 Task: Find a place to stay in Taganrog, Russia, with a price range of ₹6000 to ₹12000, 2 bedrooms, 2 beds, 2 bathrooms, and self check-in option.
Action: Mouse moved to (564, 47)
Screenshot: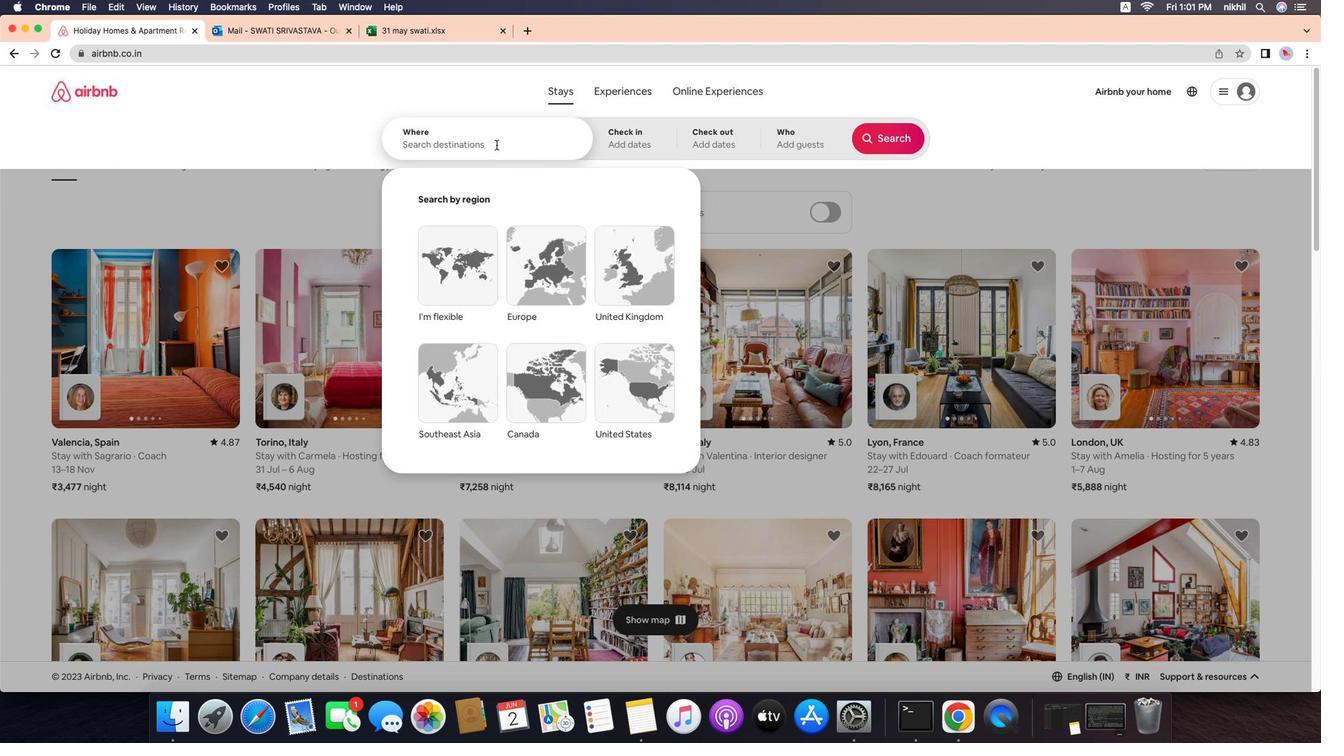 
Action: Mouse pressed left at (564, 47)
Screenshot: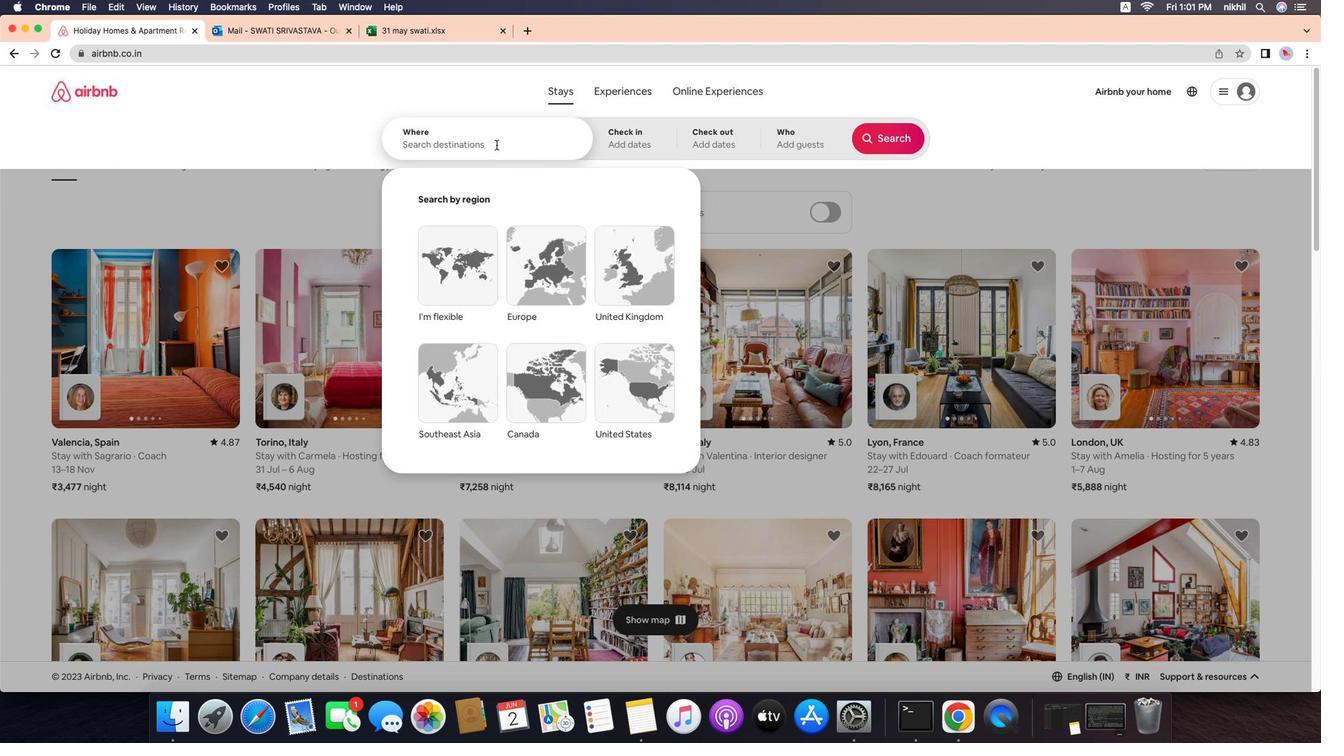 
Action: Mouse moved to (578, 58)
Screenshot: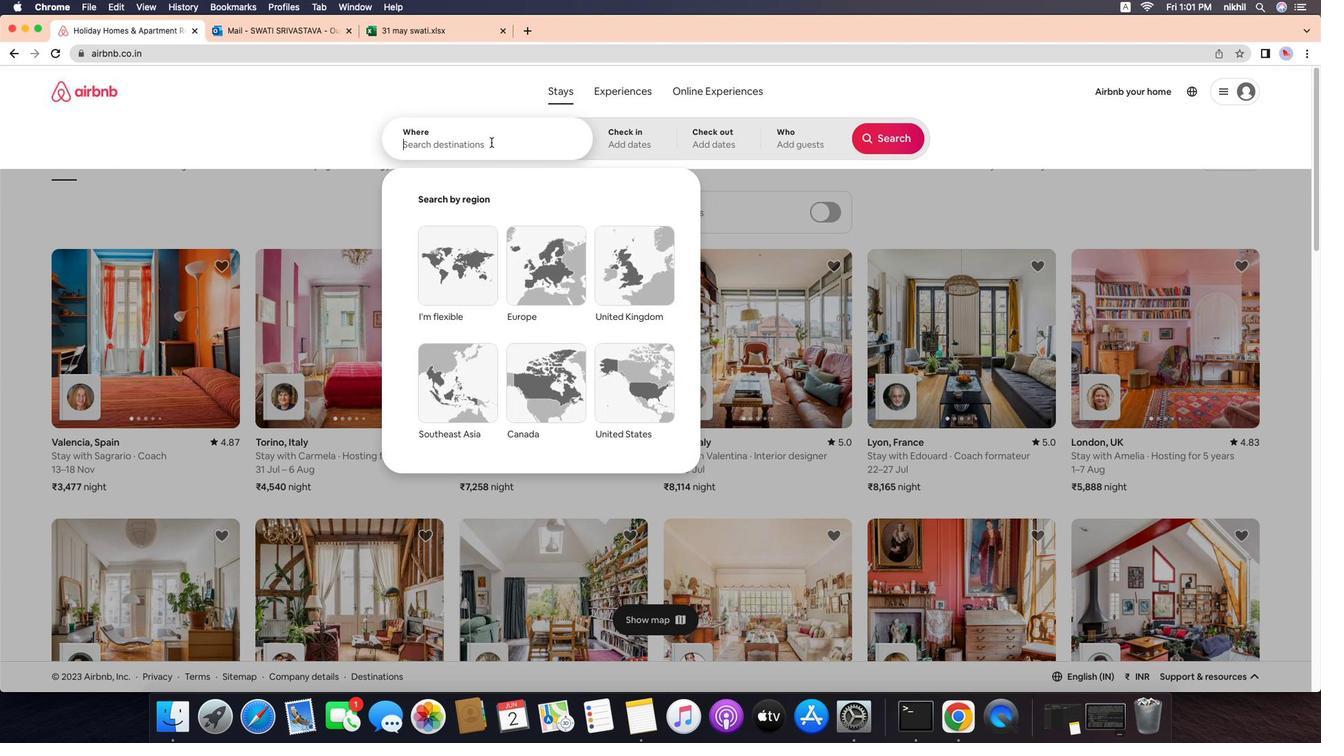 
Action: Mouse pressed left at (578, 58)
Screenshot: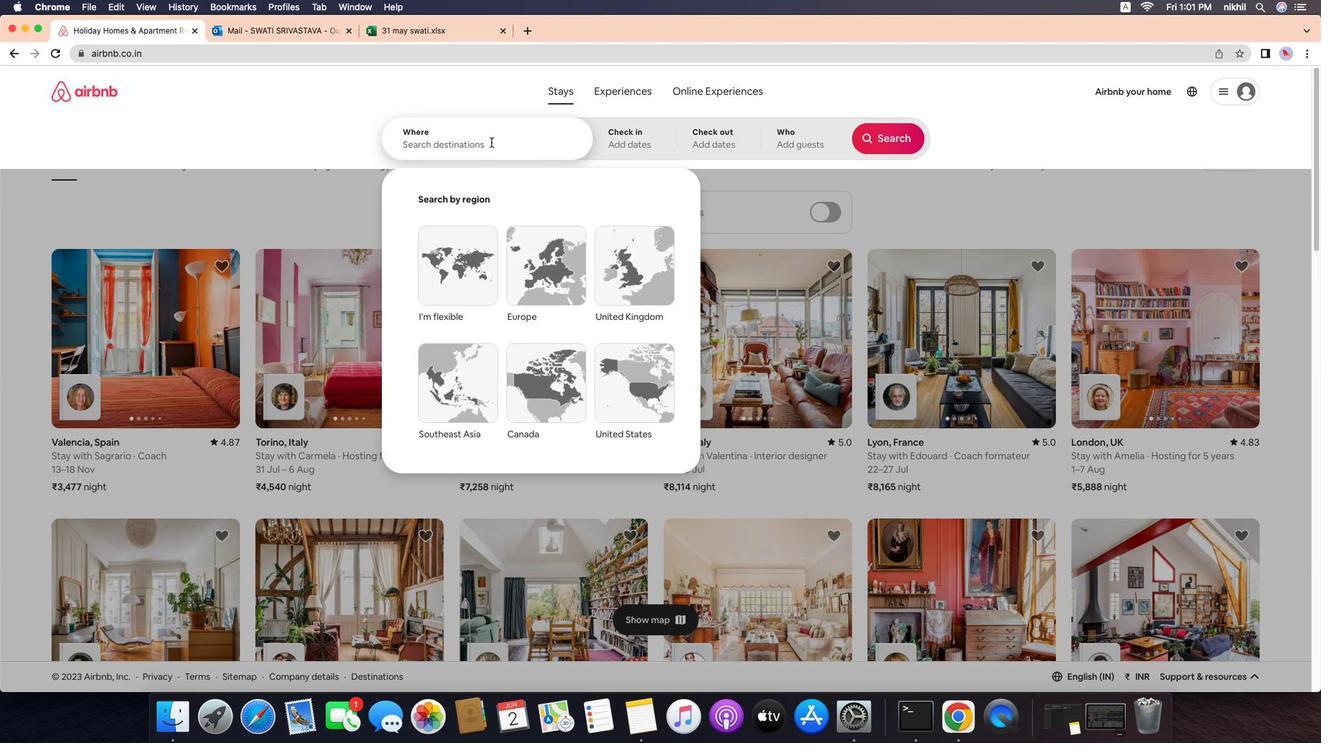 
Action: Mouse moved to (480, 105)
Screenshot: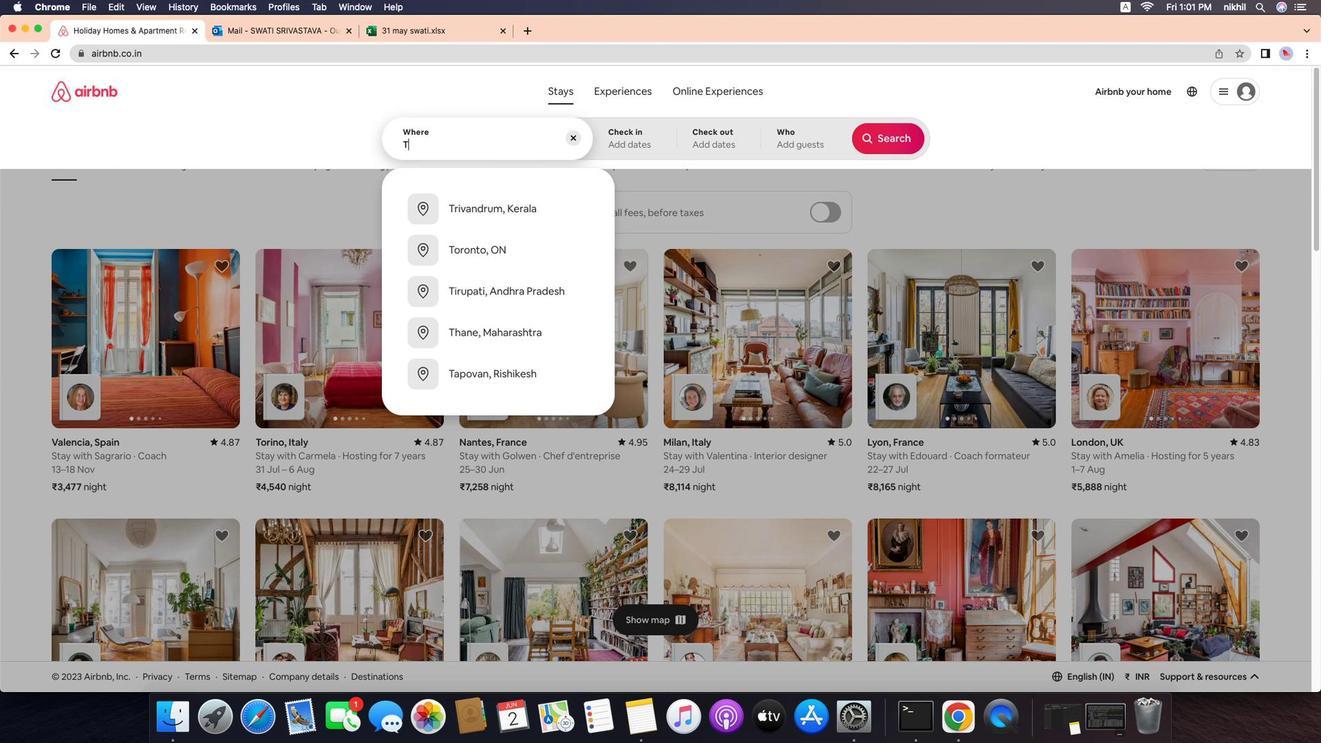 
Action: Mouse pressed left at (480, 105)
Screenshot: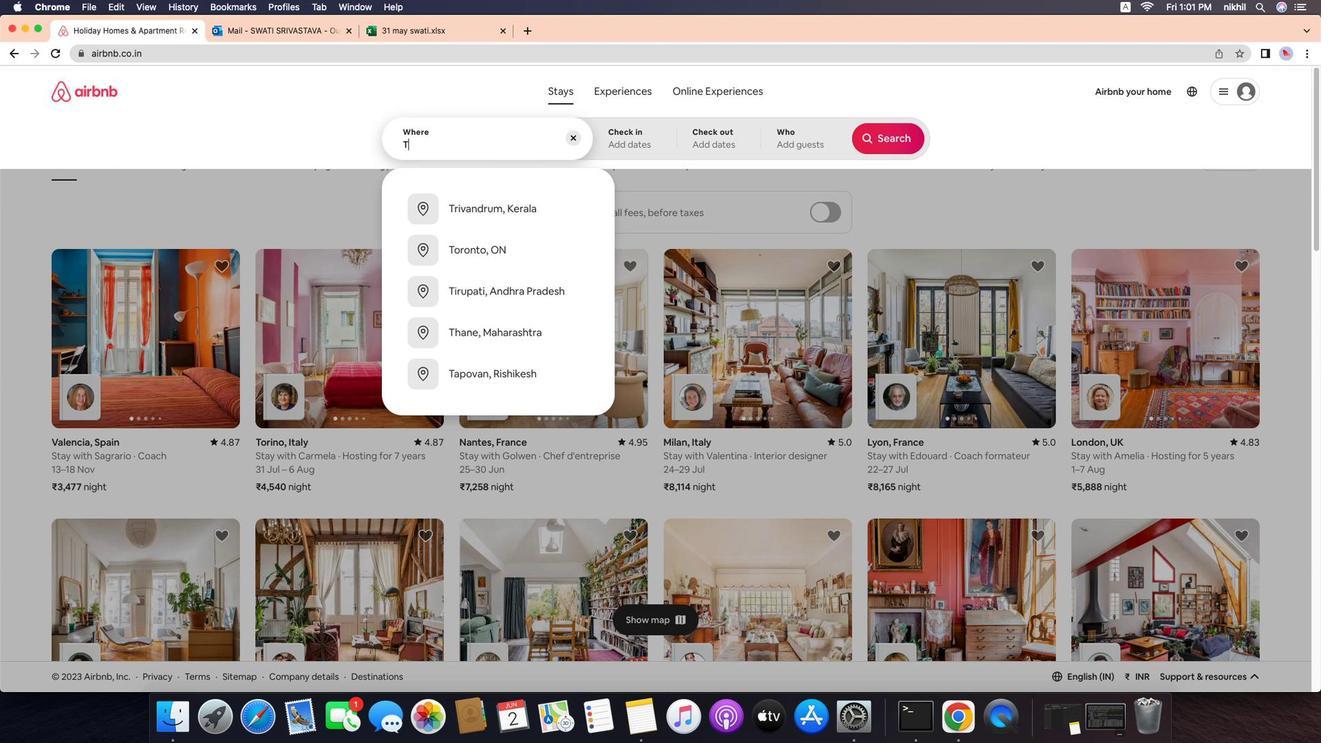 
Action: Mouse moved to (475, 103)
Screenshot: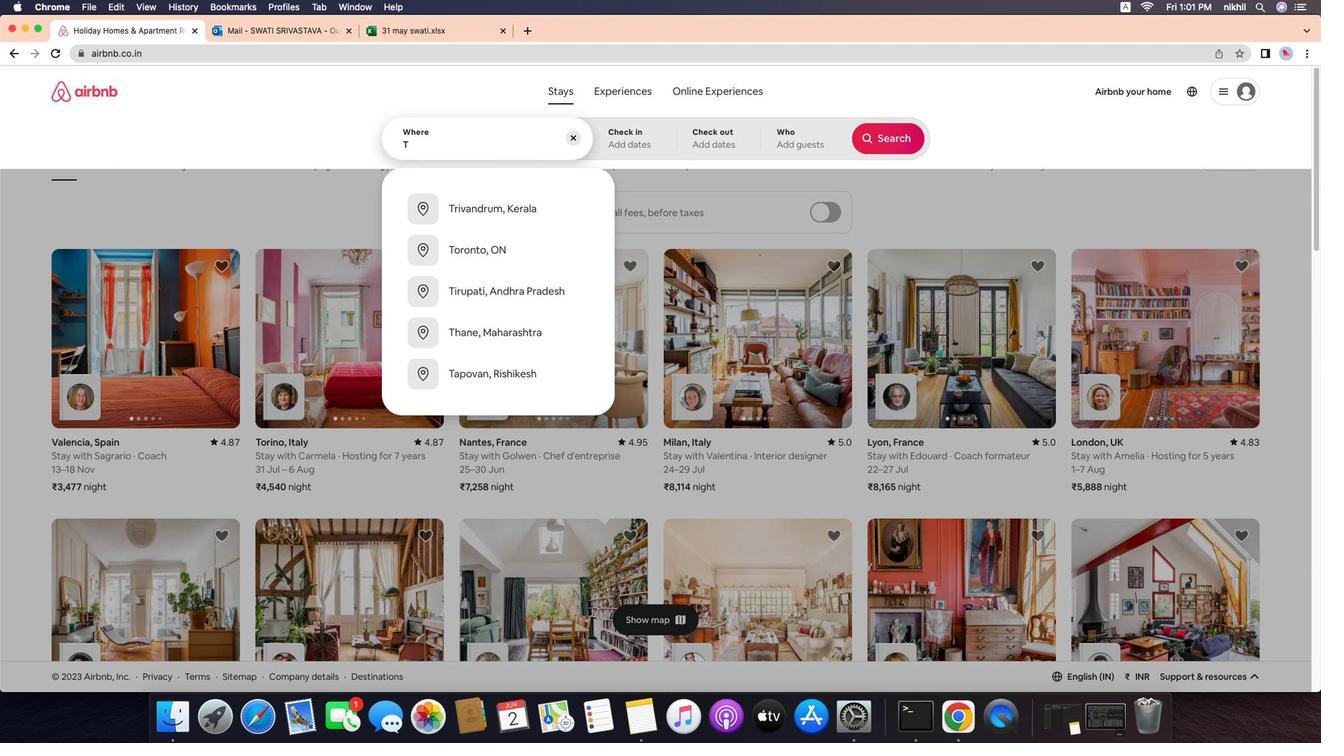 
Action: Key pressed Key.caps_lock'T'Key.caps_lock'a''g''a''n''r''o''g'','Key.spaceKey.caps_lock'R'Key.caps_lock'u''s''s''i''a'
Screenshot: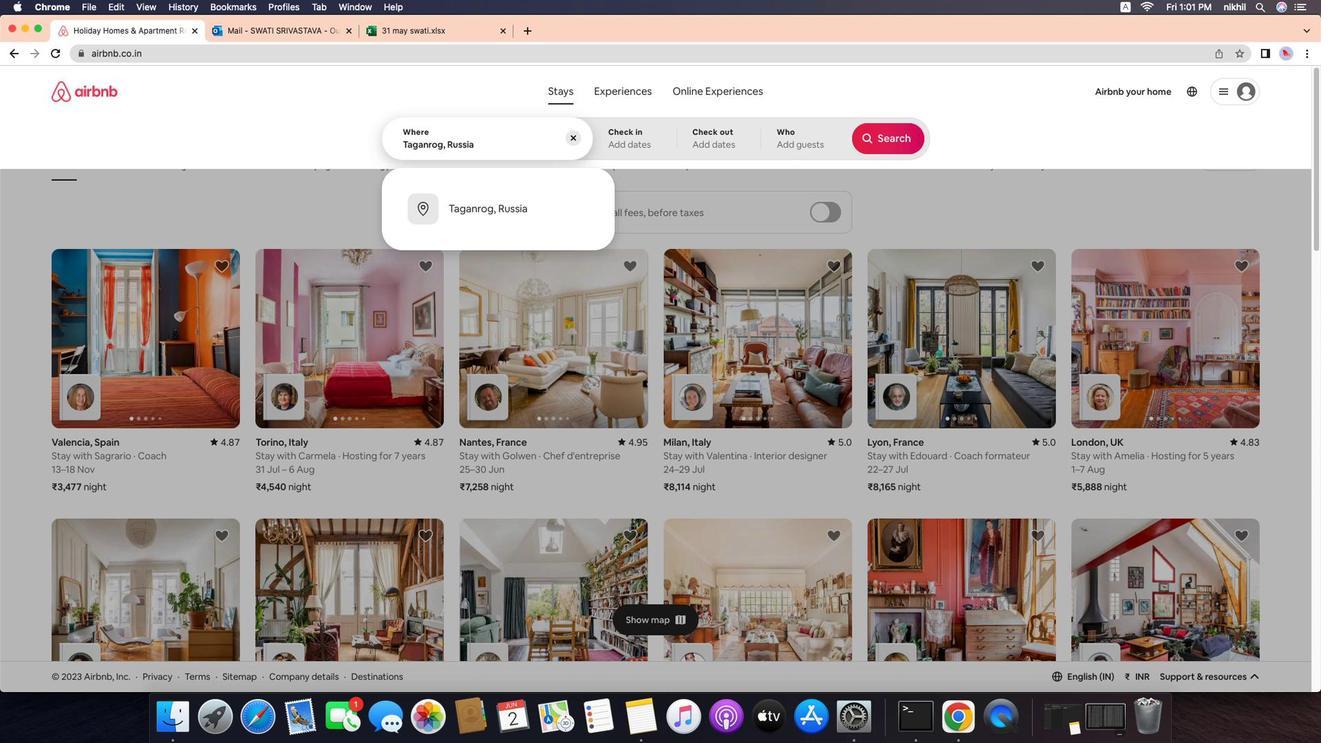 
Action: Mouse moved to (474, 175)
Screenshot: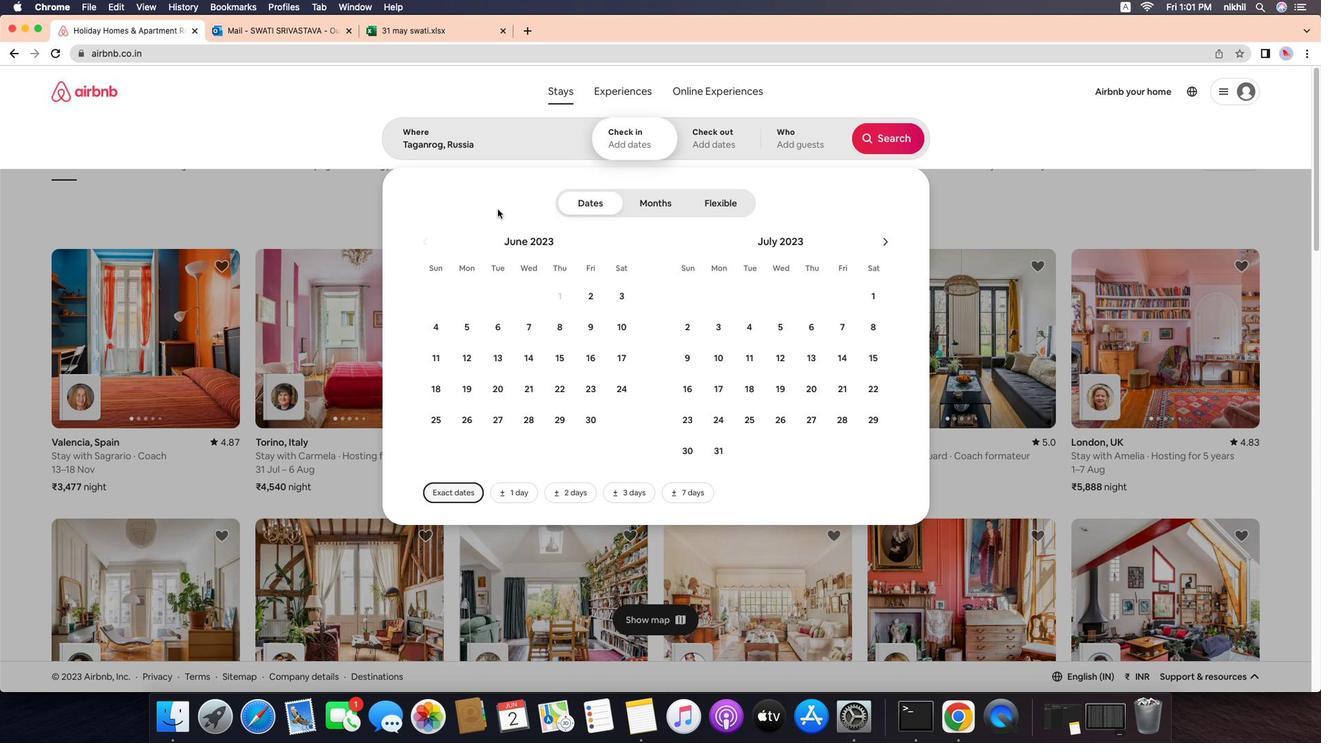 
Action: Mouse pressed left at (474, 175)
Screenshot: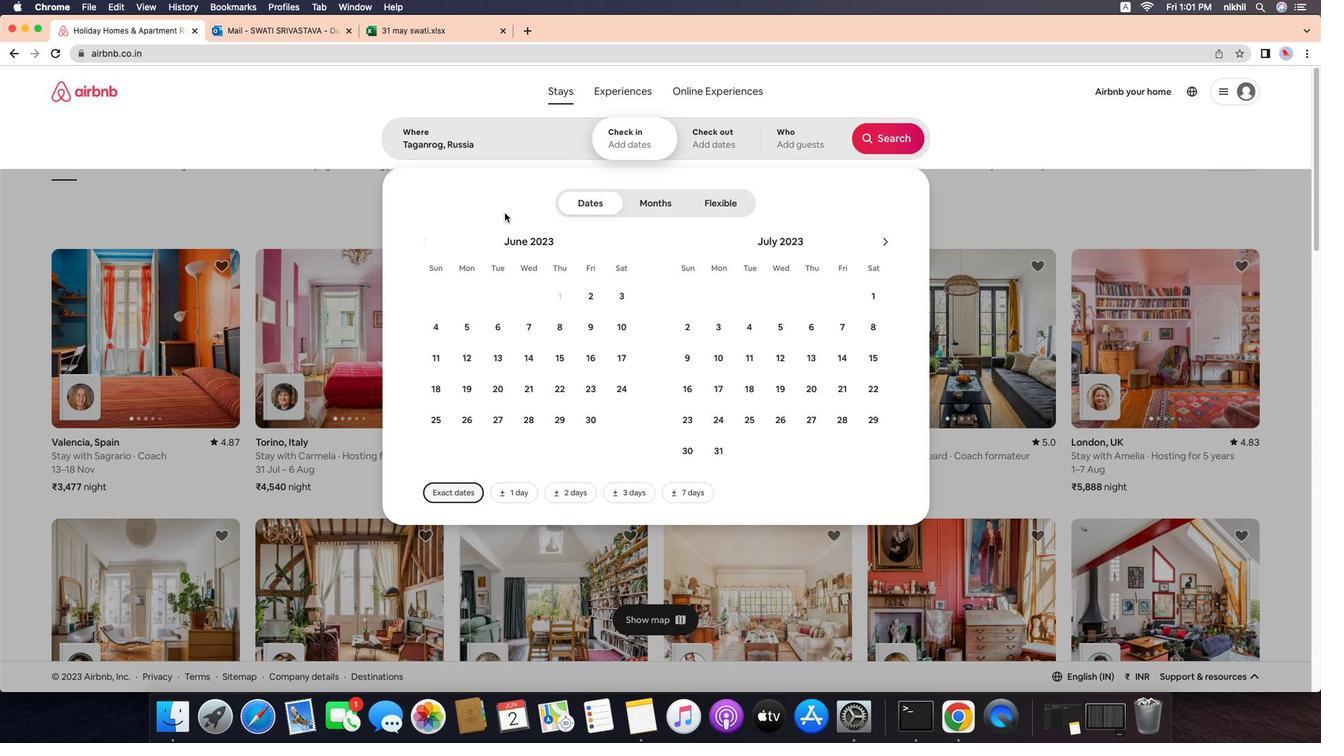 
Action: Mouse moved to (888, 206)
Screenshot: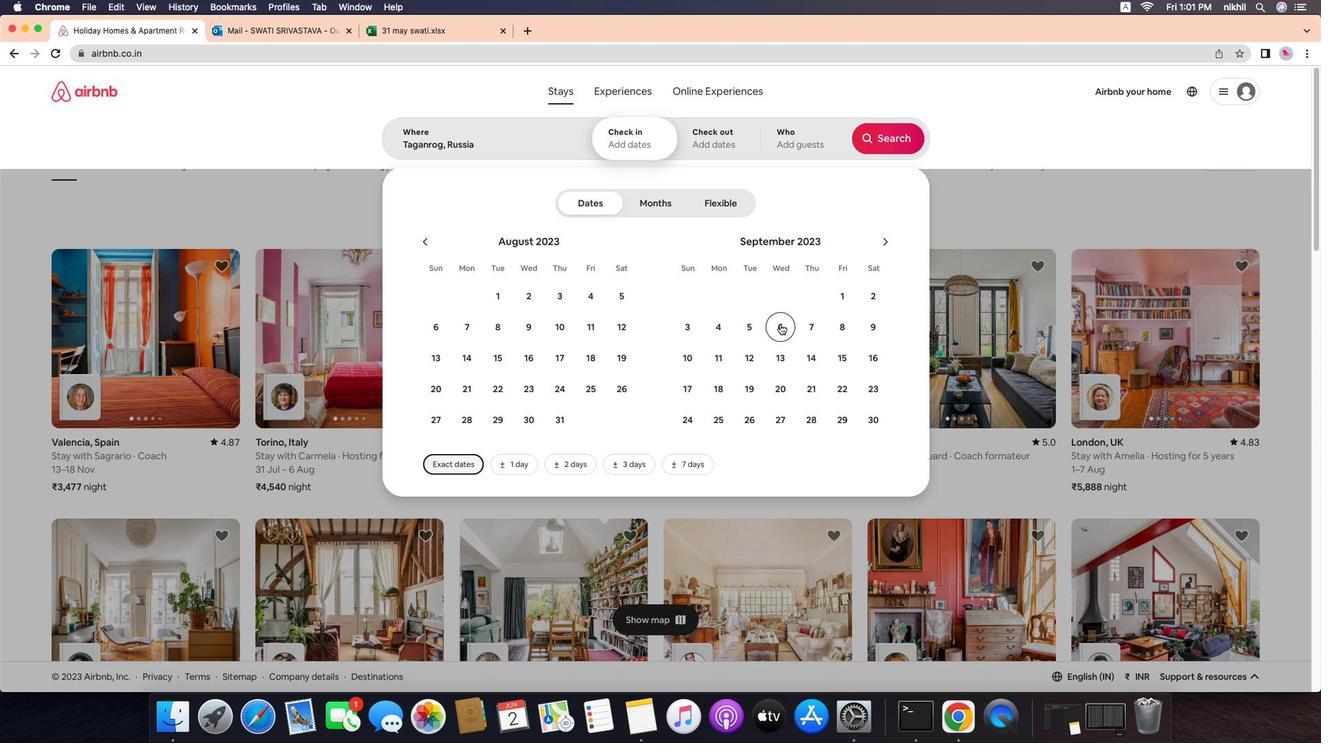 
Action: Mouse pressed left at (888, 206)
Screenshot: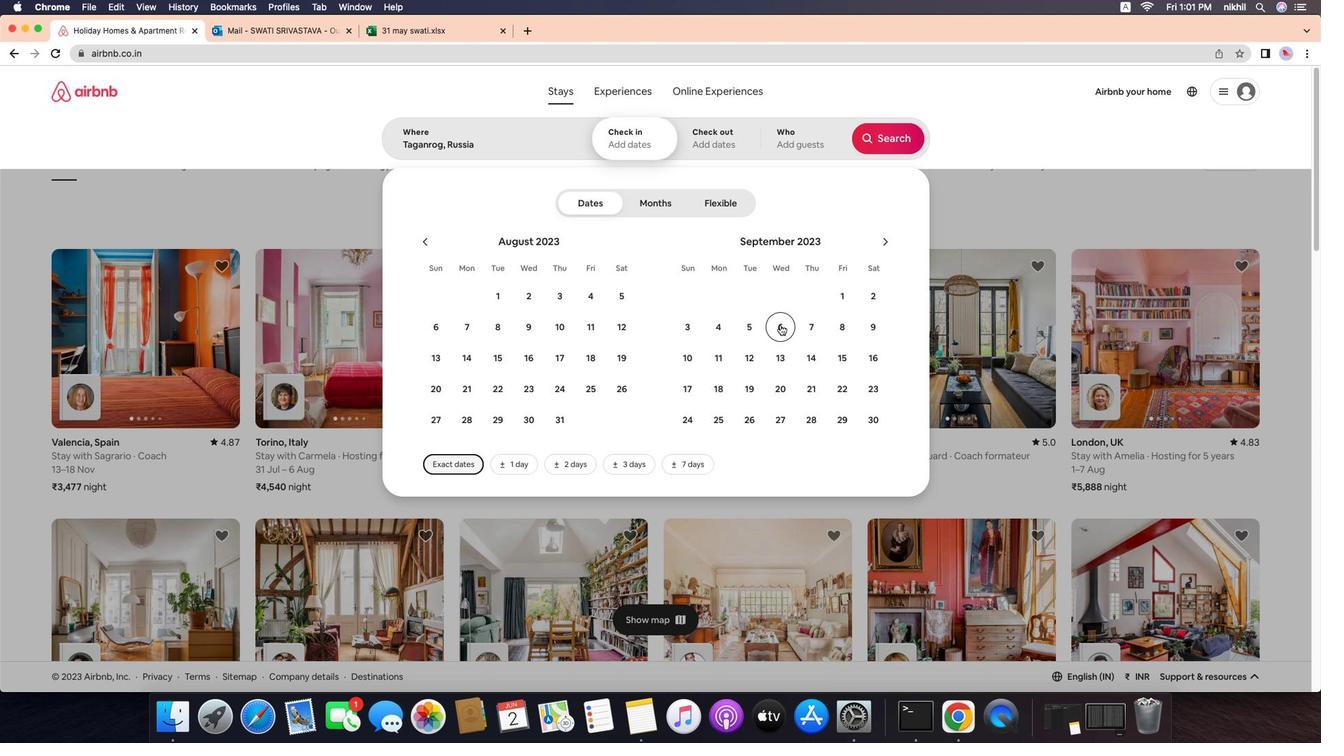 
Action: Mouse pressed left at (888, 206)
Screenshot: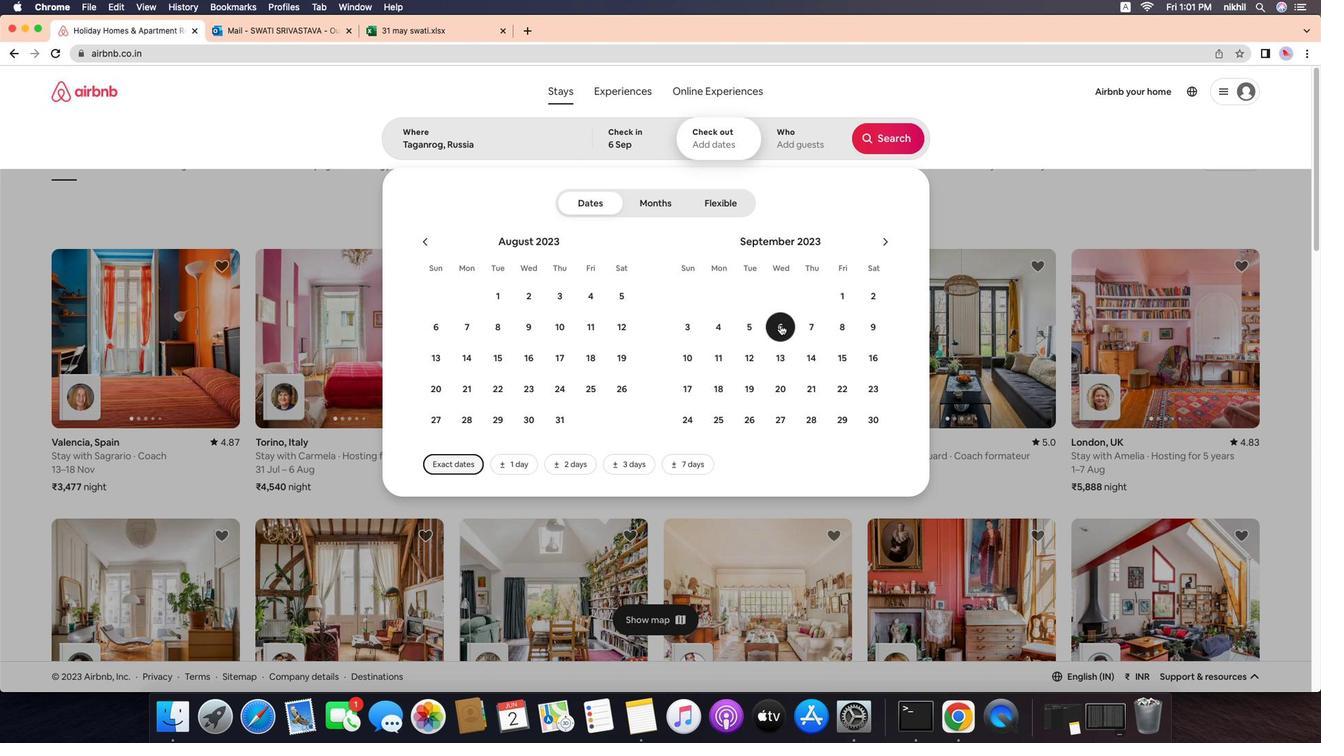 
Action: Mouse moved to (784, 297)
Screenshot: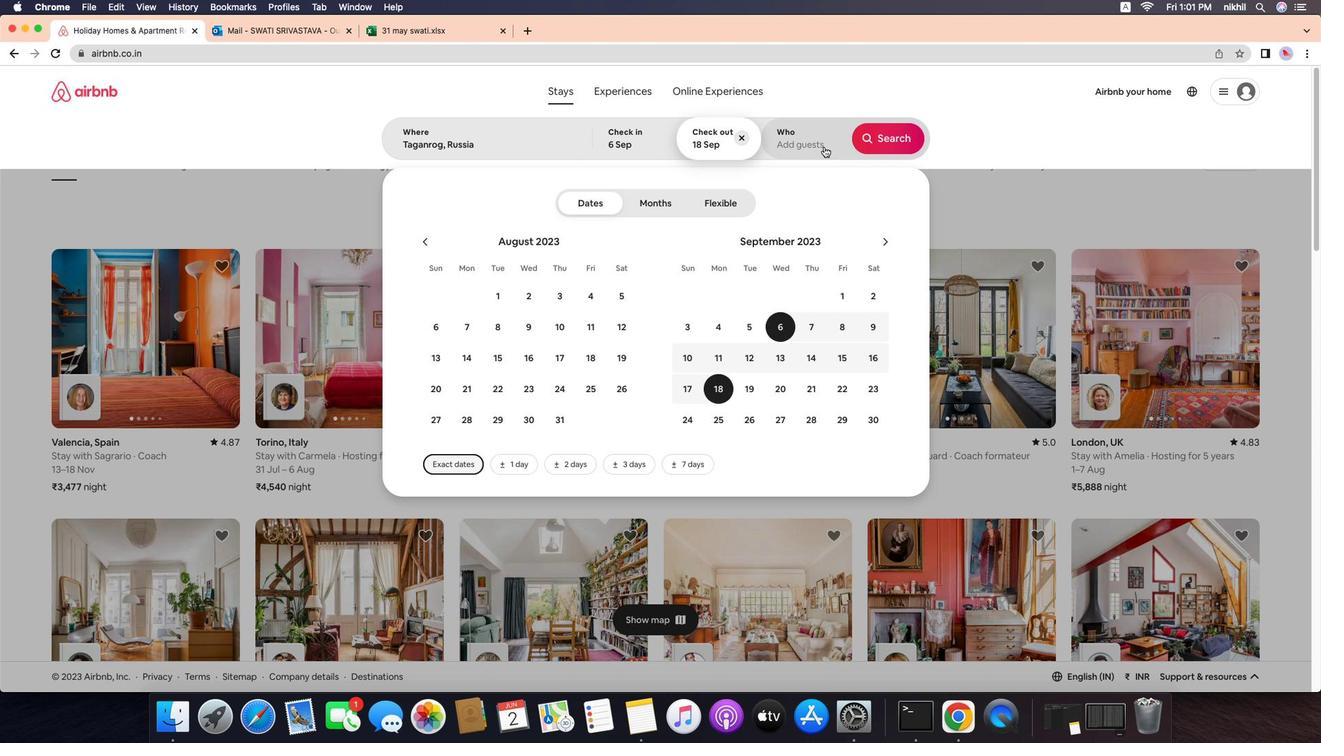 
Action: Mouse pressed left at (784, 297)
Screenshot: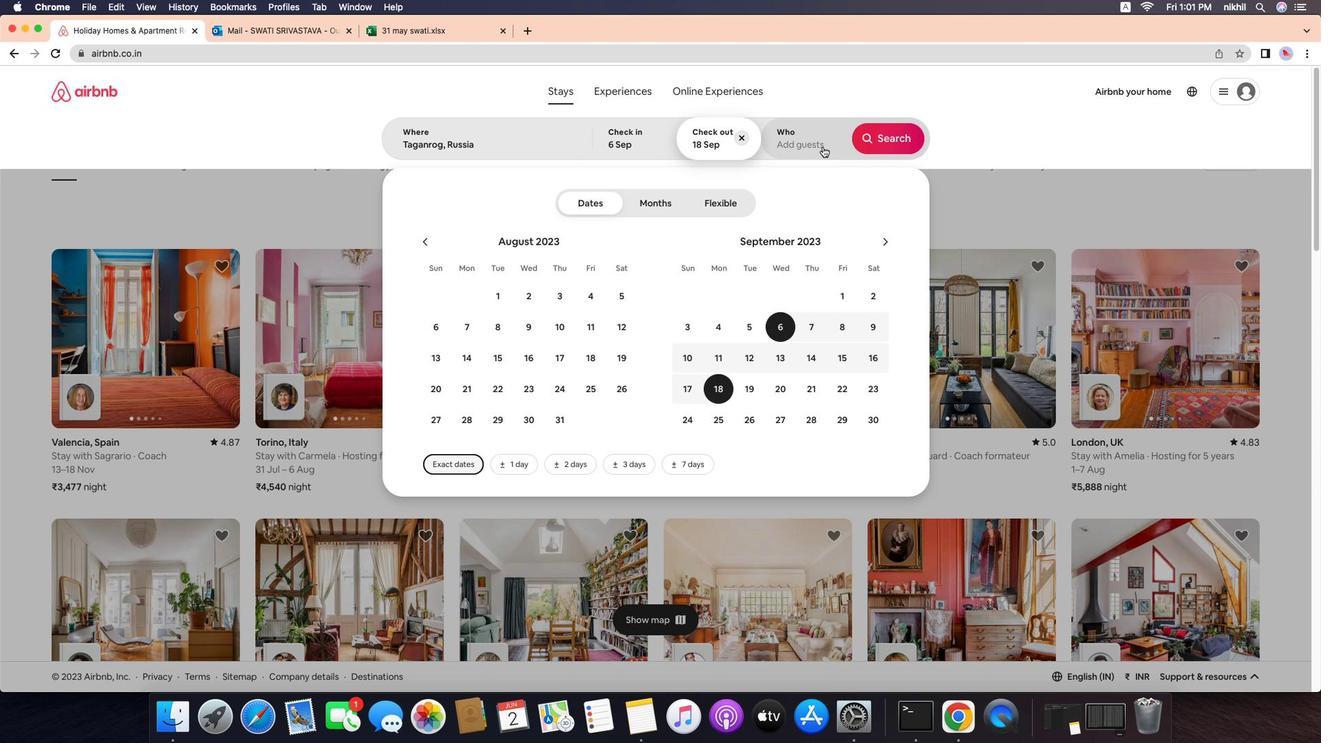 
Action: Mouse moved to (714, 362)
Screenshot: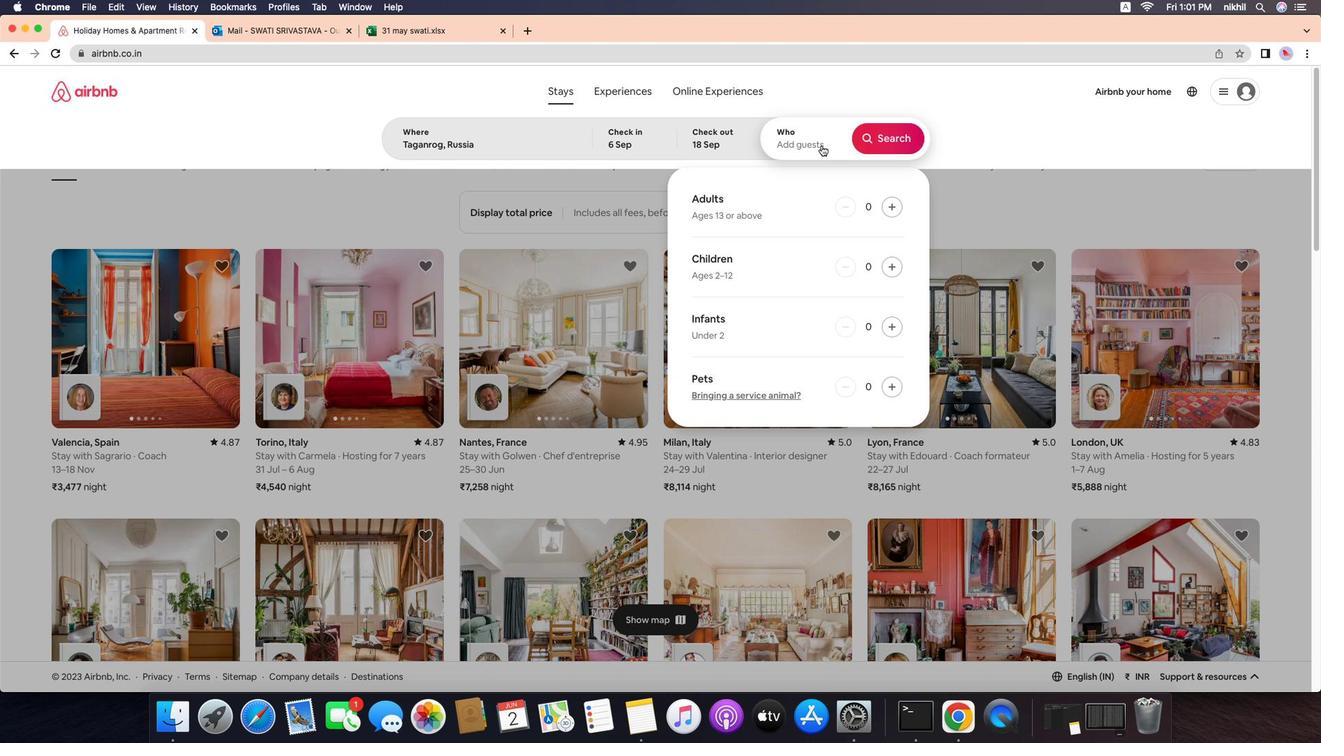 
Action: Mouse pressed left at (714, 362)
Screenshot: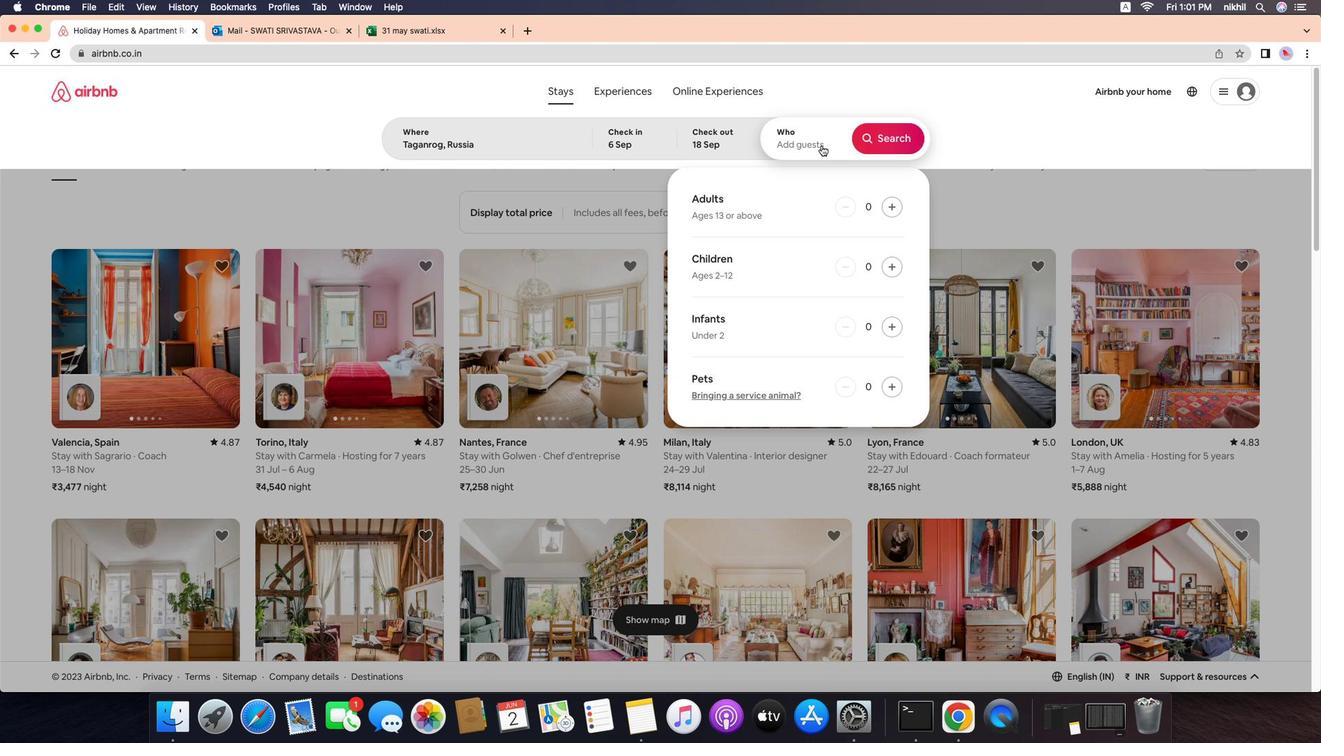 
Action: Mouse moved to (827, 107)
Screenshot: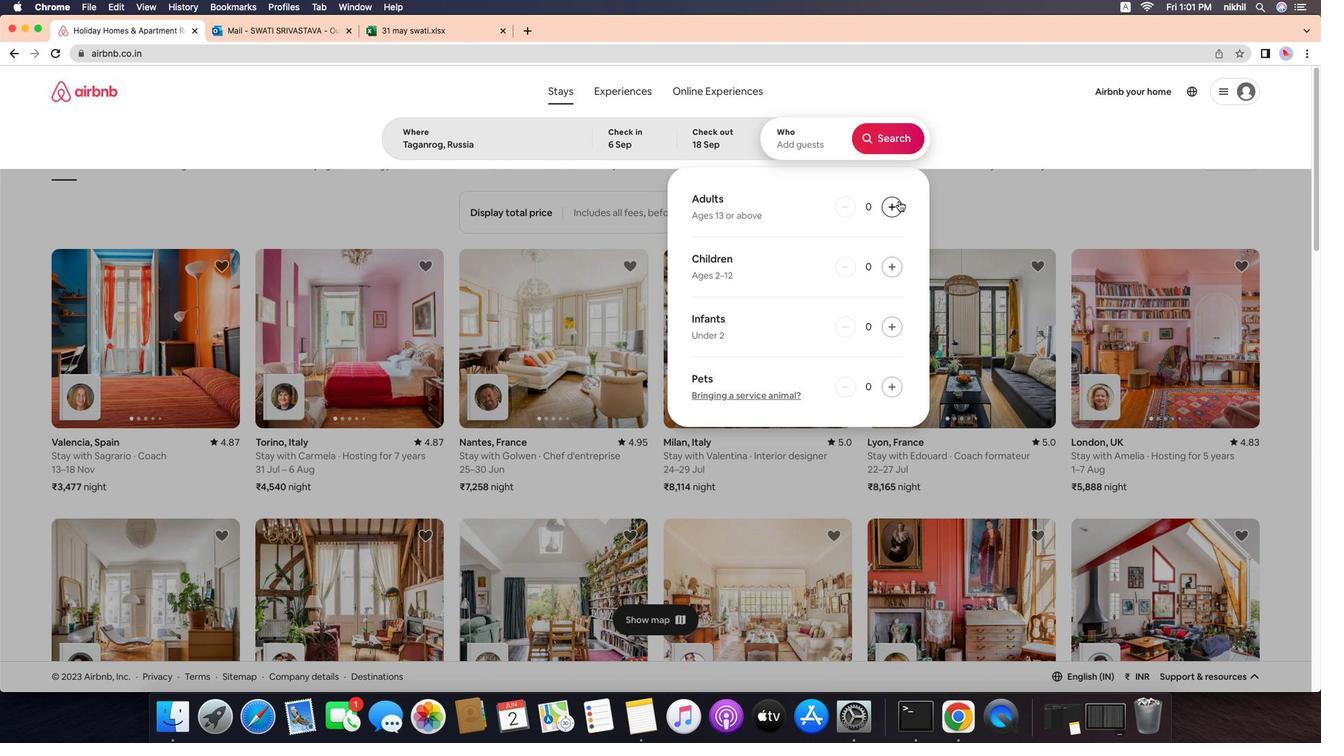 
Action: Mouse pressed left at (827, 107)
Screenshot: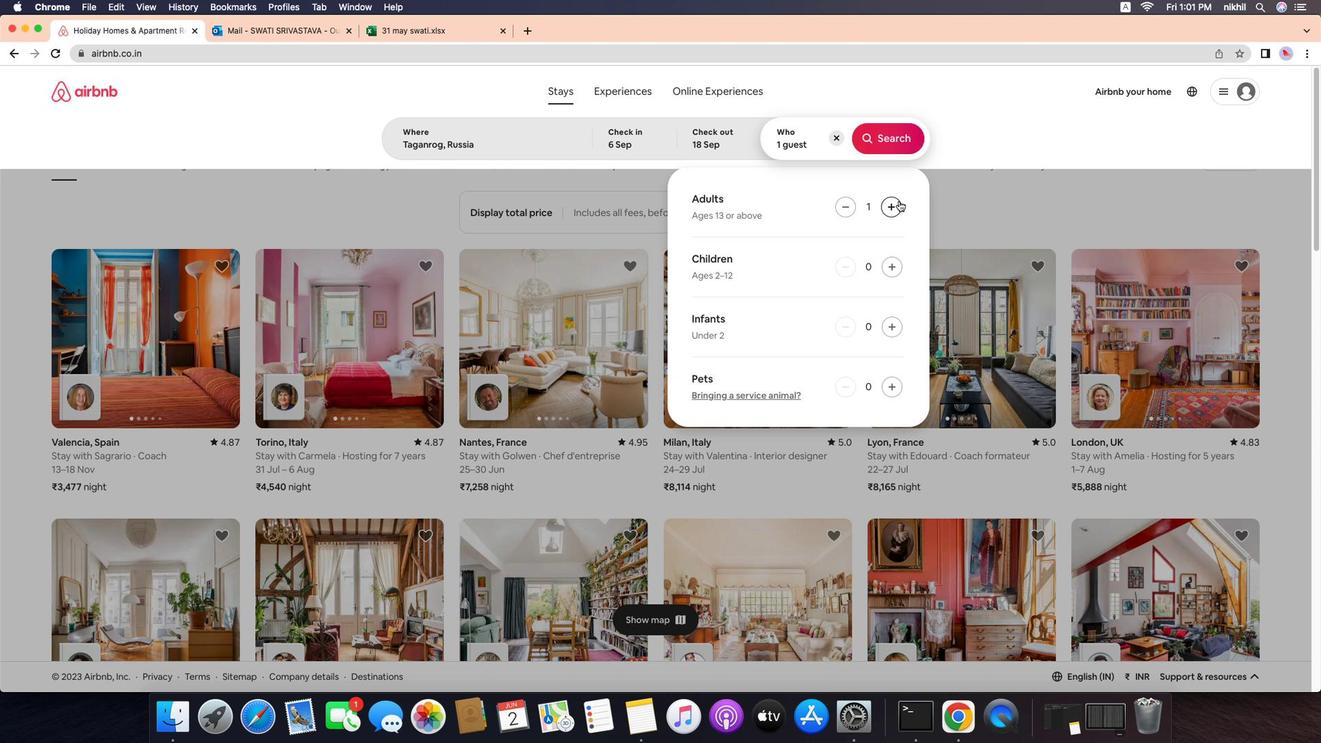 
Action: Mouse moved to (911, 165)
Screenshot: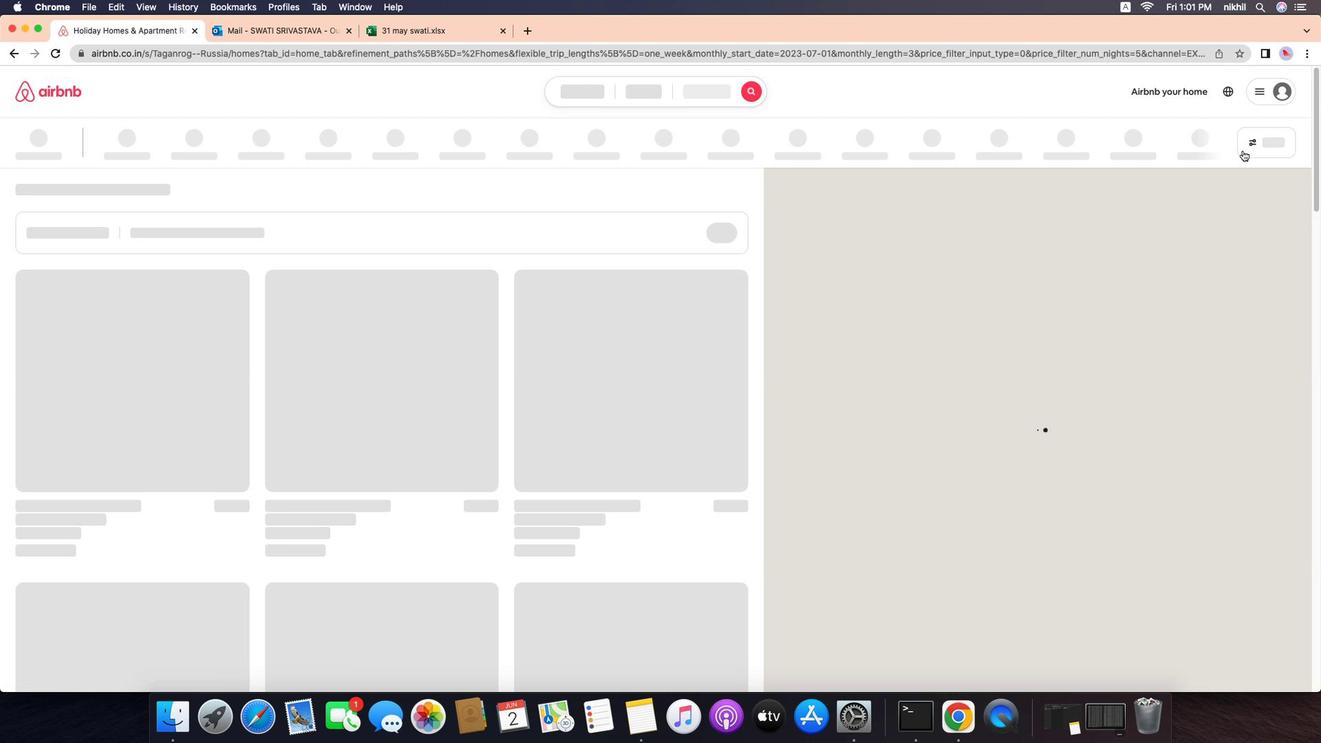 
Action: Mouse pressed left at (911, 165)
Screenshot: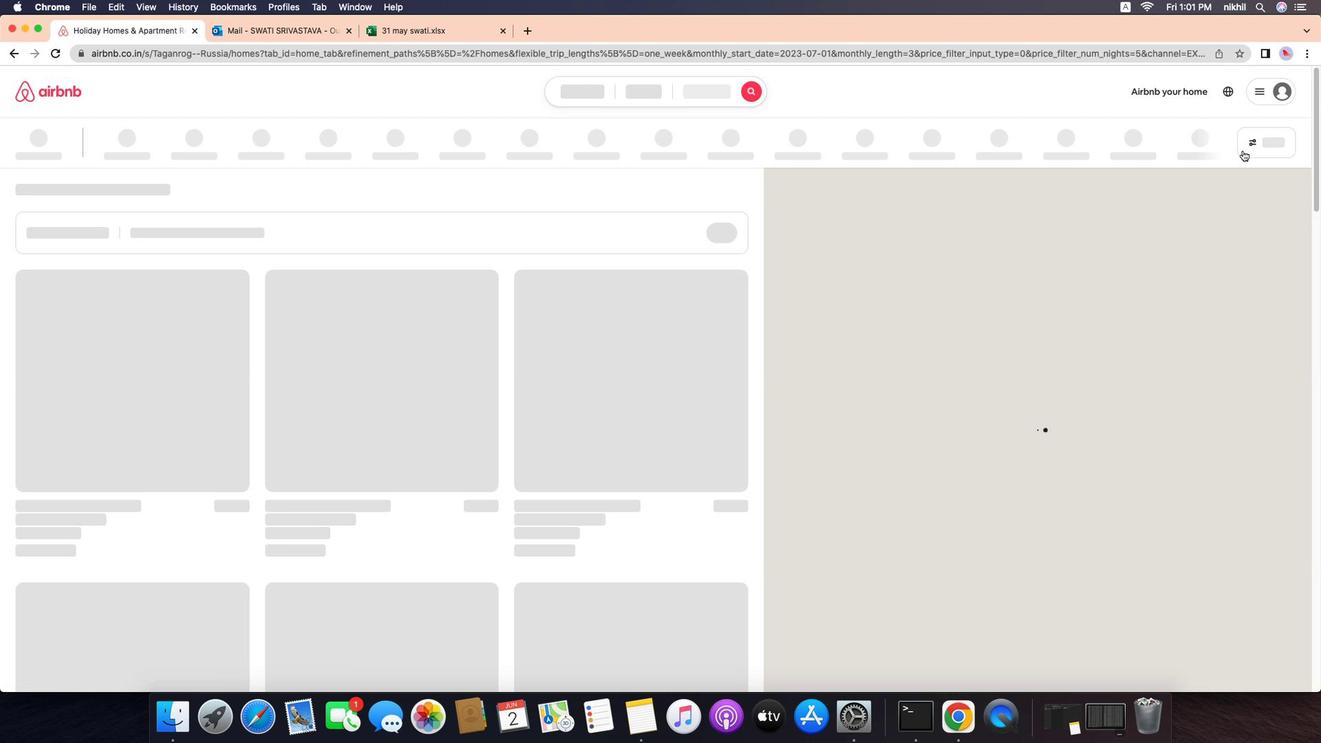 
Action: Mouse moved to (911, 166)
Screenshot: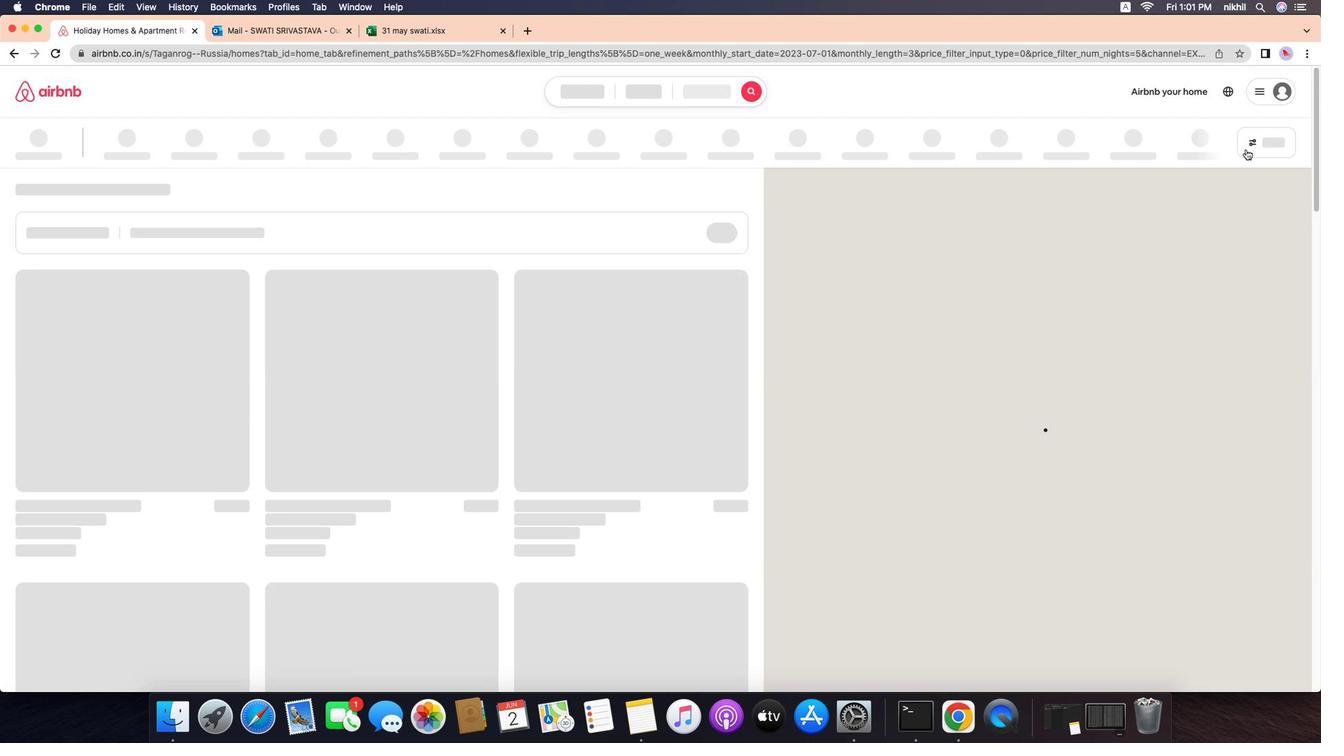 
Action: Mouse pressed left at (911, 166)
Screenshot: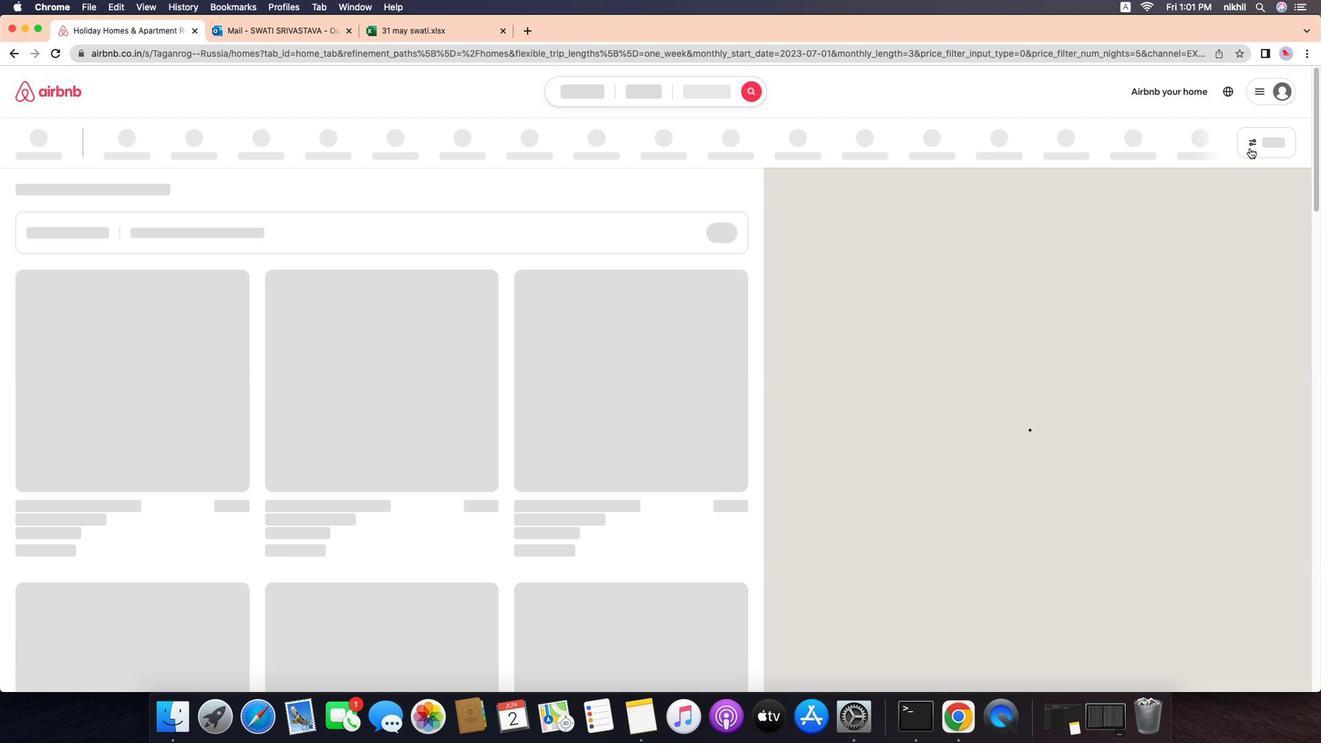 
Action: Mouse pressed left at (911, 166)
Screenshot: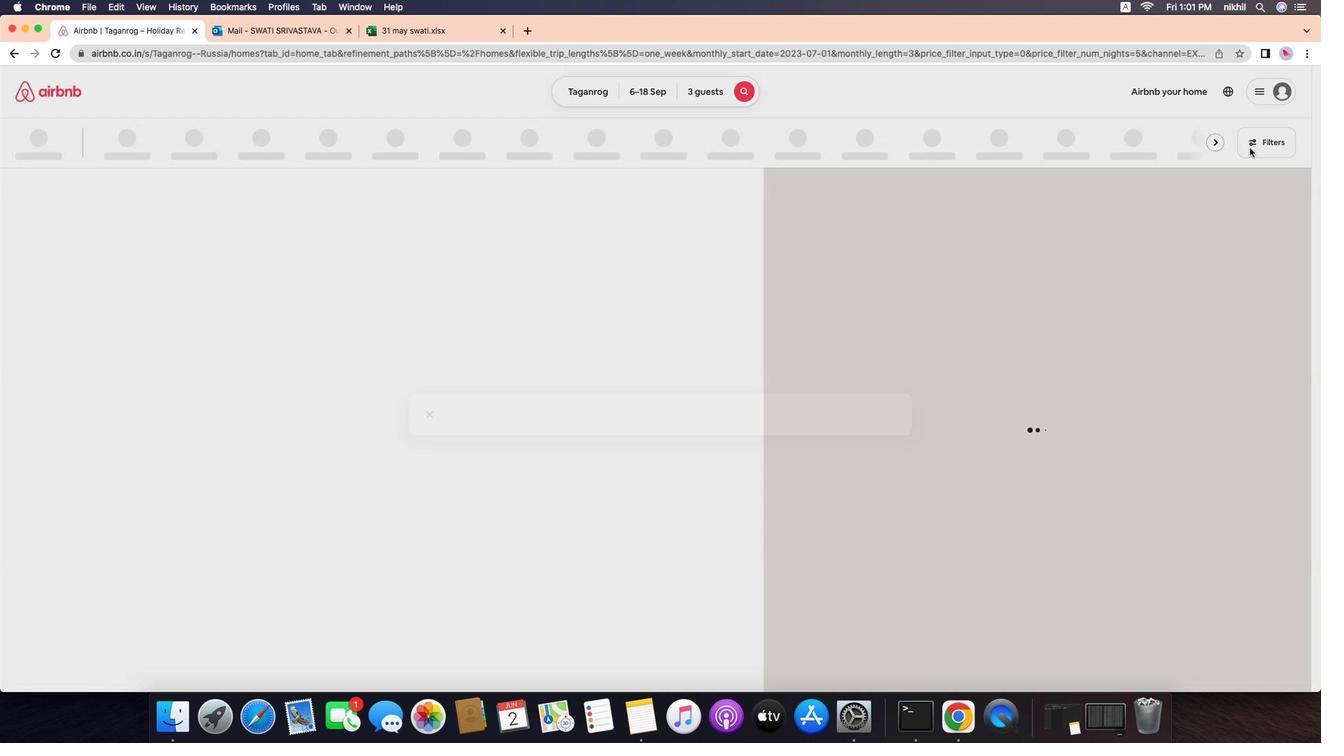 
Action: Mouse moved to (903, 107)
Screenshot: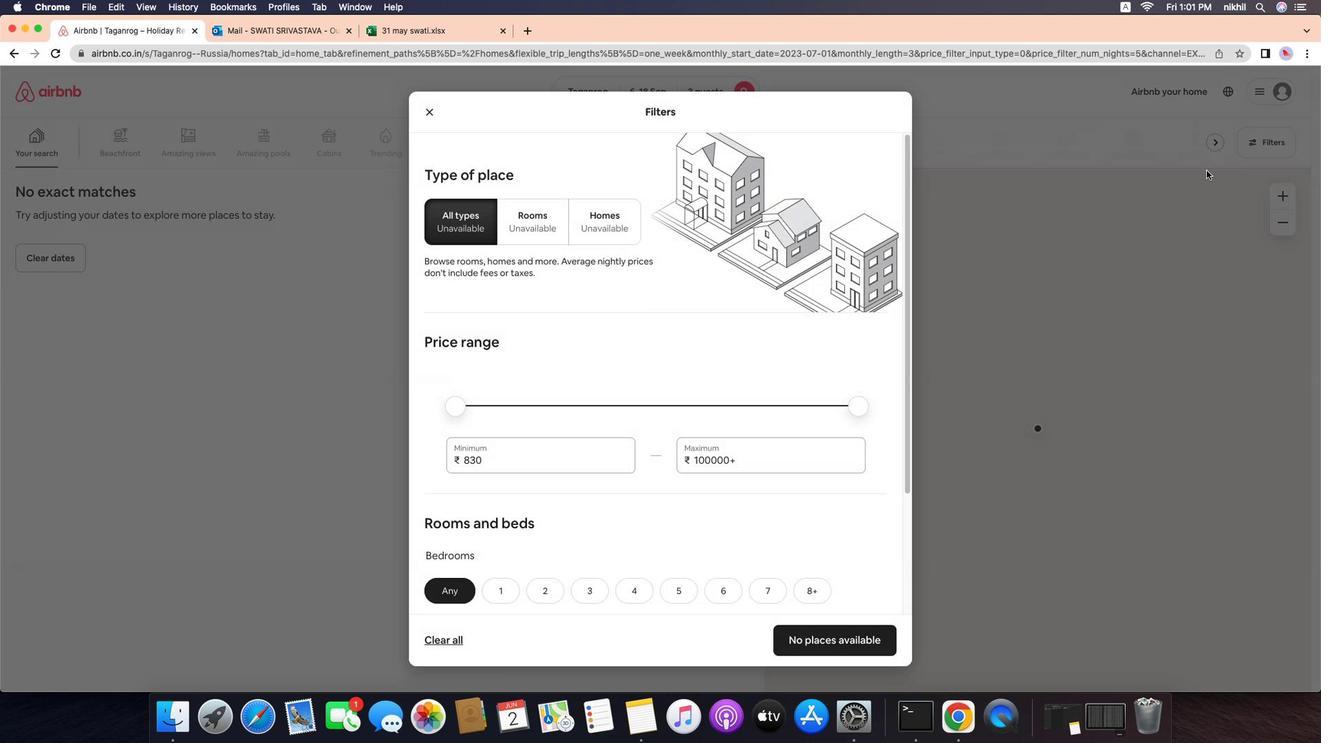 
Action: Mouse pressed left at (903, 107)
Screenshot: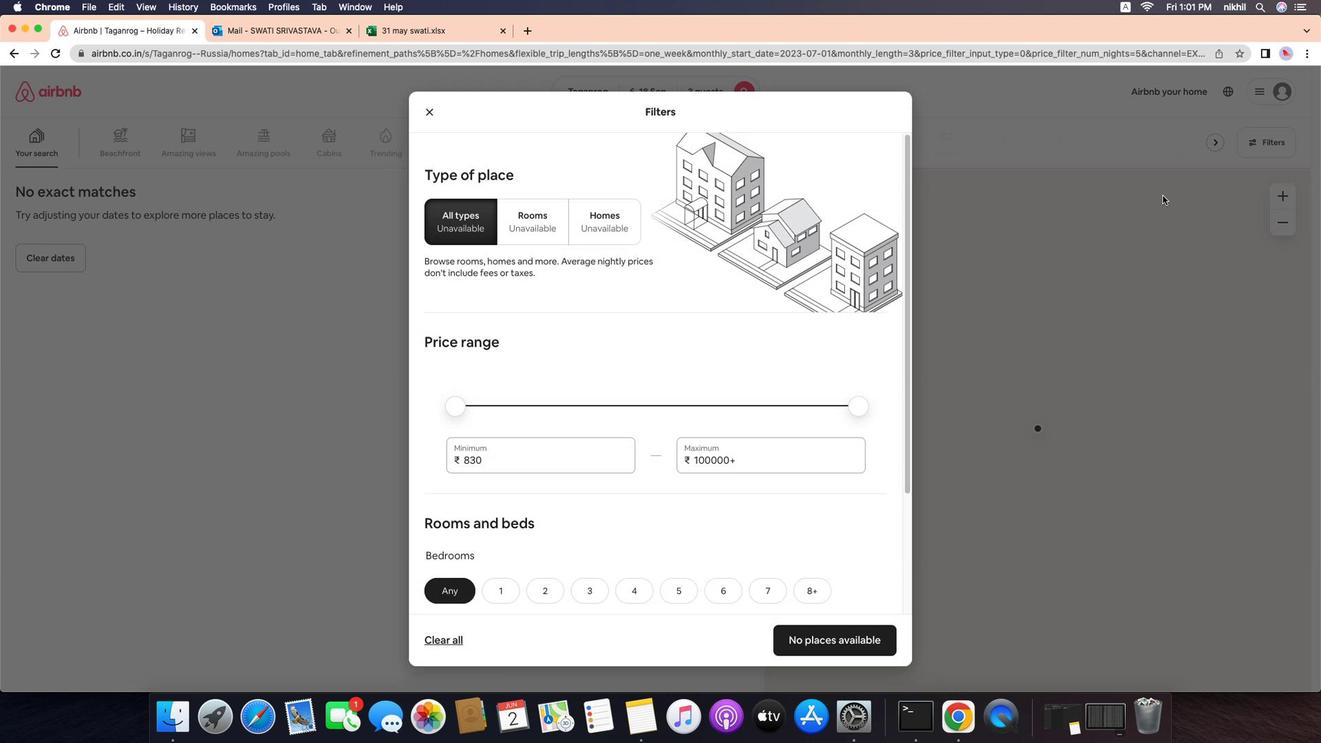 
Action: Mouse moved to (1284, 109)
Screenshot: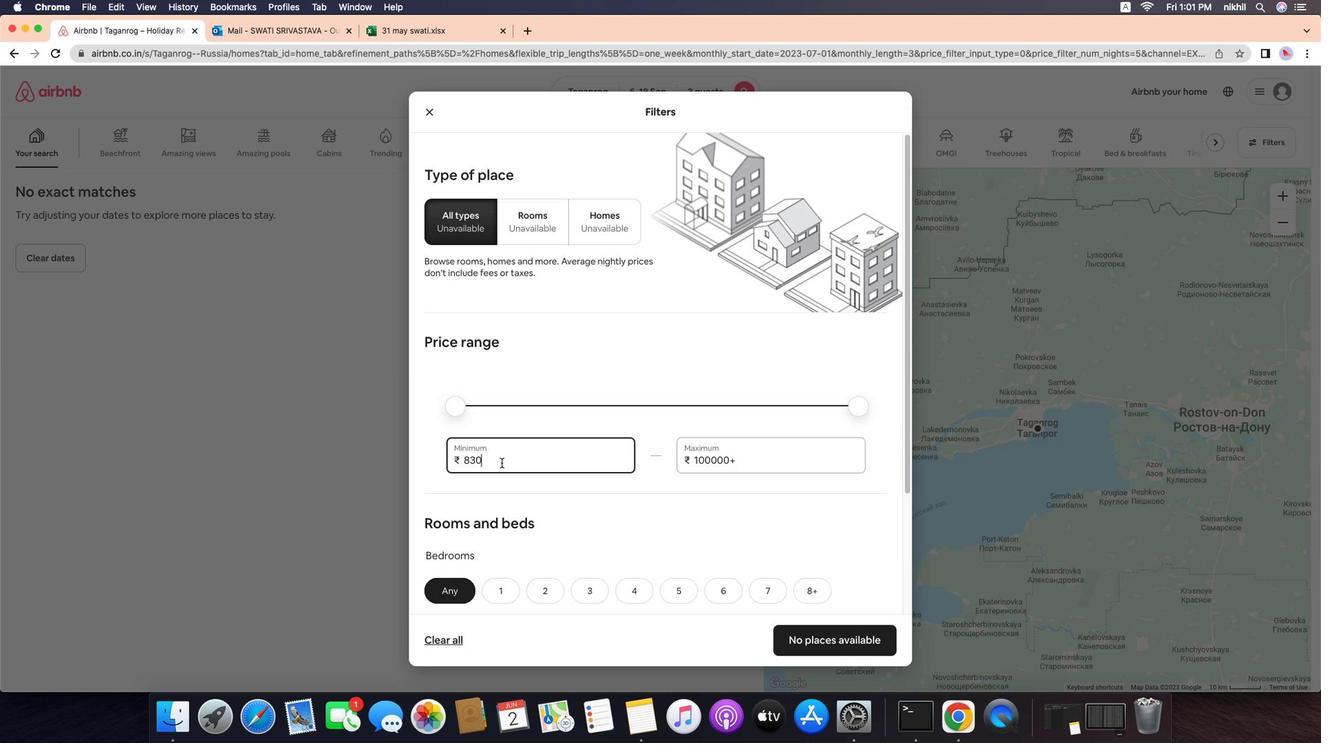 
Action: Mouse pressed left at (1284, 109)
Screenshot: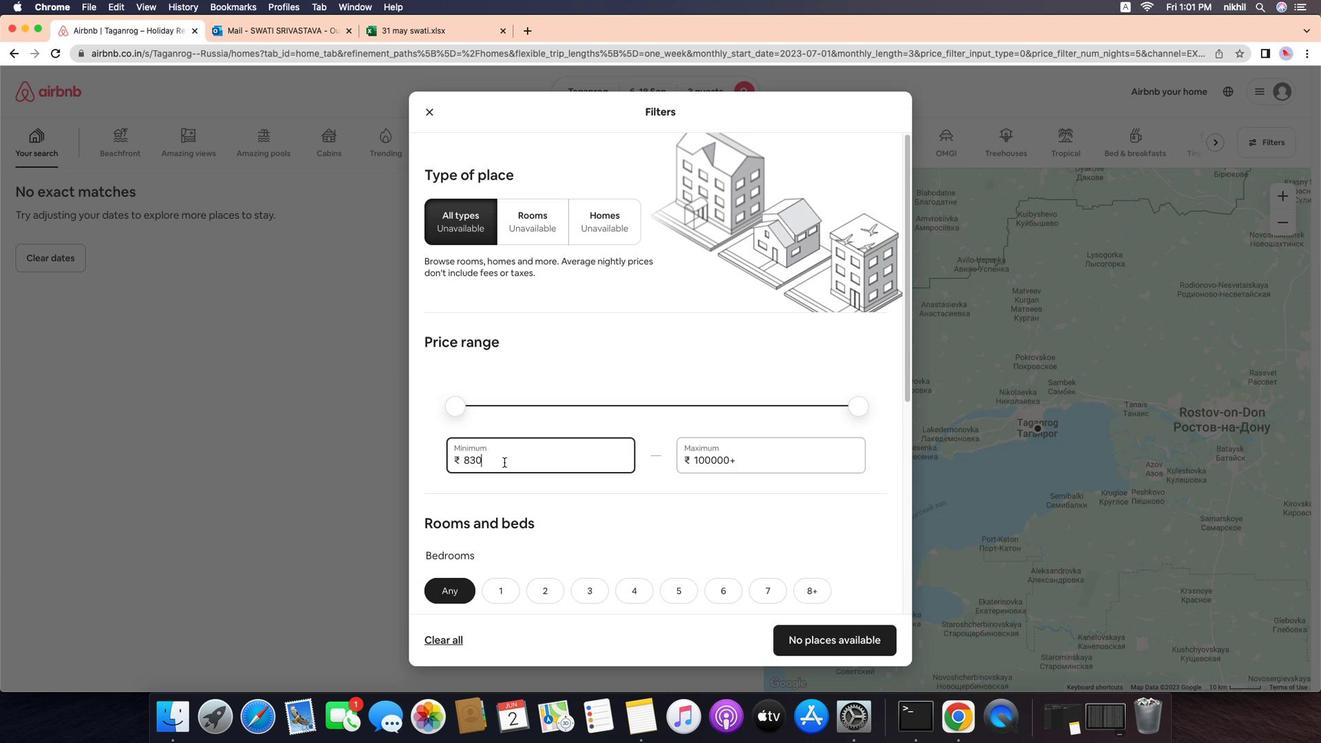 
Action: Mouse moved to (483, 445)
Screenshot: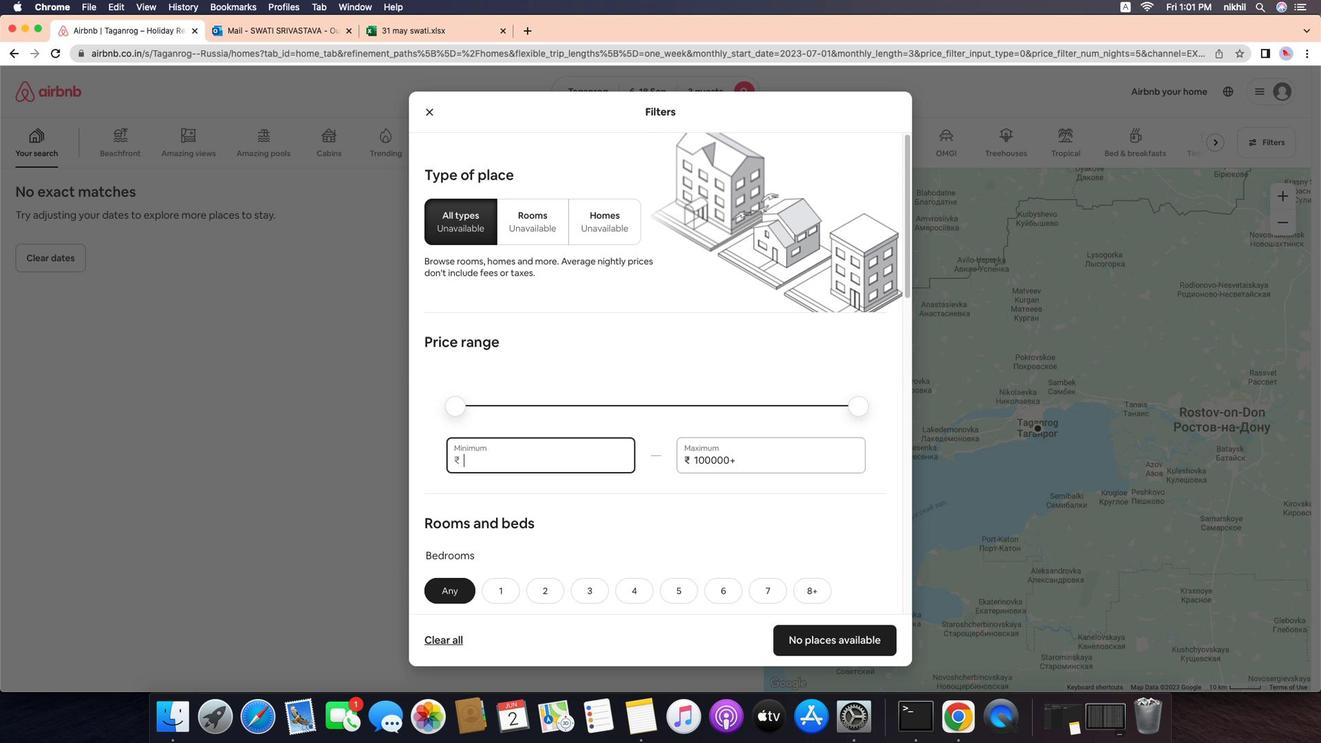 
Action: Mouse pressed left at (483, 445)
Screenshot: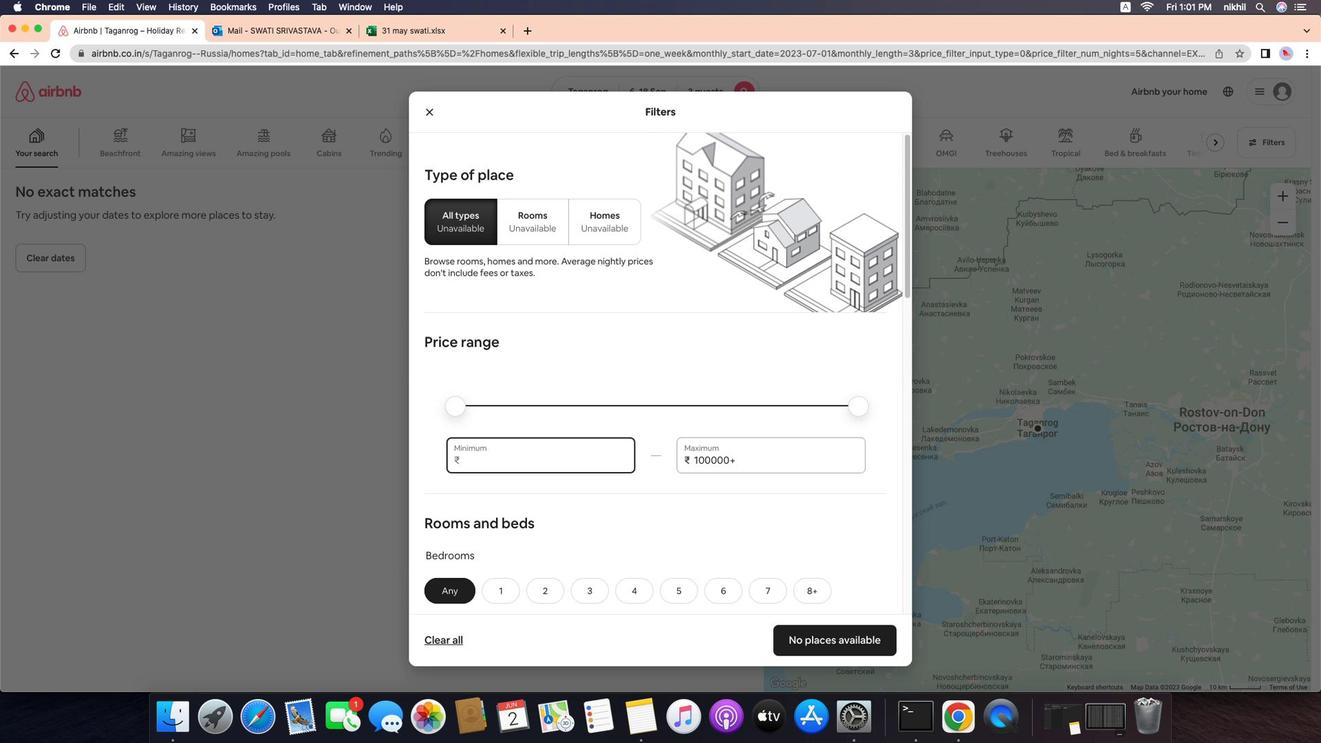 
Action: Mouse moved to (489, 445)
Screenshot: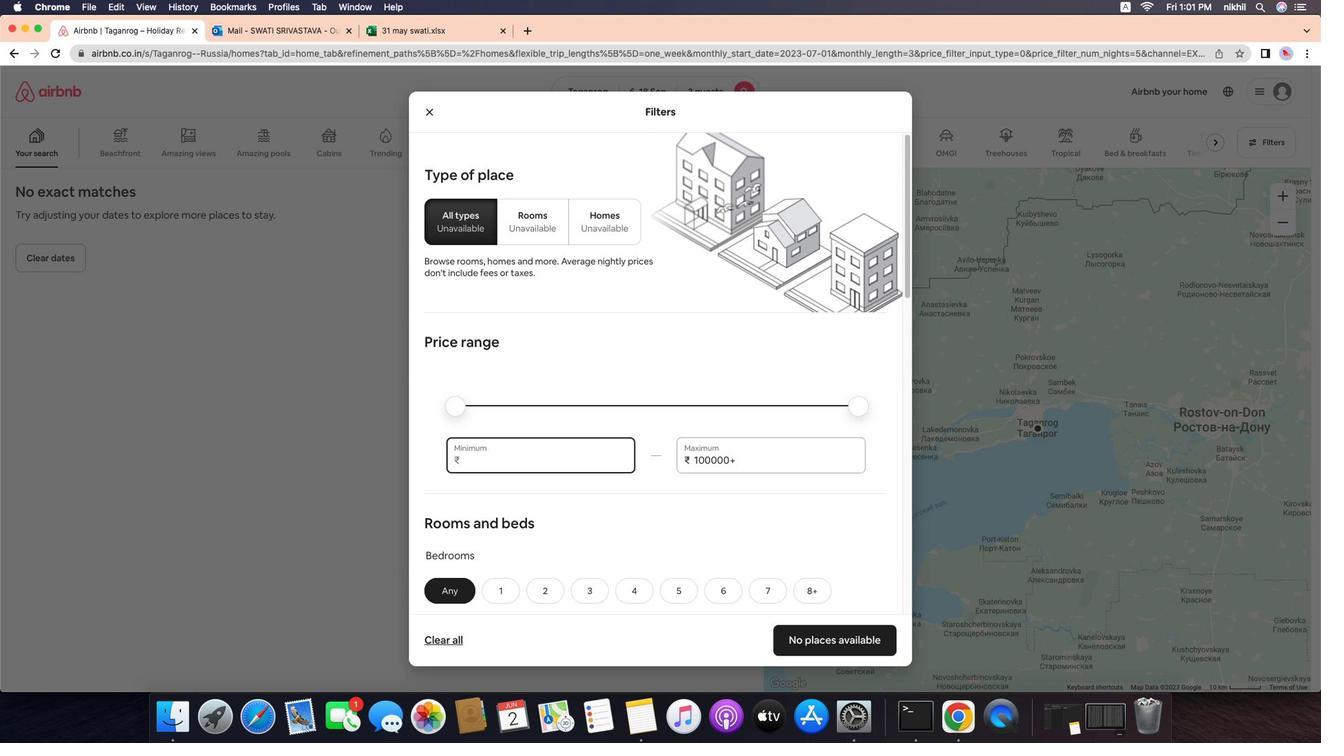 
Action: Key pressed Key.backspaceKey.backspaceKey.backspaceKey.backspace'6''0''0''0'
Screenshot: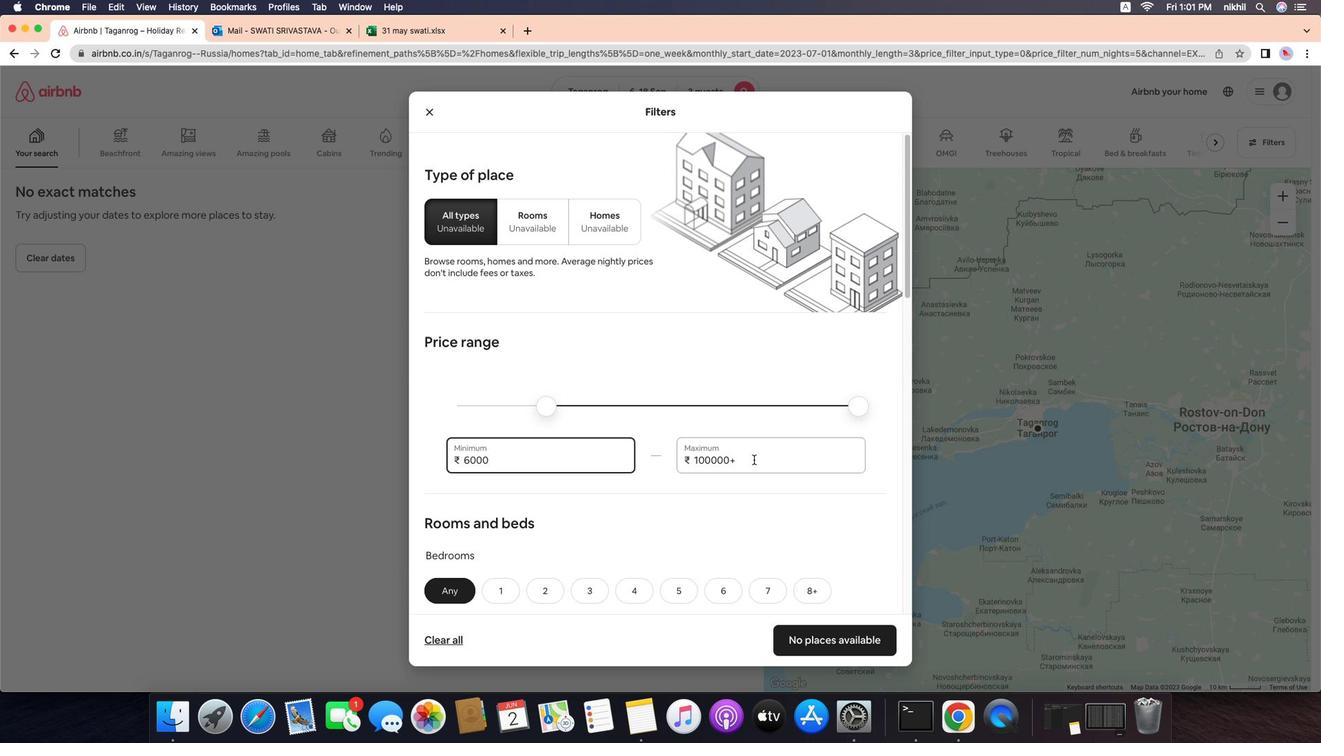 
Action: Mouse moved to (756, 442)
Screenshot: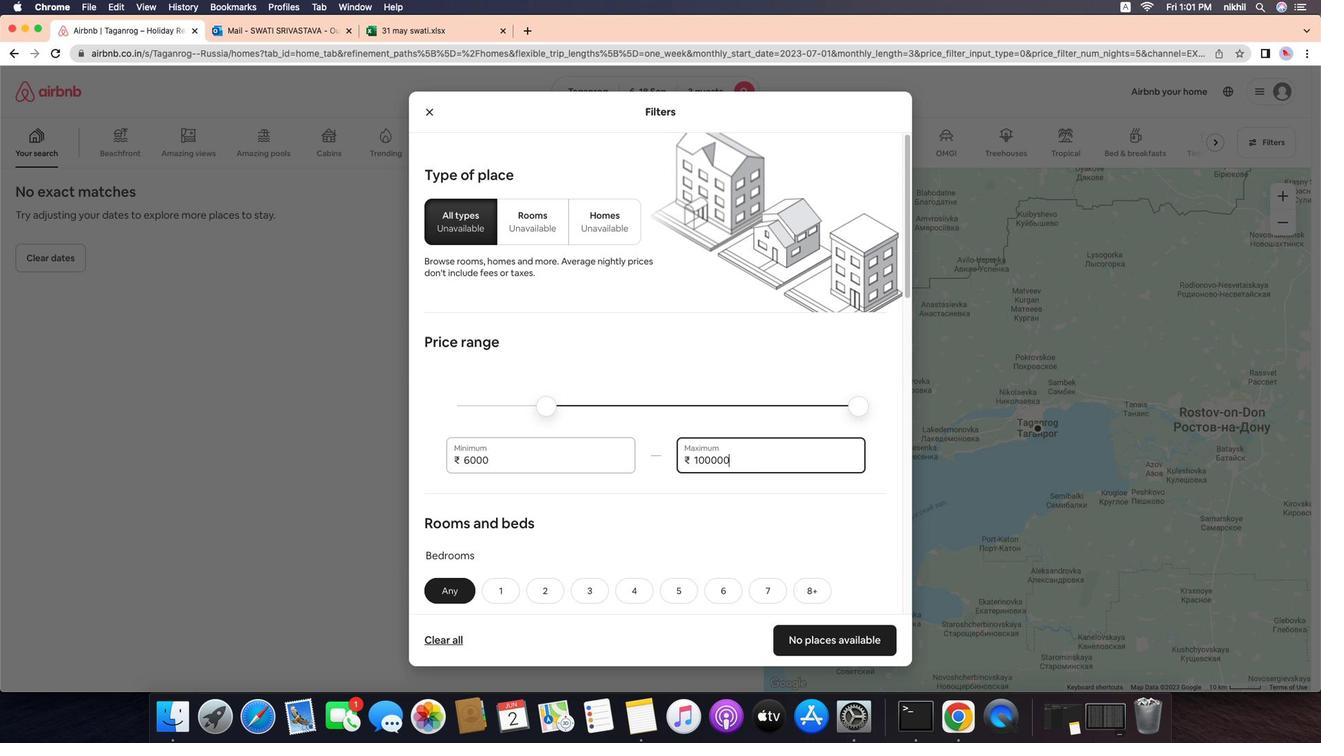 
Action: Mouse pressed left at (756, 442)
Screenshot: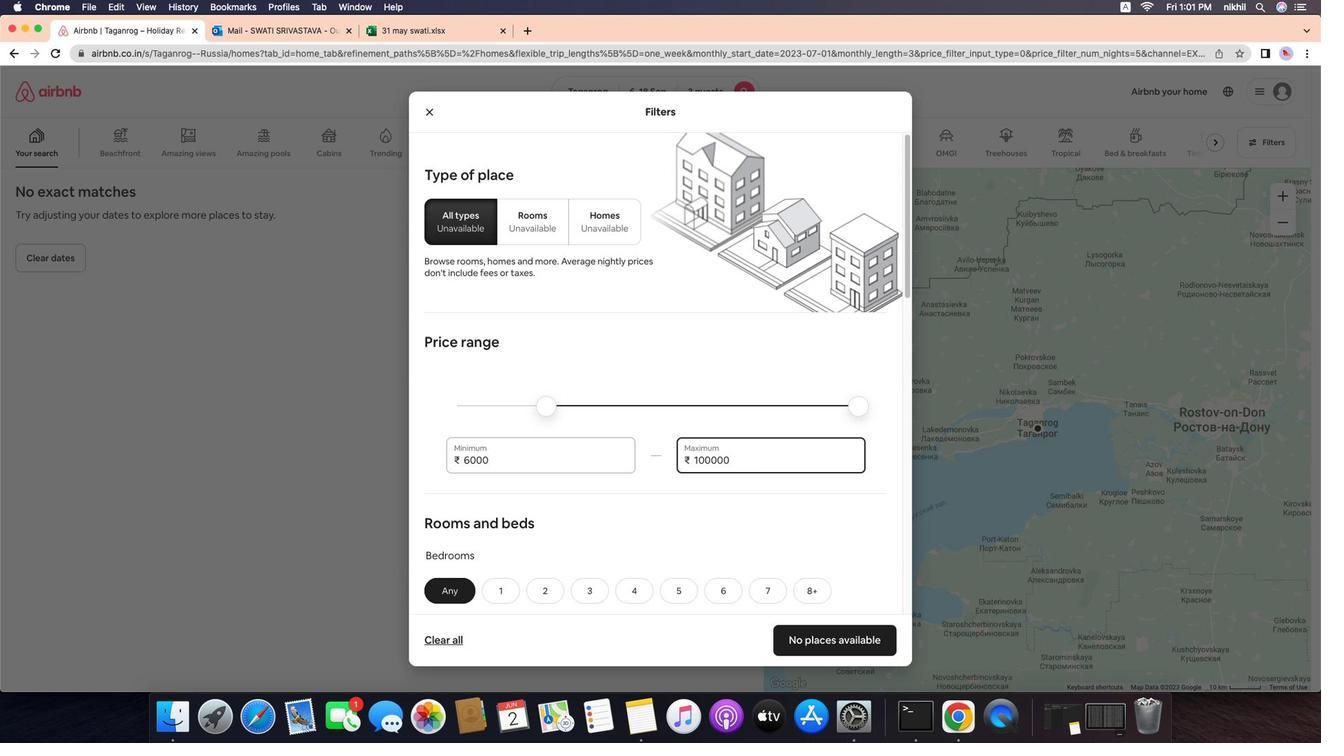 
Action: Mouse moved to (757, 441)
Screenshot: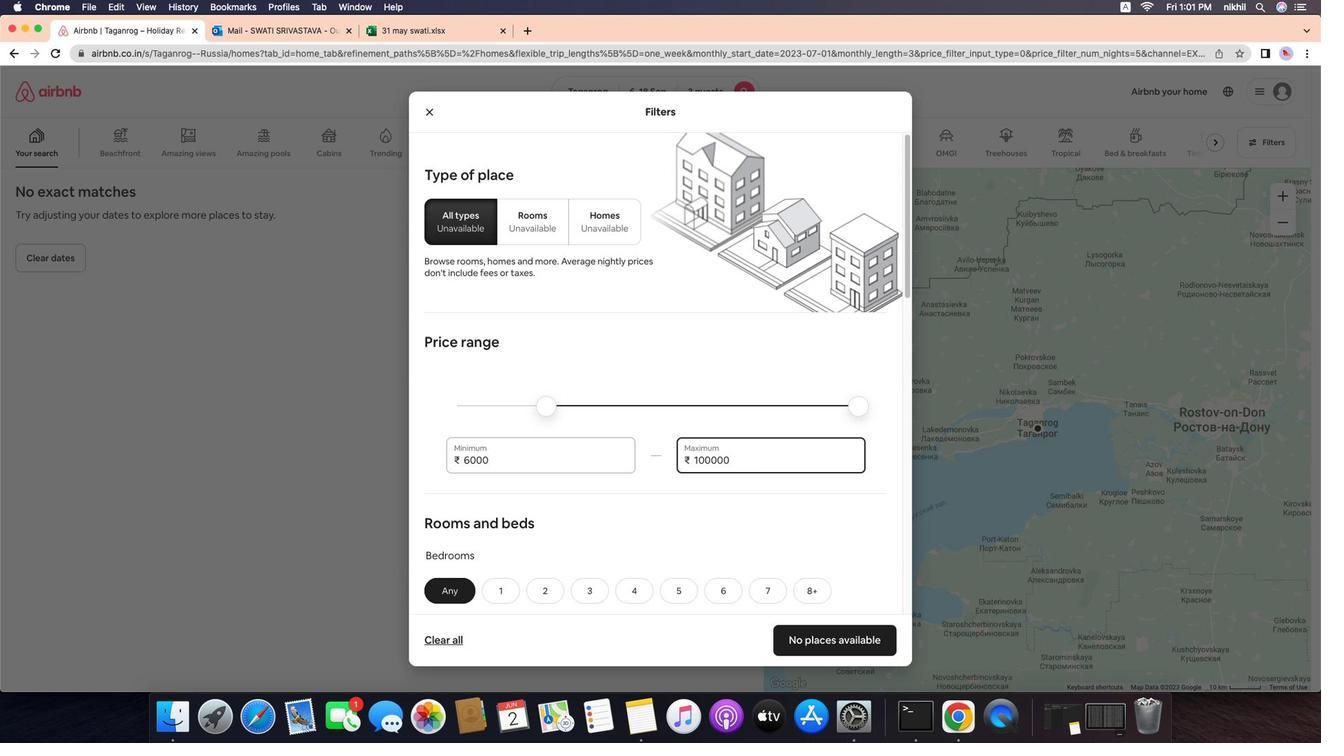 
Action: Key pressed Key.backspaceKey.backspaceKey.backspaceKey.backspaceKey.backspaceKey.backspaceKey.backspaceKey.backspace'1''2''0''0''0'
Screenshot: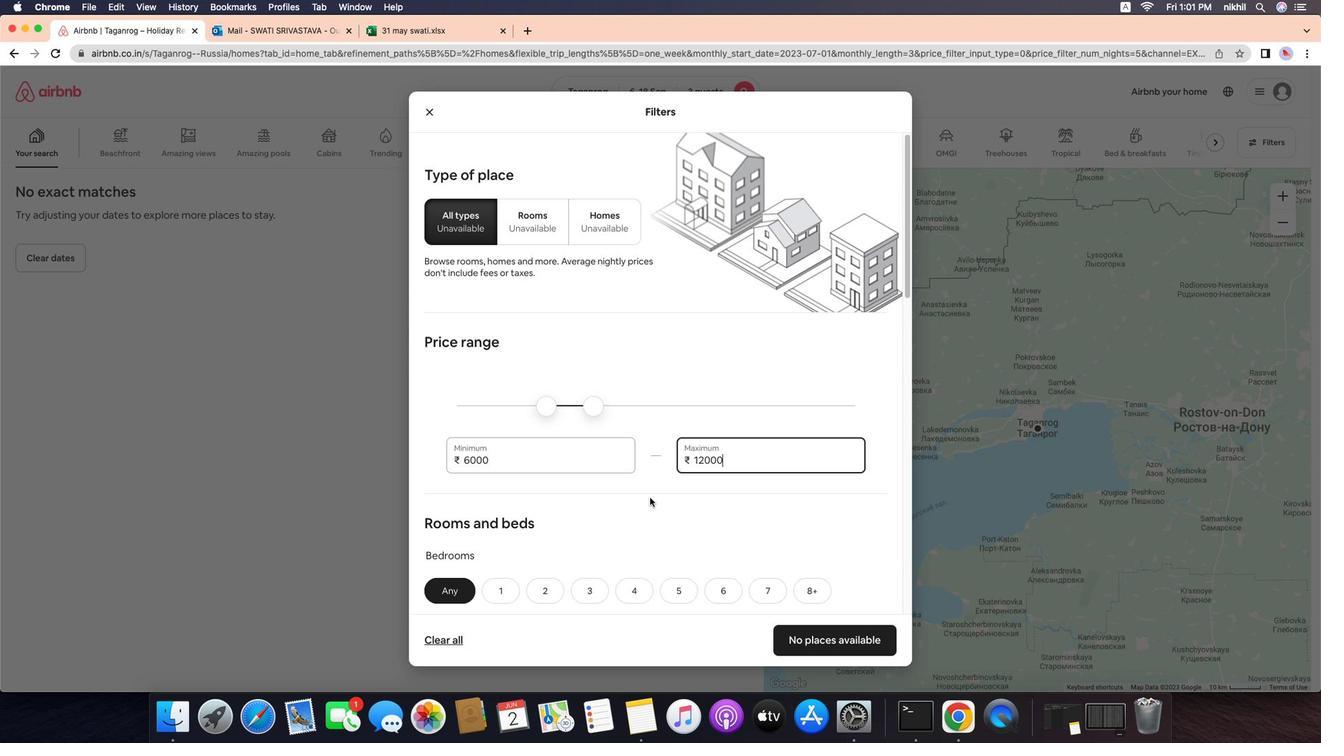
Action: Mouse moved to (645, 482)
Screenshot: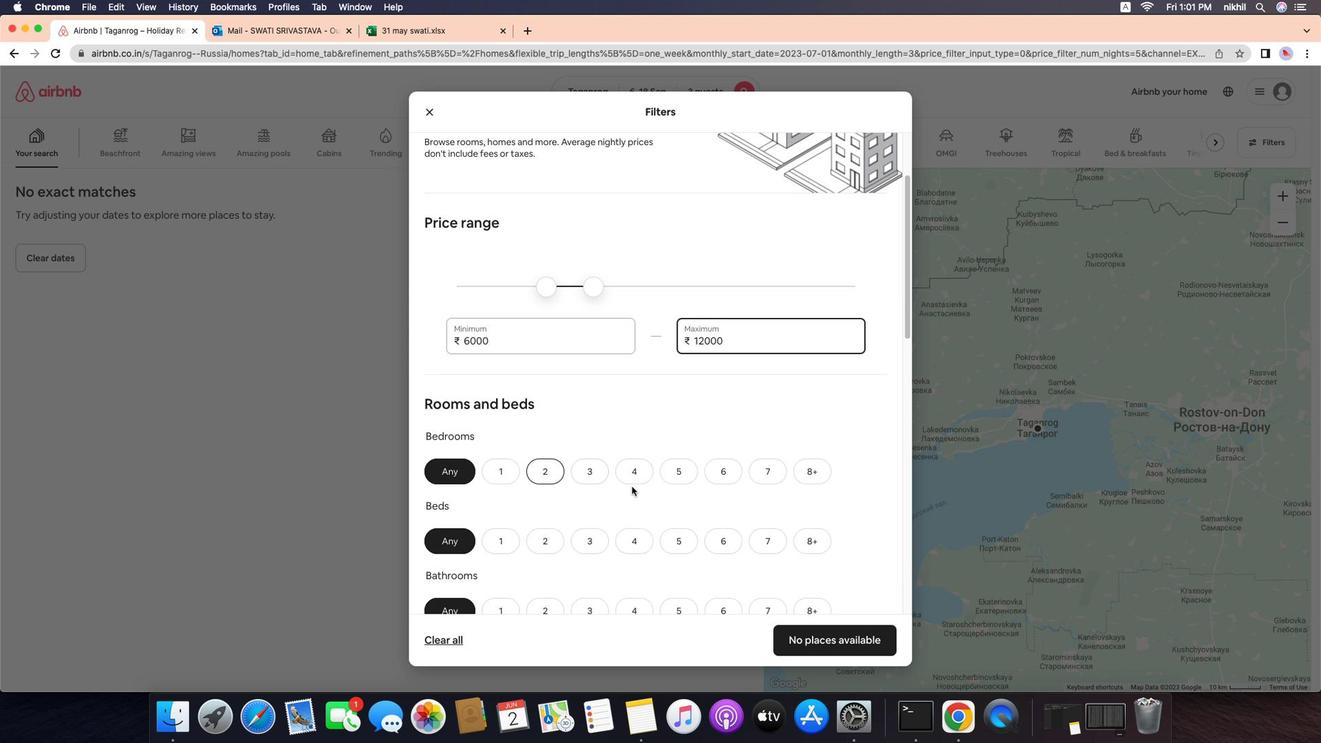 
Action: Mouse scrolled (645, 482) with delta (-47, -48)
Screenshot: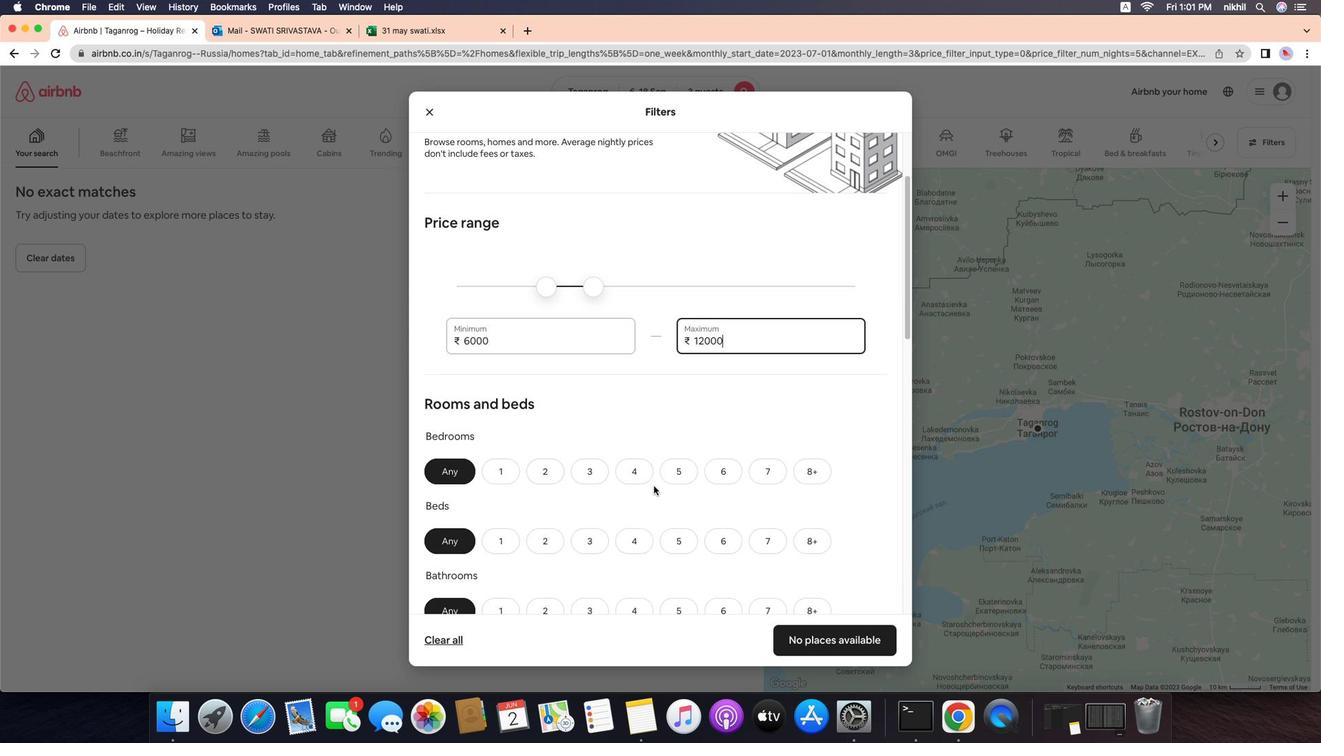 
Action: Mouse scrolled (645, 482) with delta (-47, -48)
Screenshot: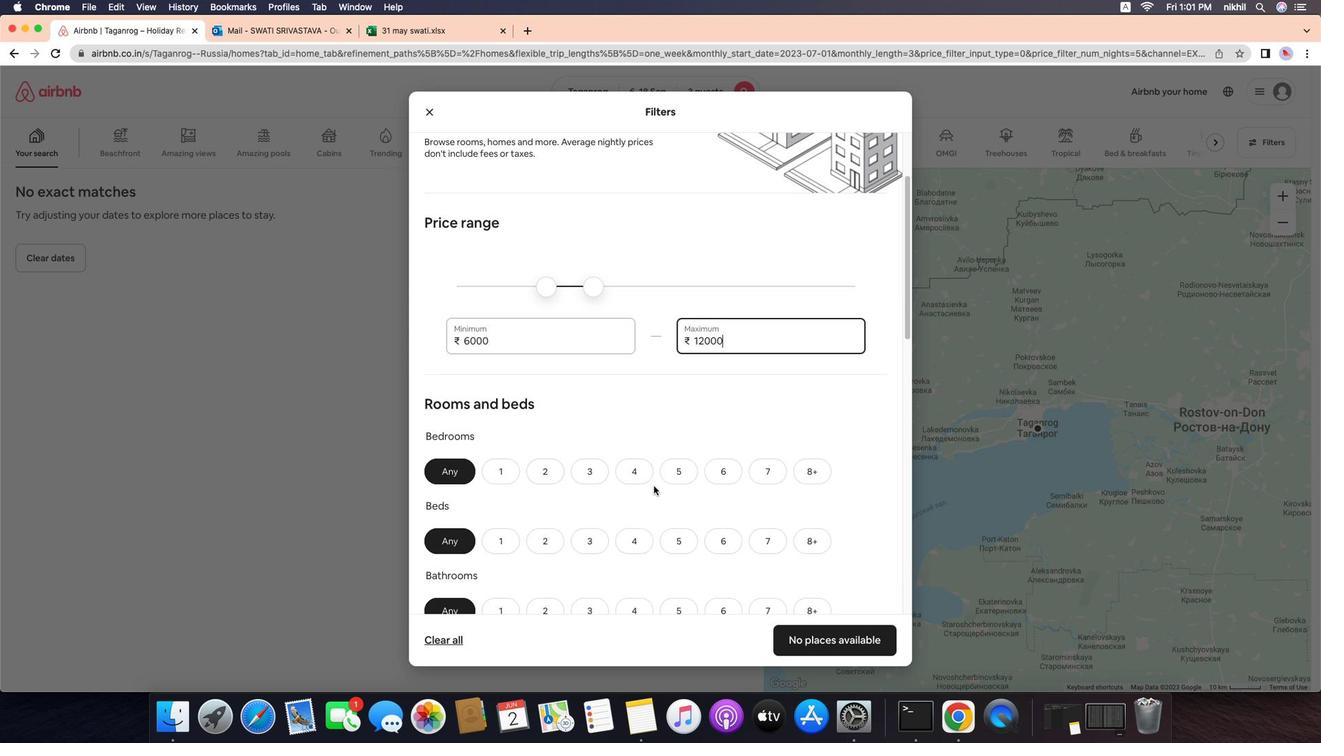 
Action: Mouse scrolled (645, 482) with delta (-47, -48)
Screenshot: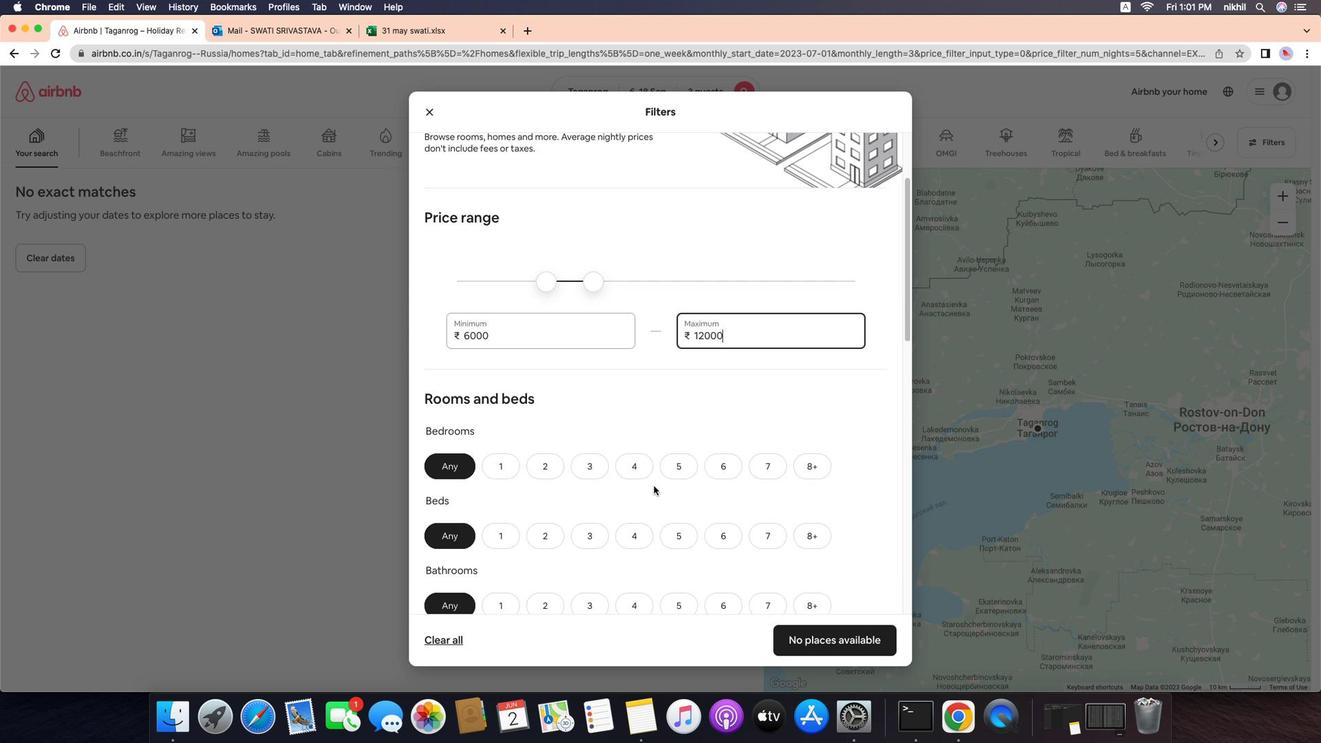 
Action: Mouse scrolled (645, 482) with delta (-47, -48)
Screenshot: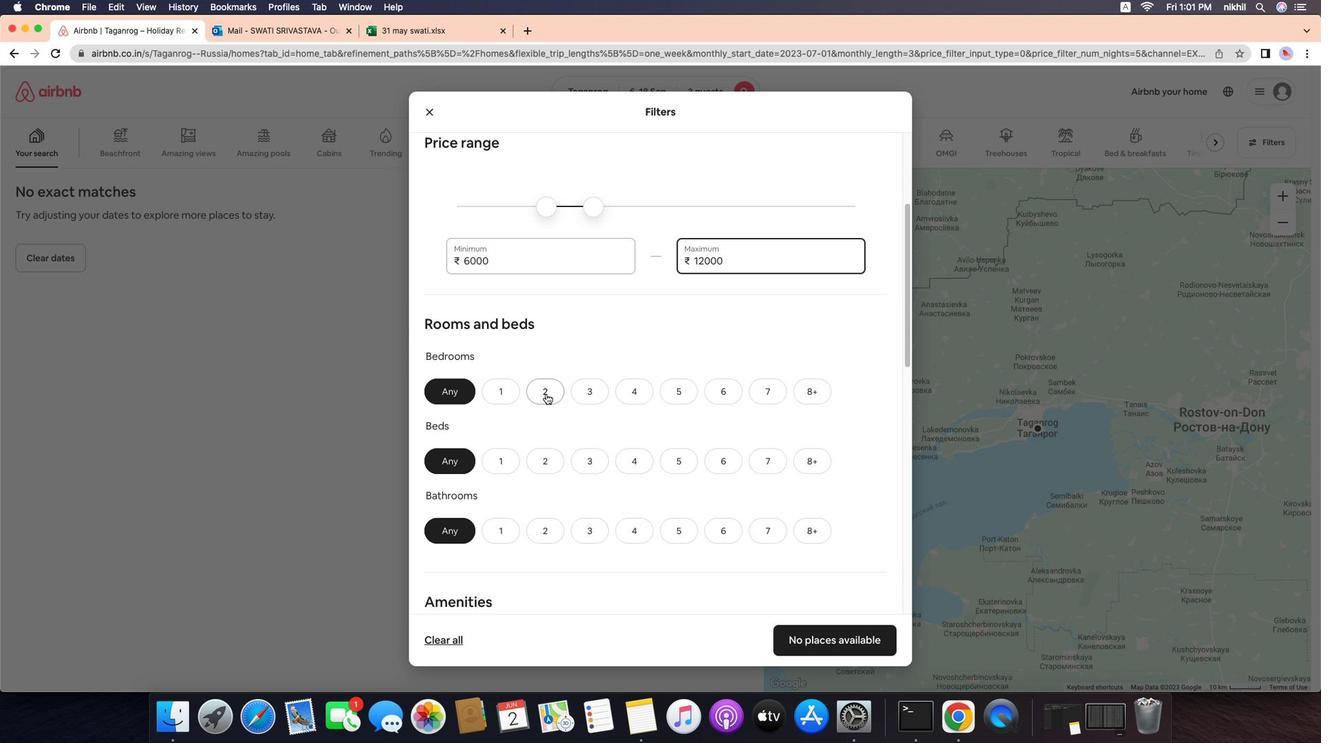 
Action: Mouse scrolled (645, 482) with delta (-47, -48)
Screenshot: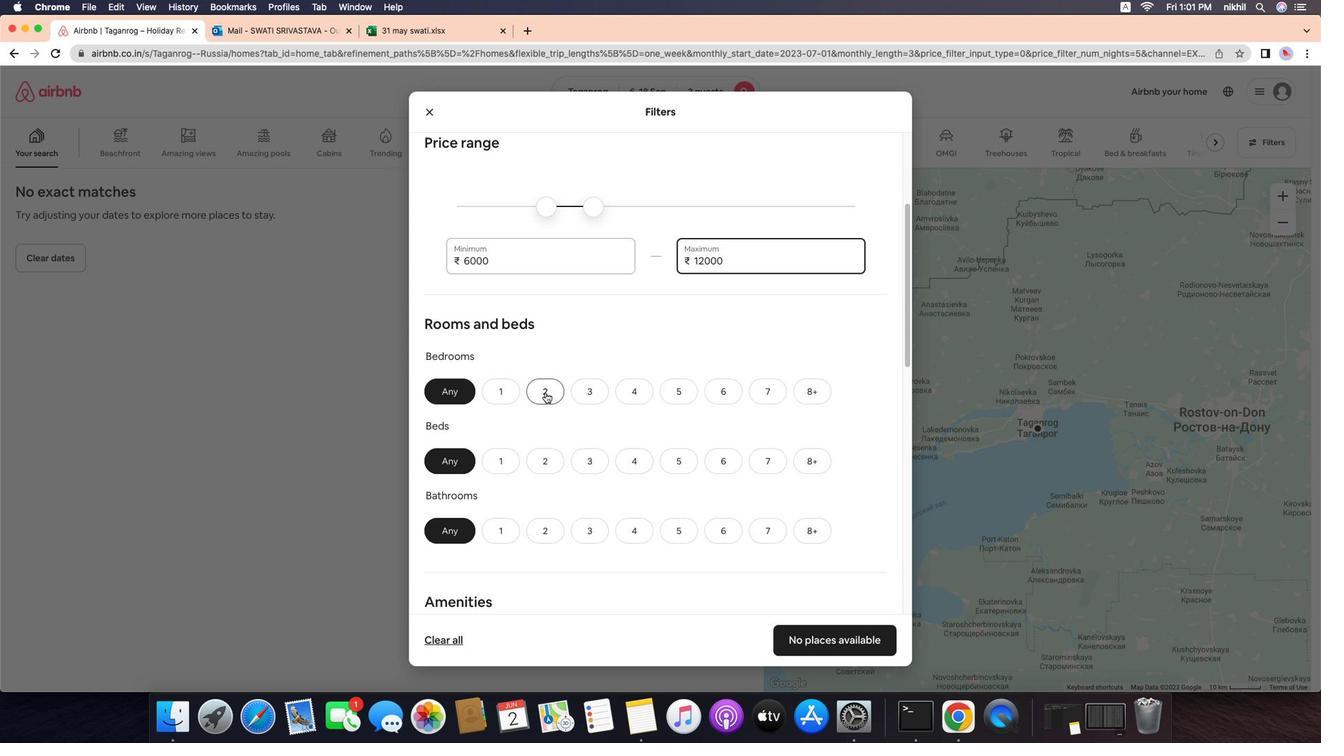 
Action: Mouse moved to (648, 470)
Screenshot: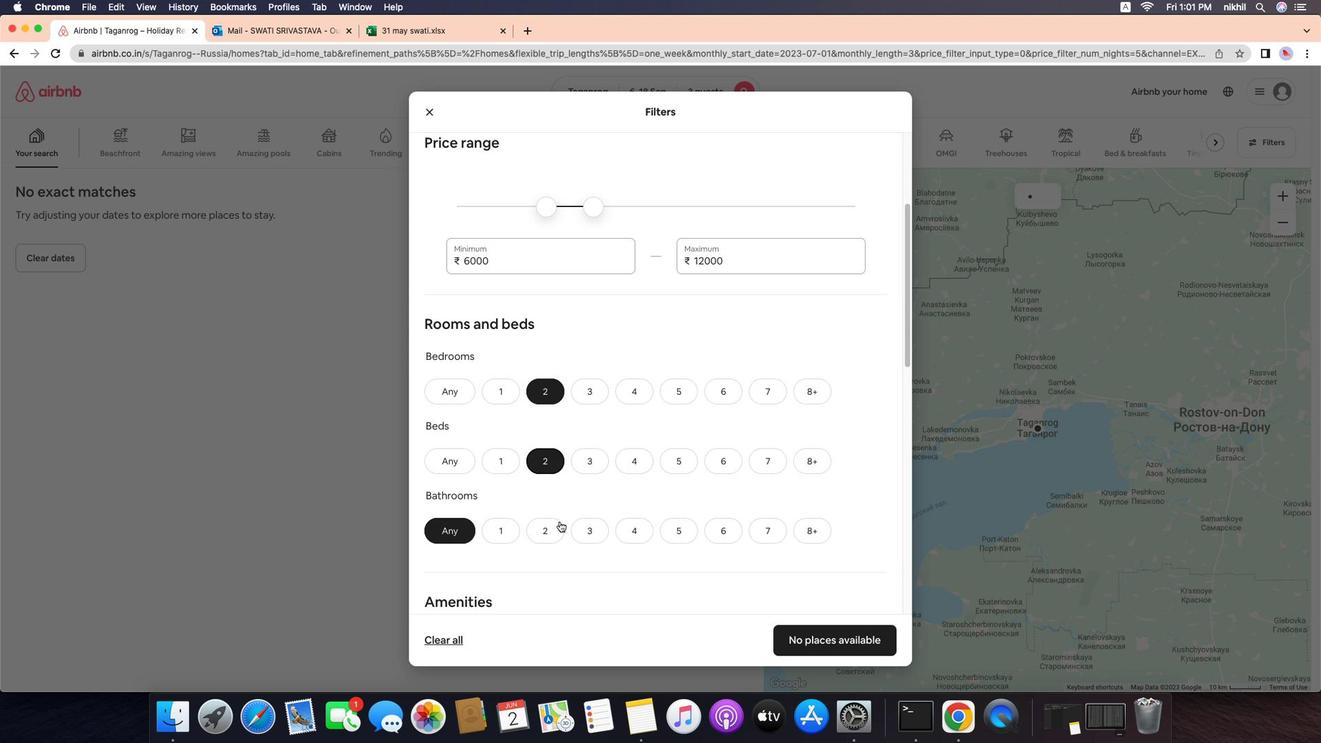
Action: Mouse scrolled (648, 470) with delta (-47, -48)
Screenshot: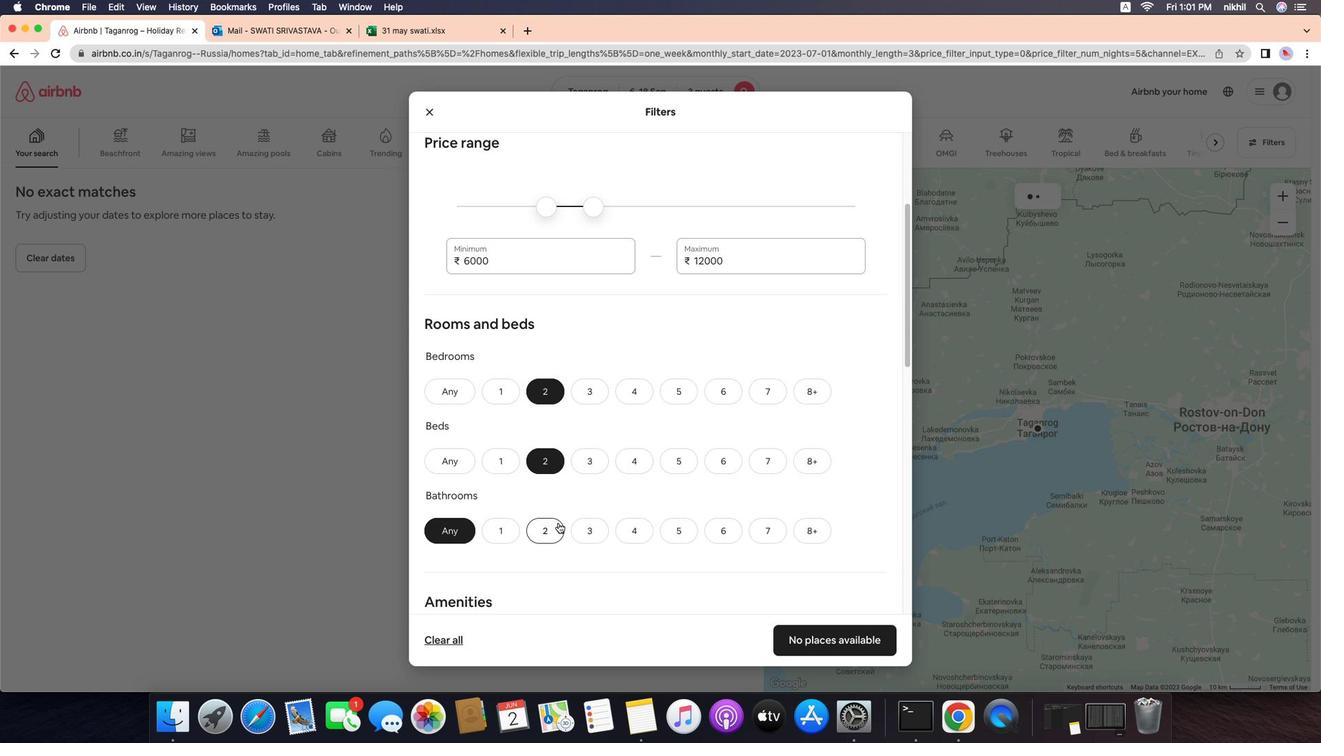 
Action: Mouse scrolled (648, 470) with delta (-47, -48)
Screenshot: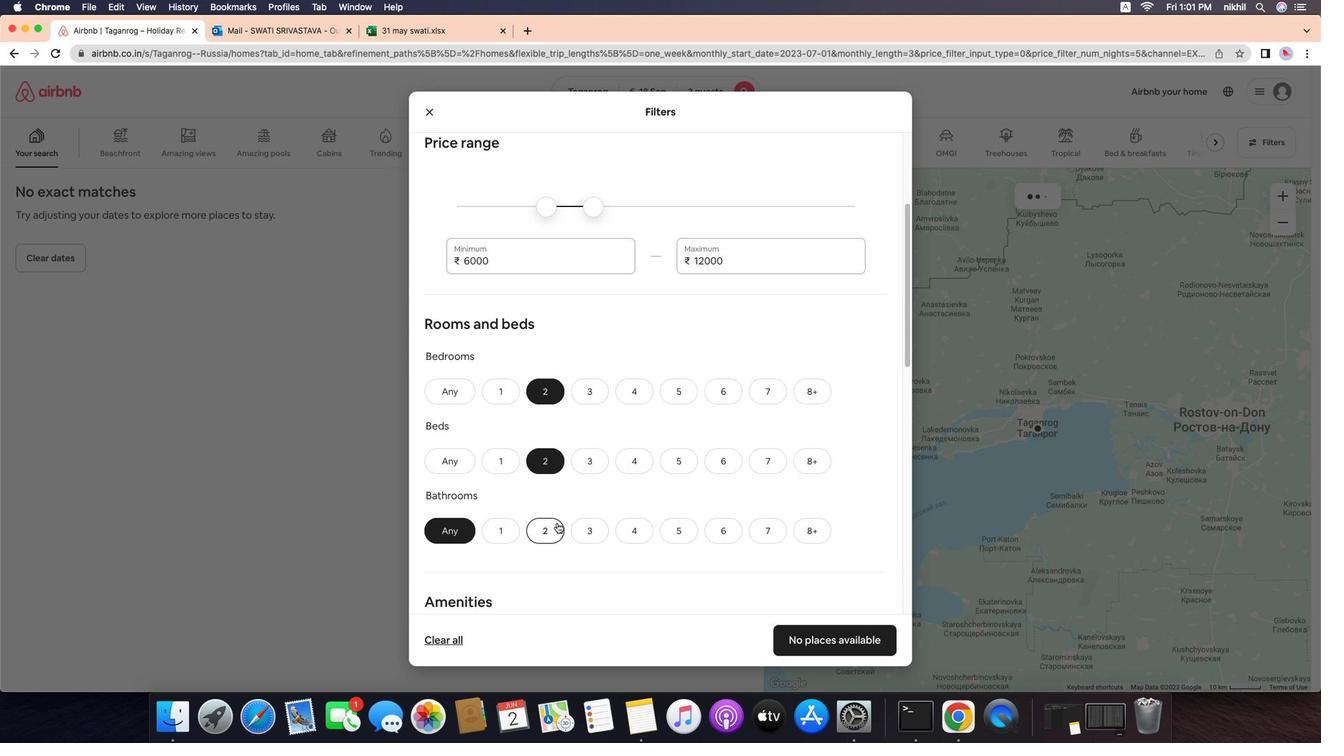 
Action: Mouse scrolled (648, 470) with delta (-47, -48)
Screenshot: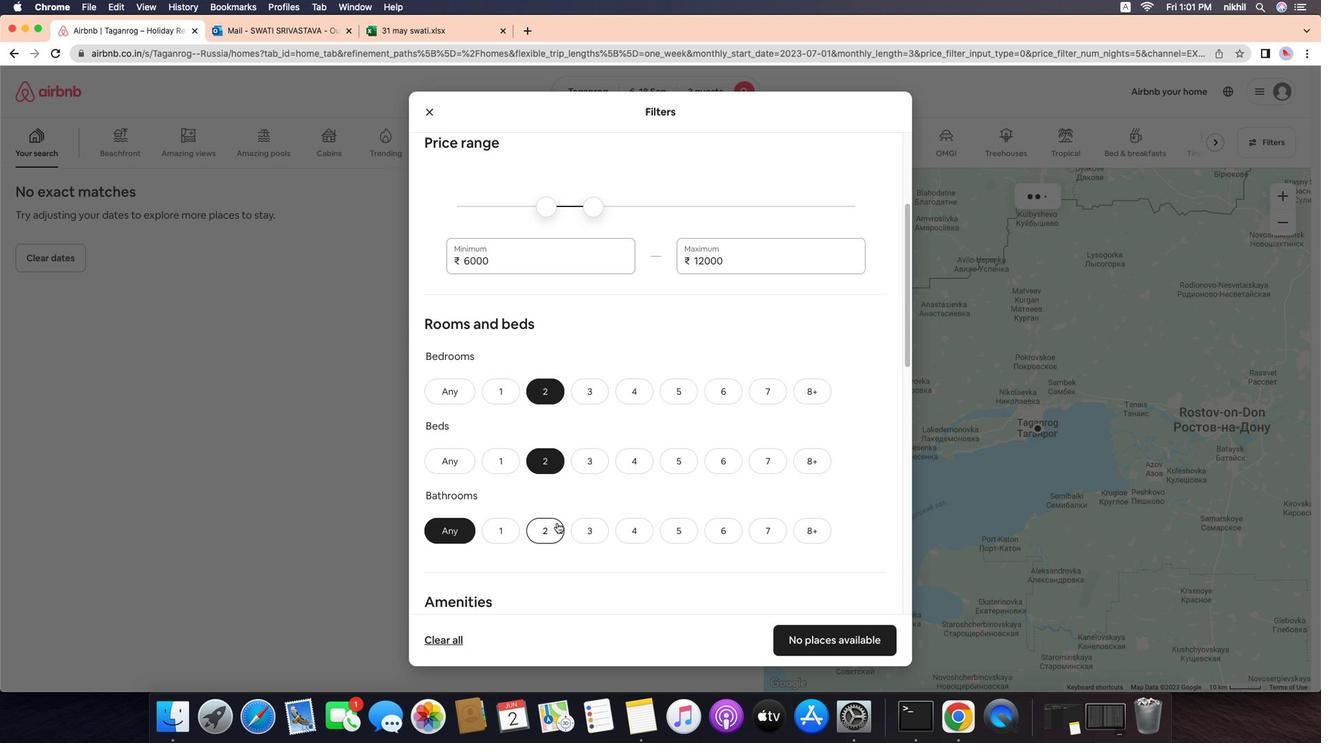 
Action: Mouse moved to (533, 369)
Screenshot: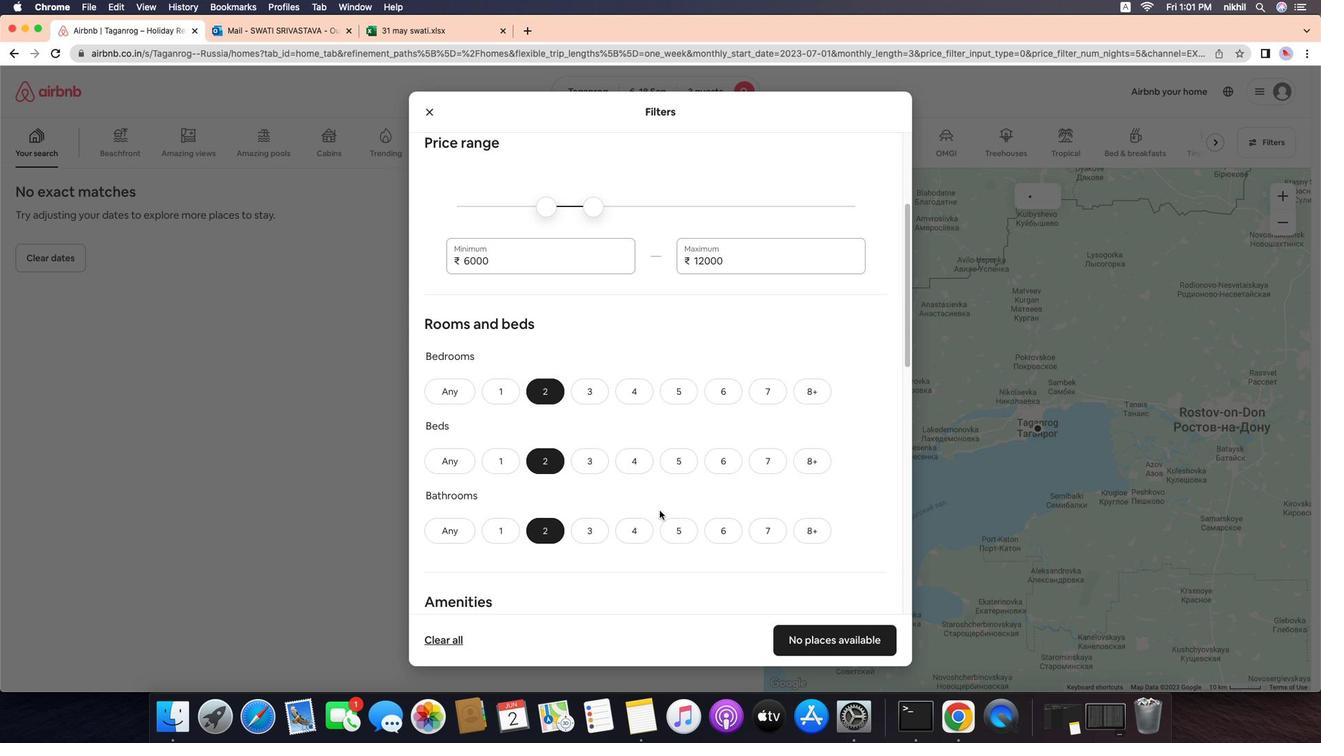 
Action: Mouse pressed left at (533, 369)
Screenshot: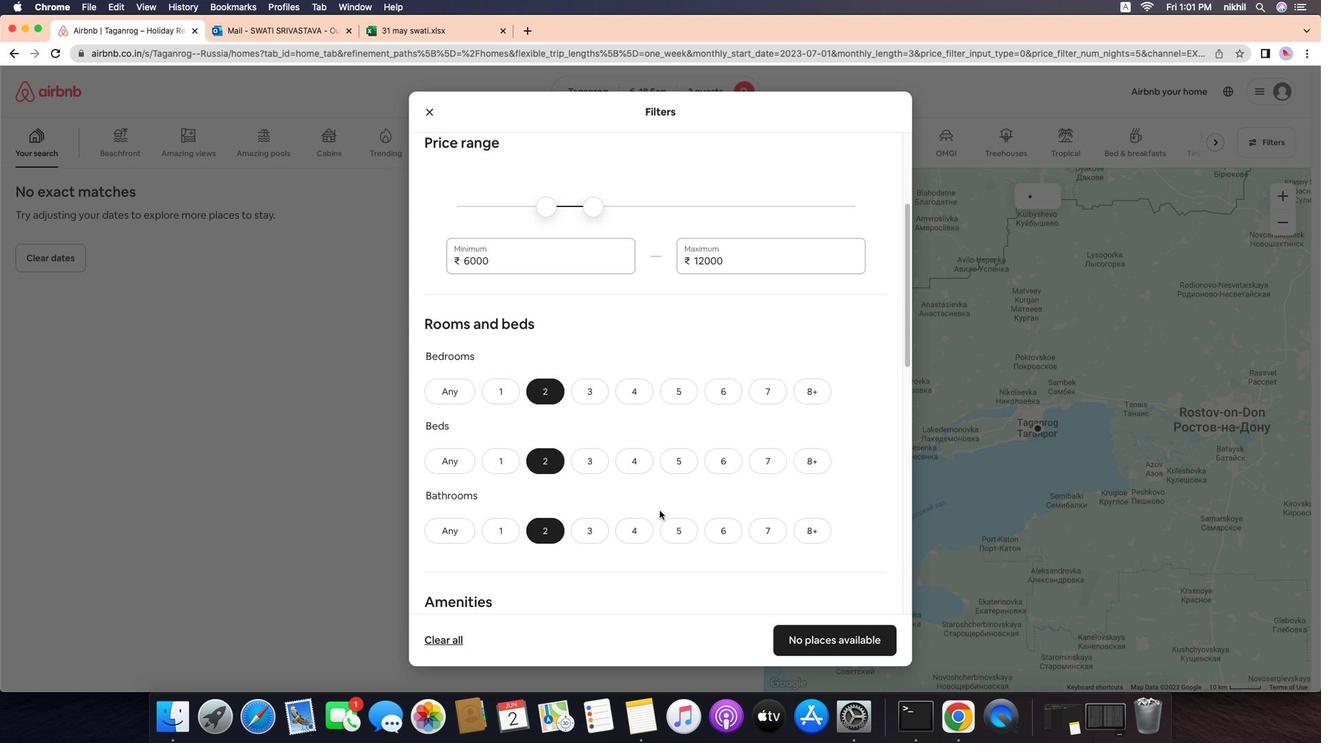 
Action: Mouse moved to (540, 441)
Screenshot: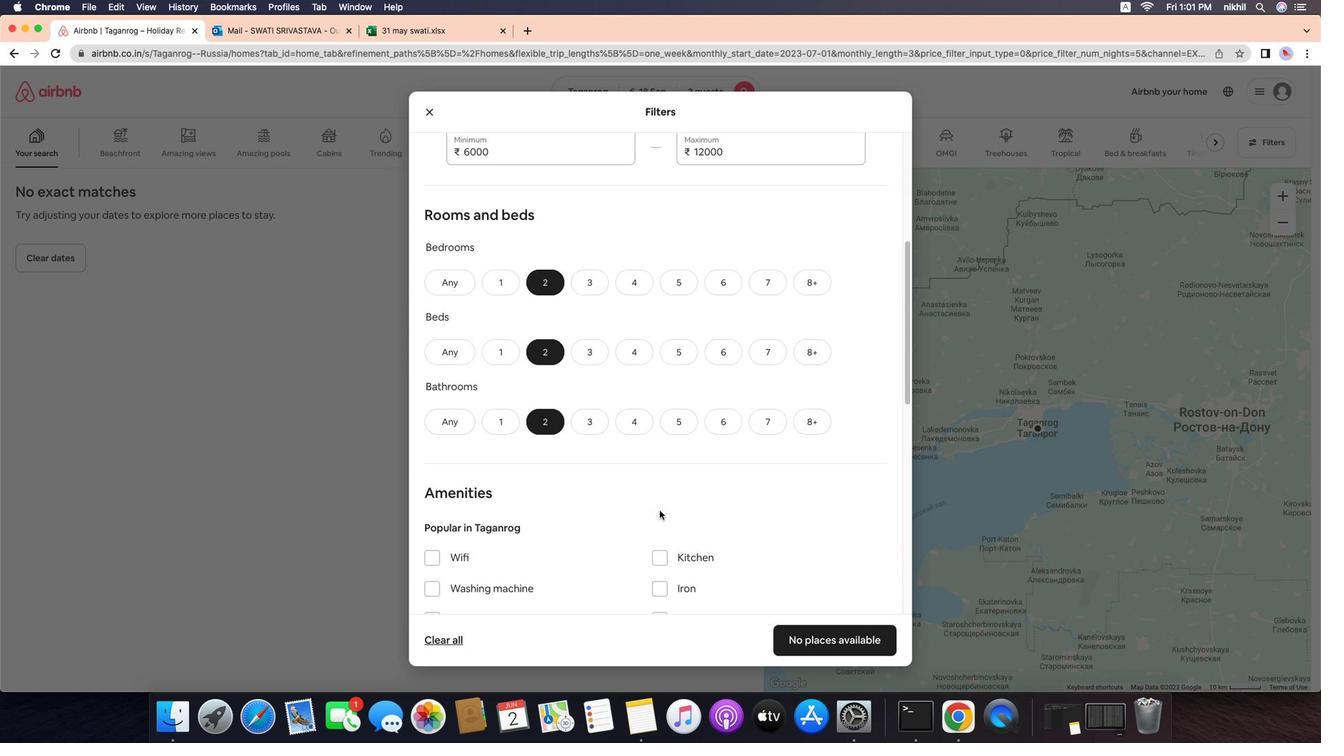 
Action: Mouse pressed left at (540, 441)
Screenshot: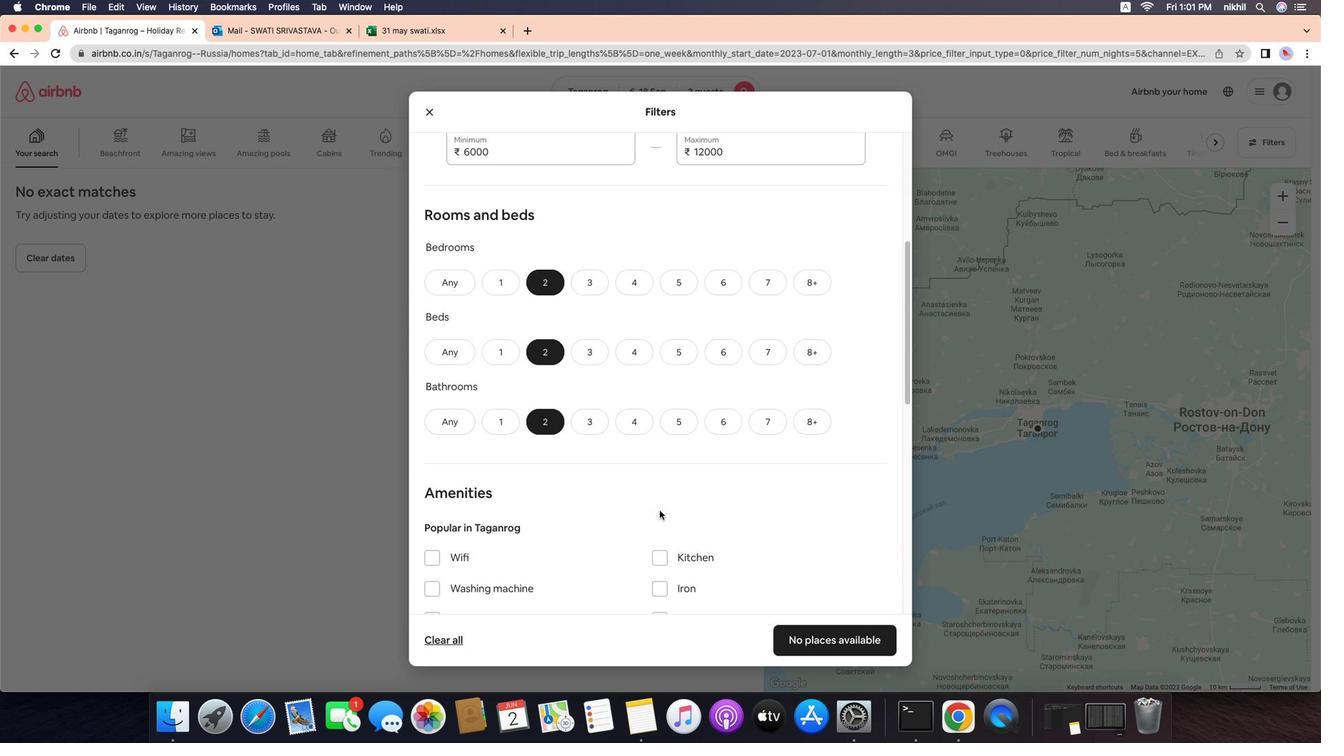 
Action: Mouse moved to (546, 510)
Screenshot: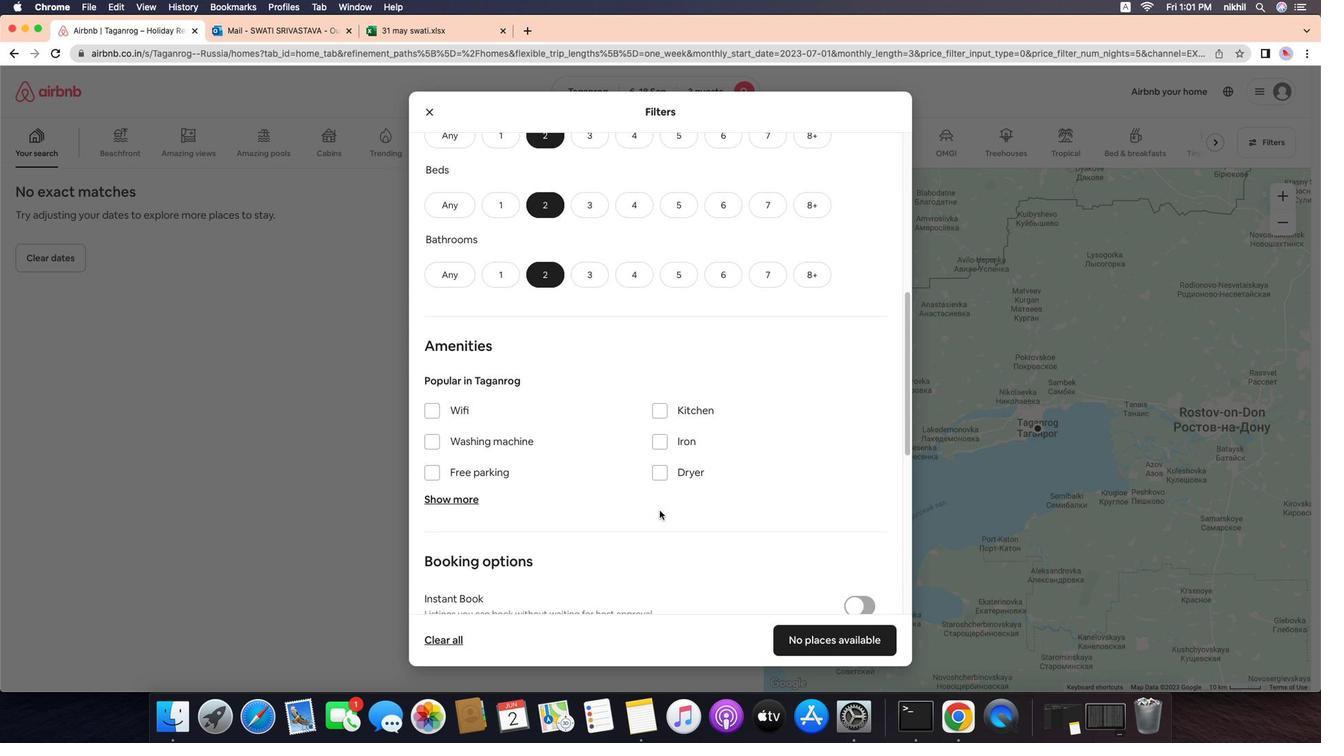 
Action: Mouse pressed left at (546, 510)
Screenshot: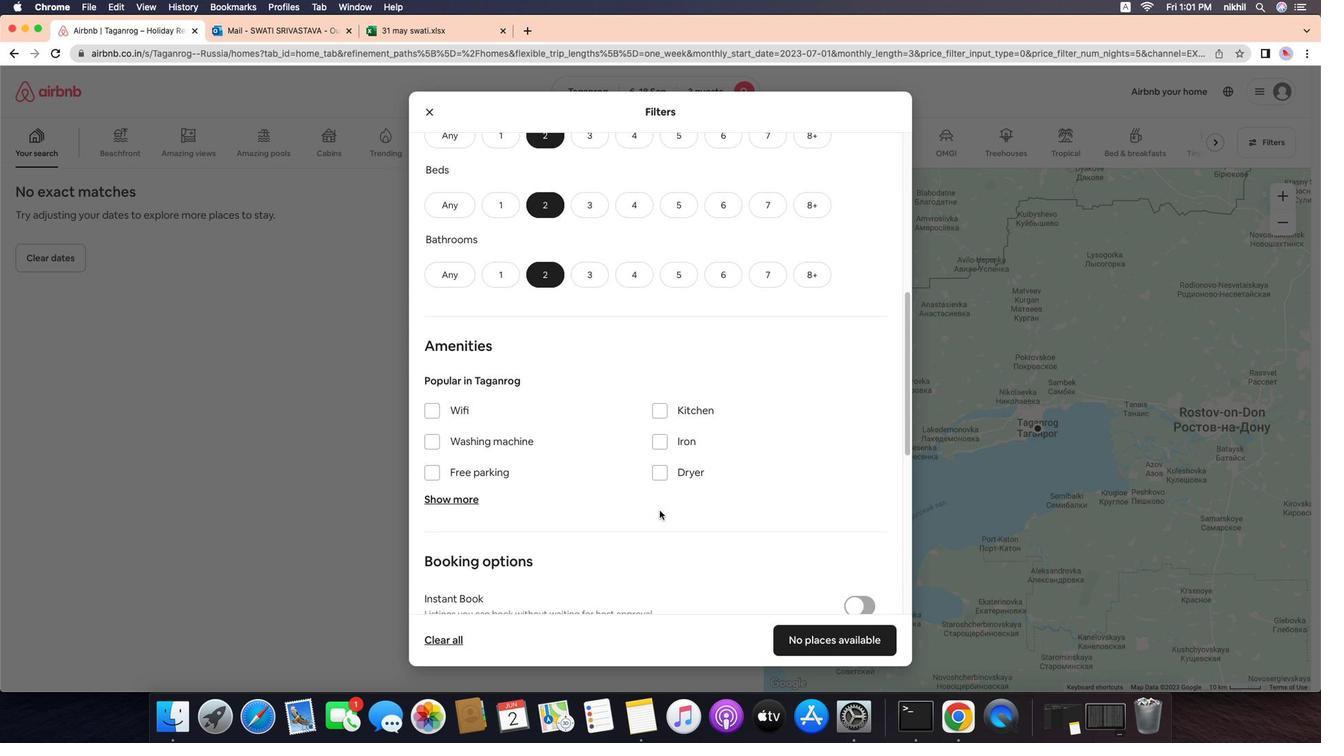 
Action: Mouse moved to (655, 496)
Screenshot: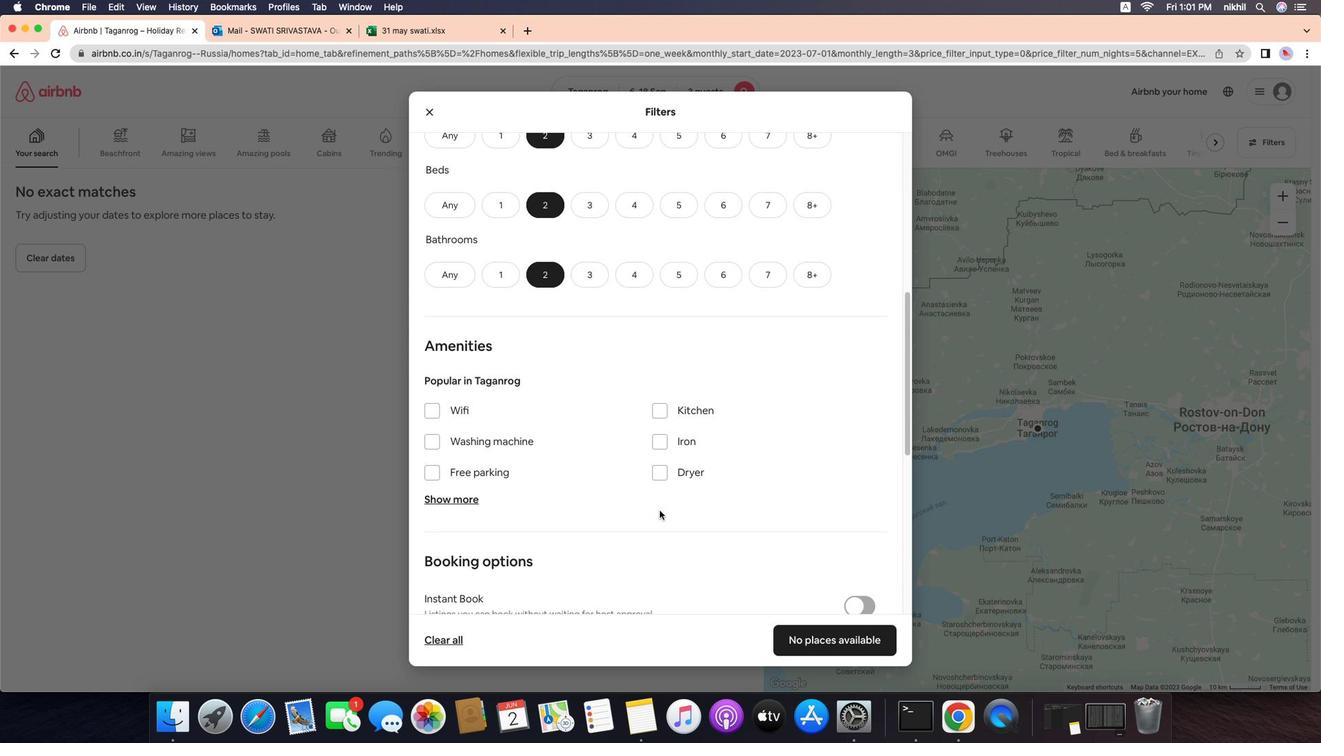 
Action: Mouse scrolled (655, 496) with delta (-47, -48)
Screenshot: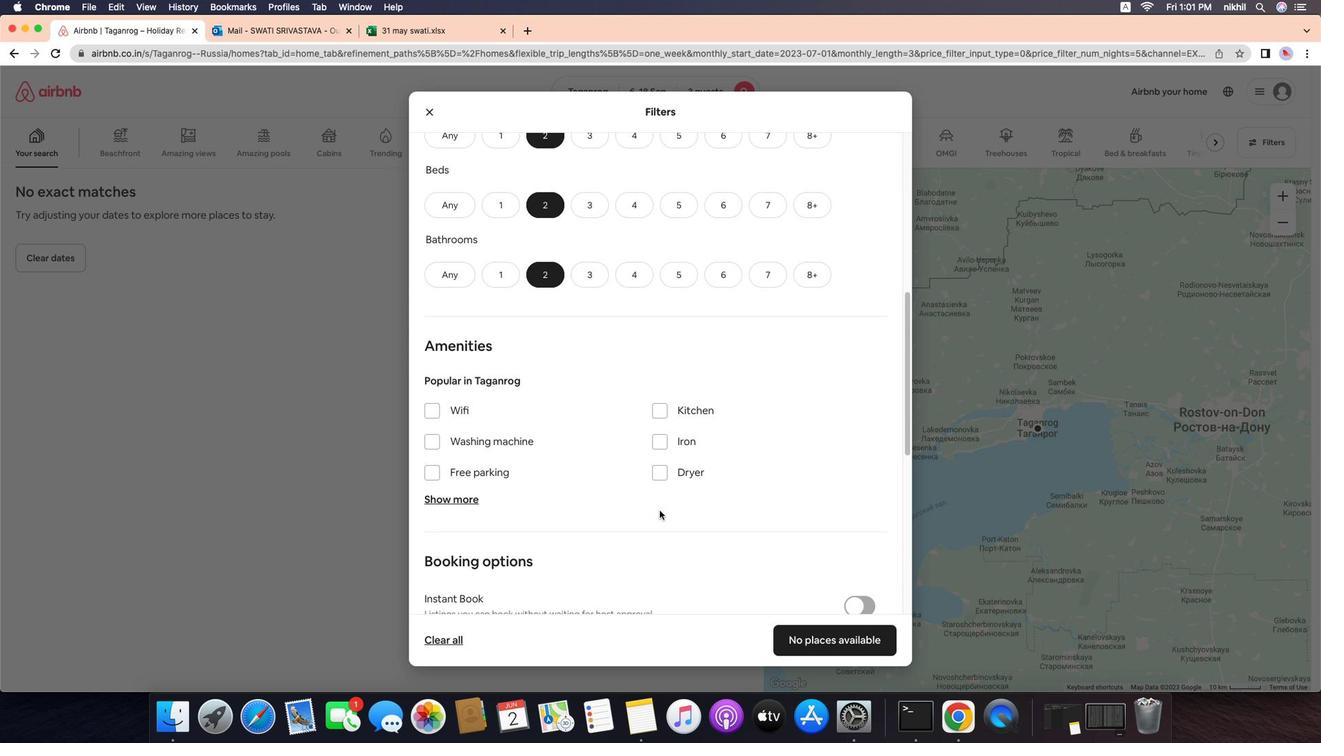
Action: Mouse scrolled (655, 496) with delta (-47, -48)
Screenshot: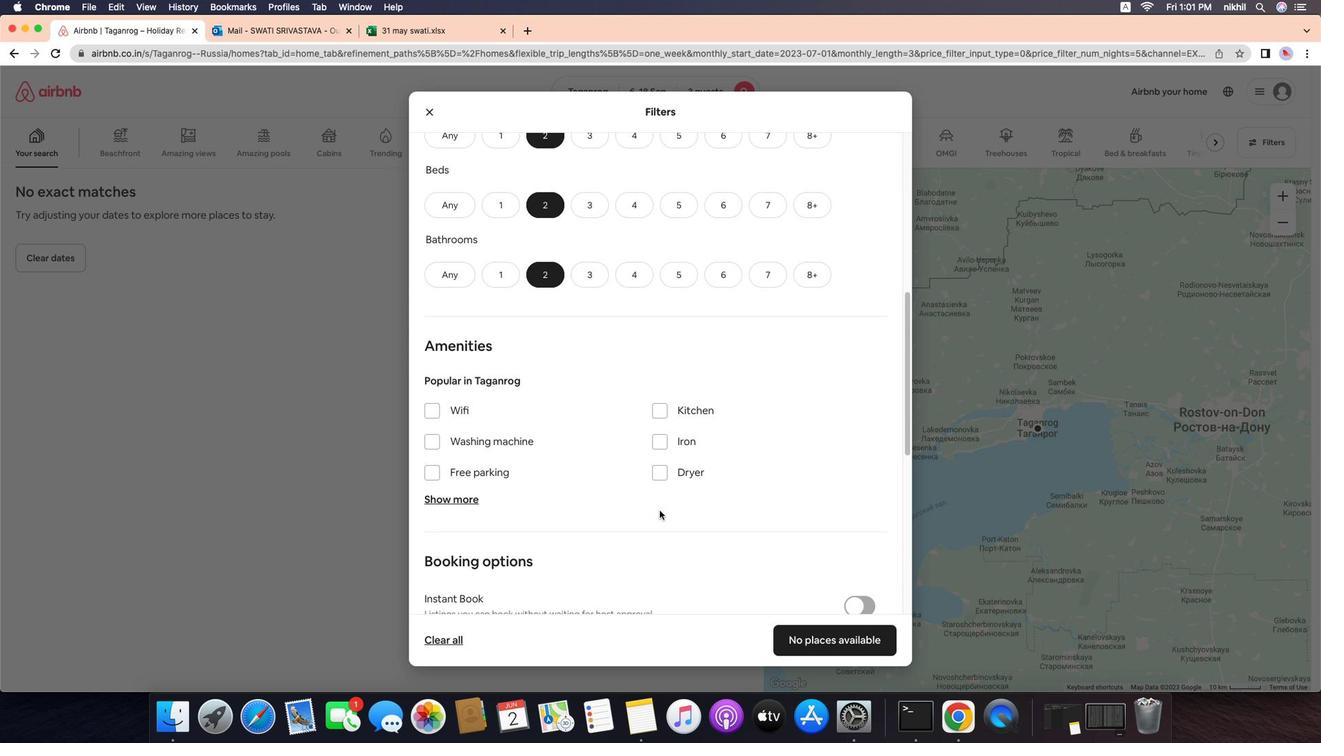 
Action: Mouse scrolled (655, 496) with delta (-47, -49)
Screenshot: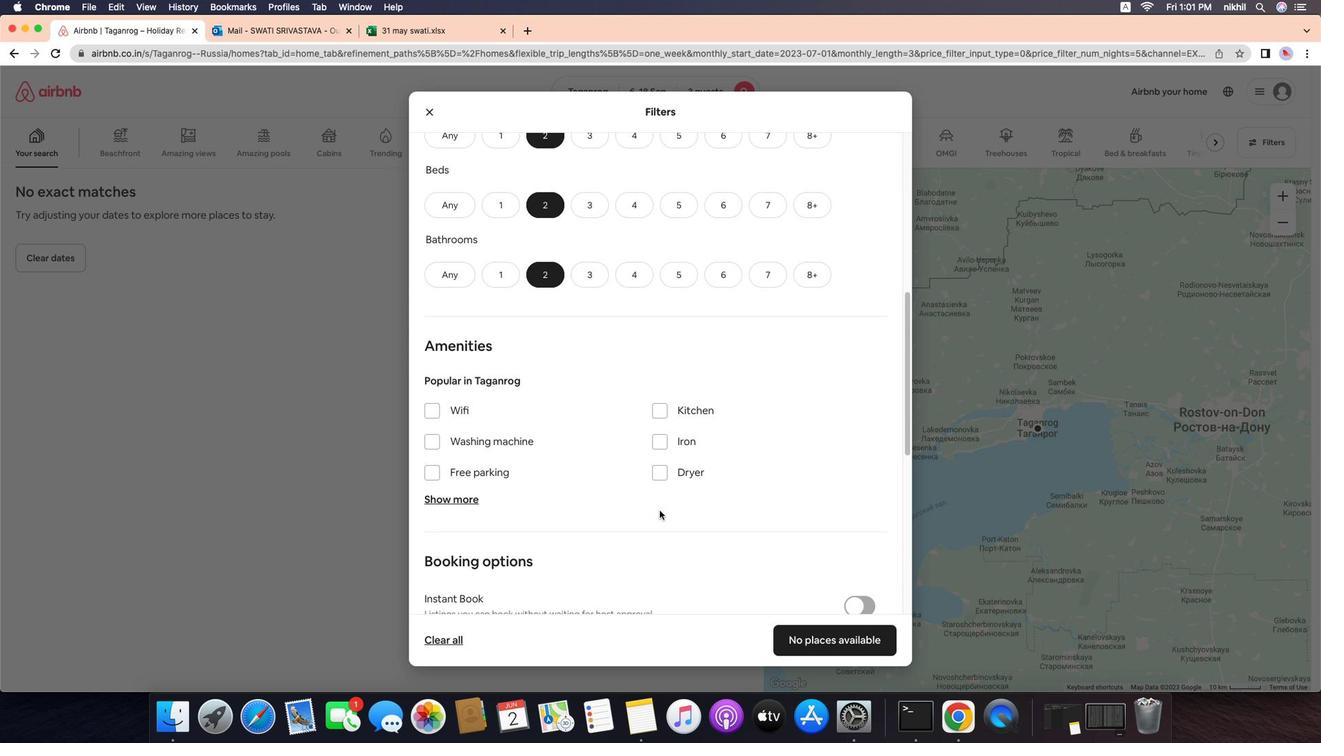 
Action: Mouse scrolled (655, 496) with delta (-47, -50)
Screenshot: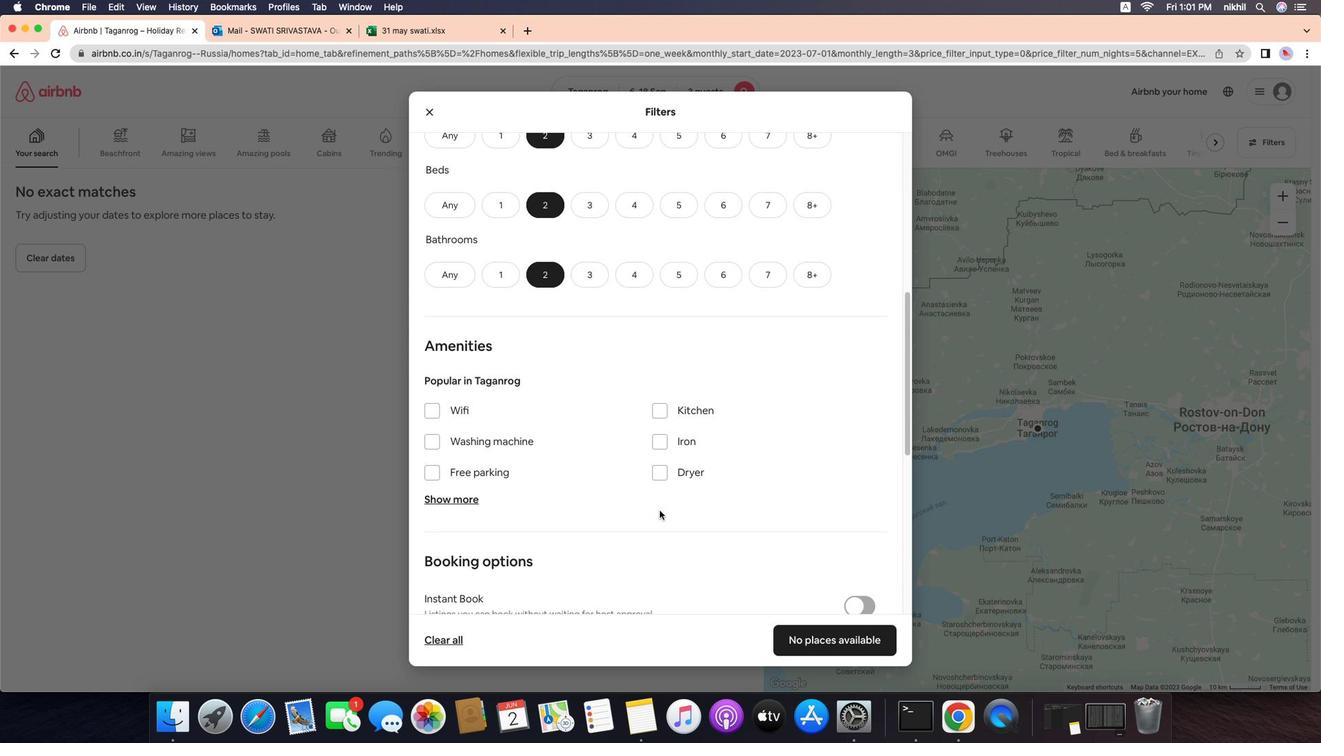 
Action: Mouse scrolled (655, 496) with delta (-47, -48)
Screenshot: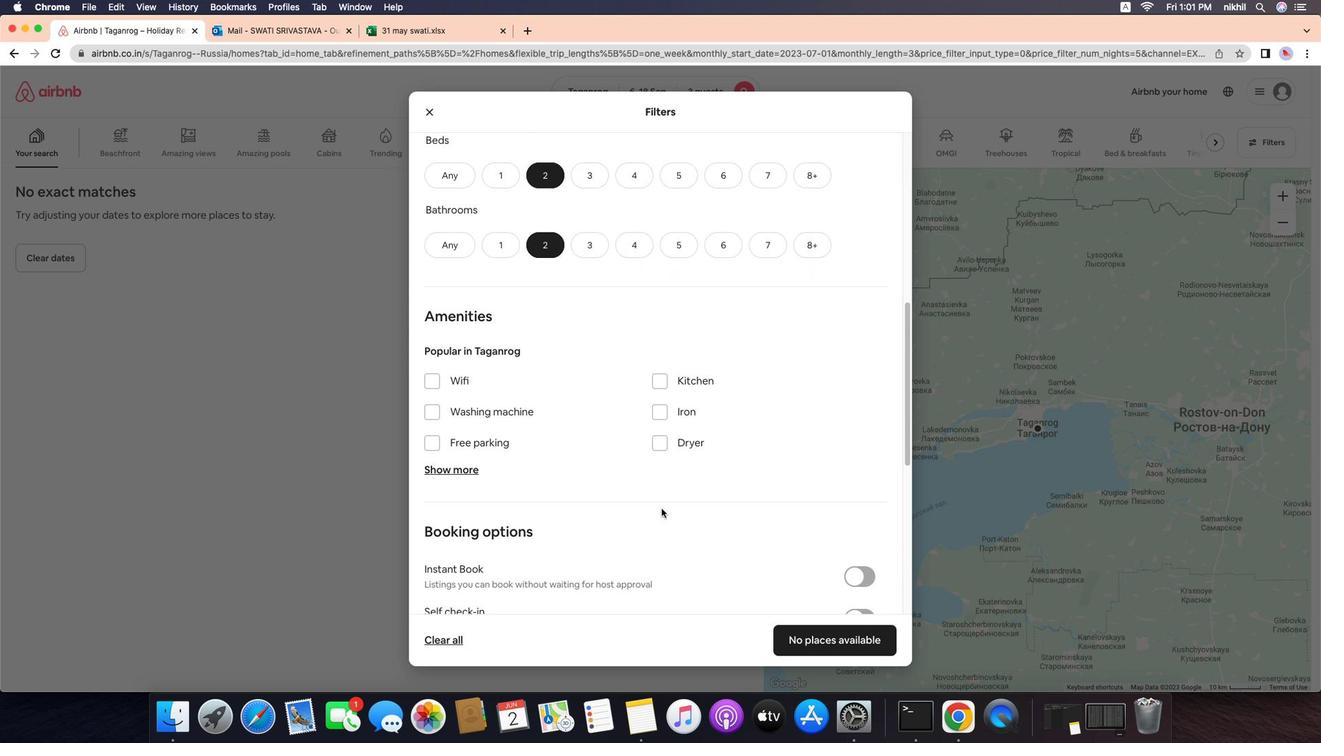 
Action: Mouse scrolled (655, 496) with delta (-47, -48)
Screenshot: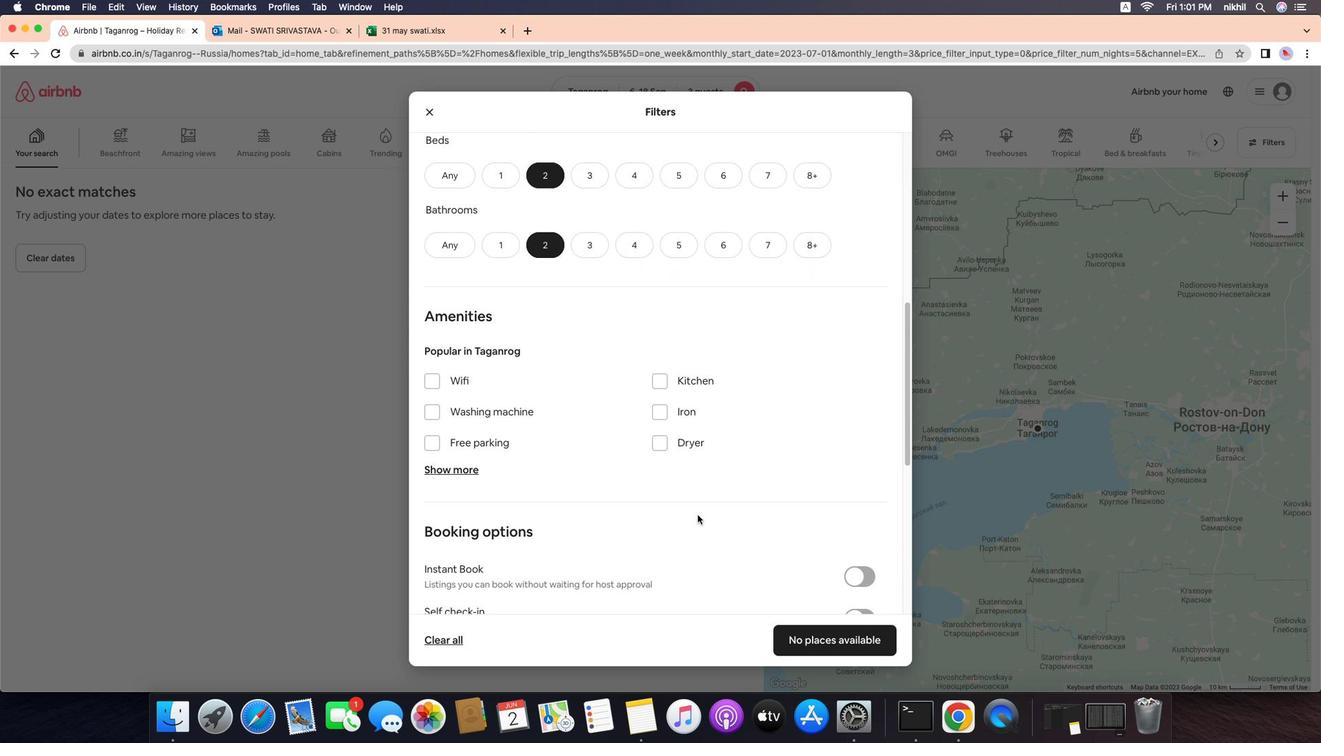
Action: Mouse scrolled (655, 496) with delta (-47, -48)
Screenshot: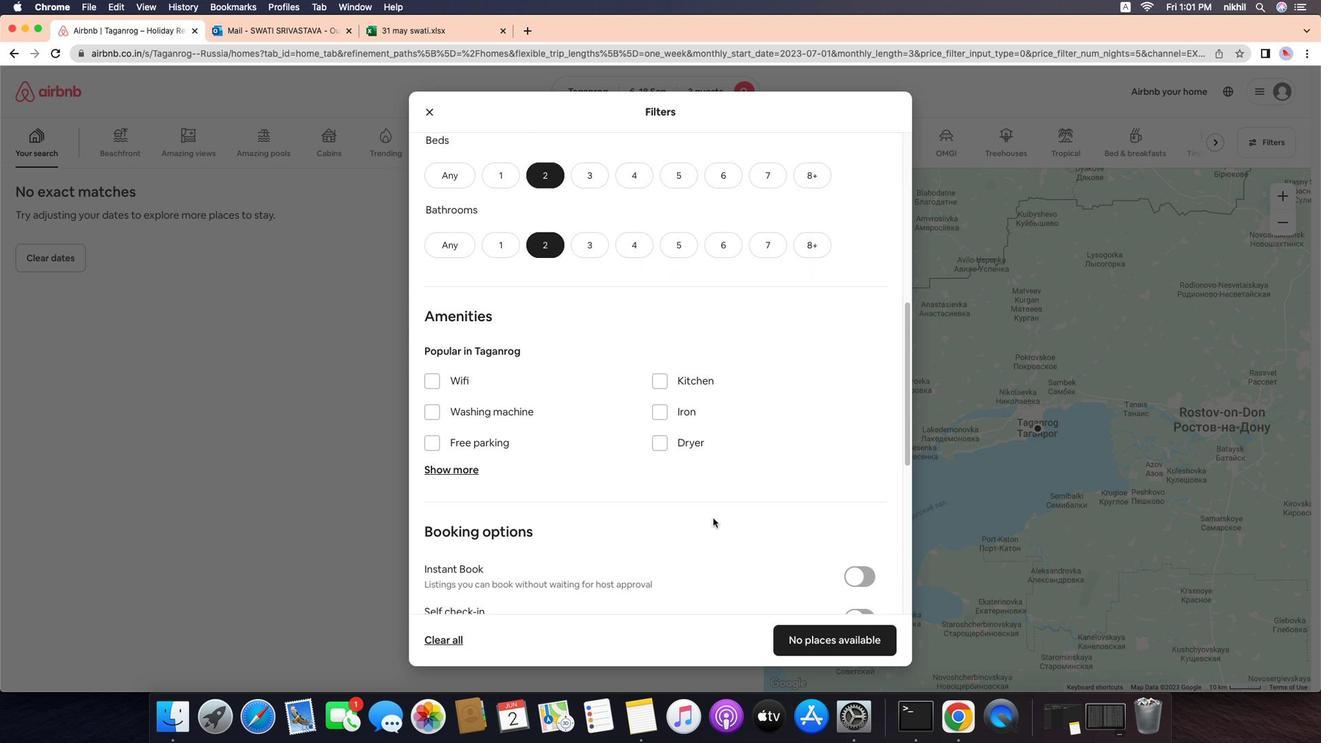 
Action: Mouse scrolled (655, 496) with delta (-47, -48)
Screenshot: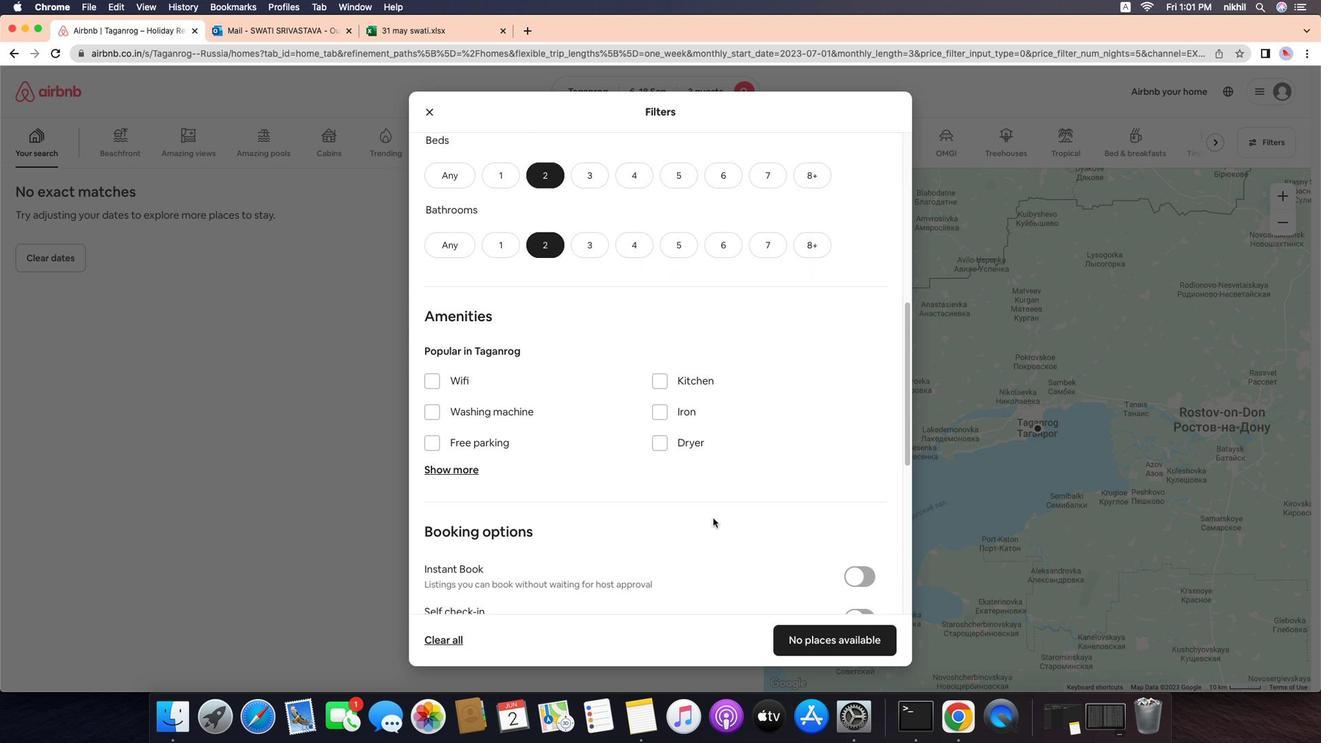 
Action: Mouse moved to (712, 505)
Screenshot: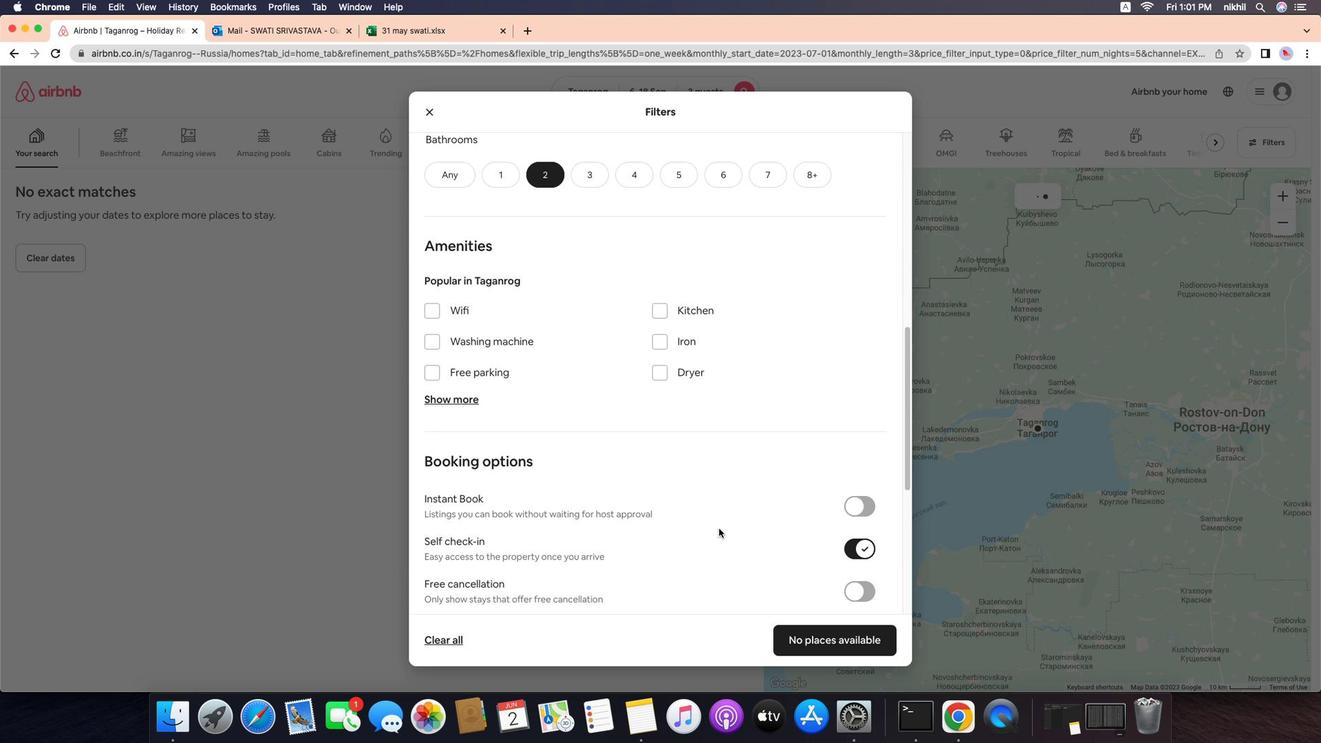 
Action: Mouse scrolled (712, 505) with delta (-47, -48)
Screenshot: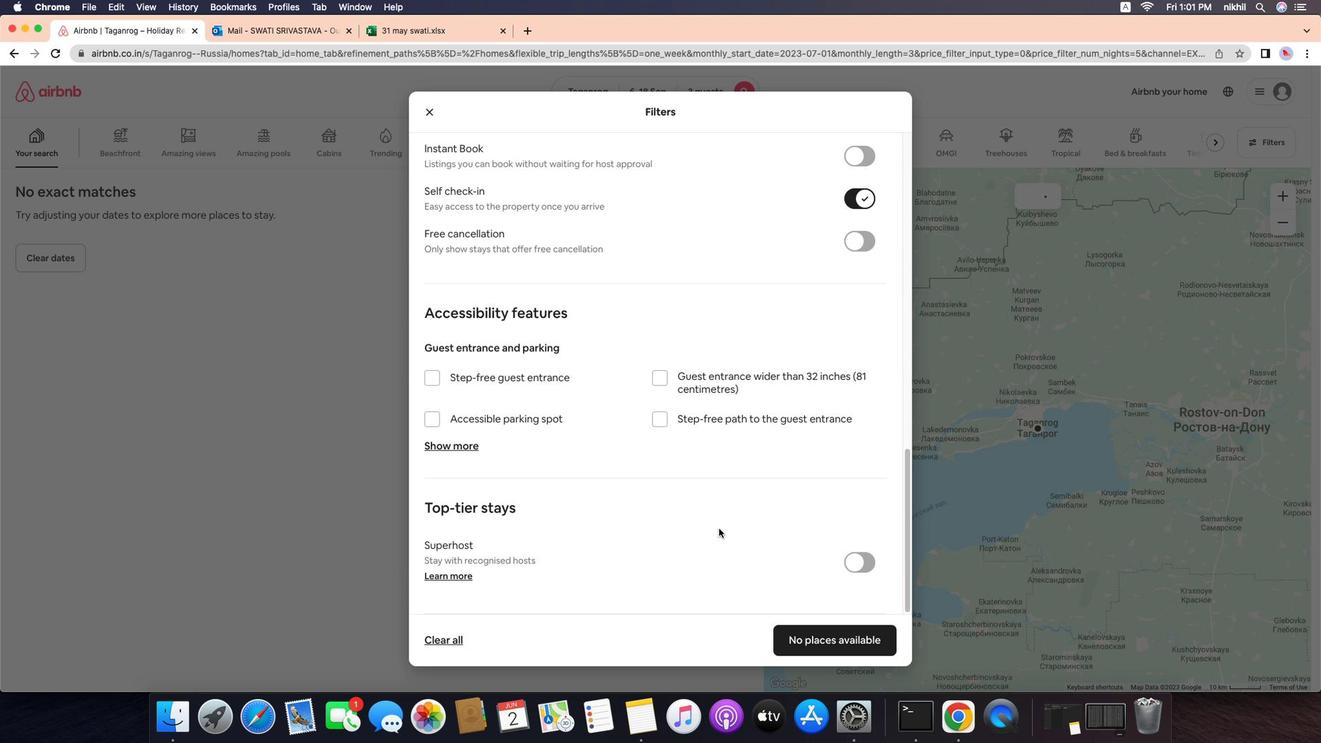 
Action: Mouse scrolled (712, 505) with delta (-47, -48)
Screenshot: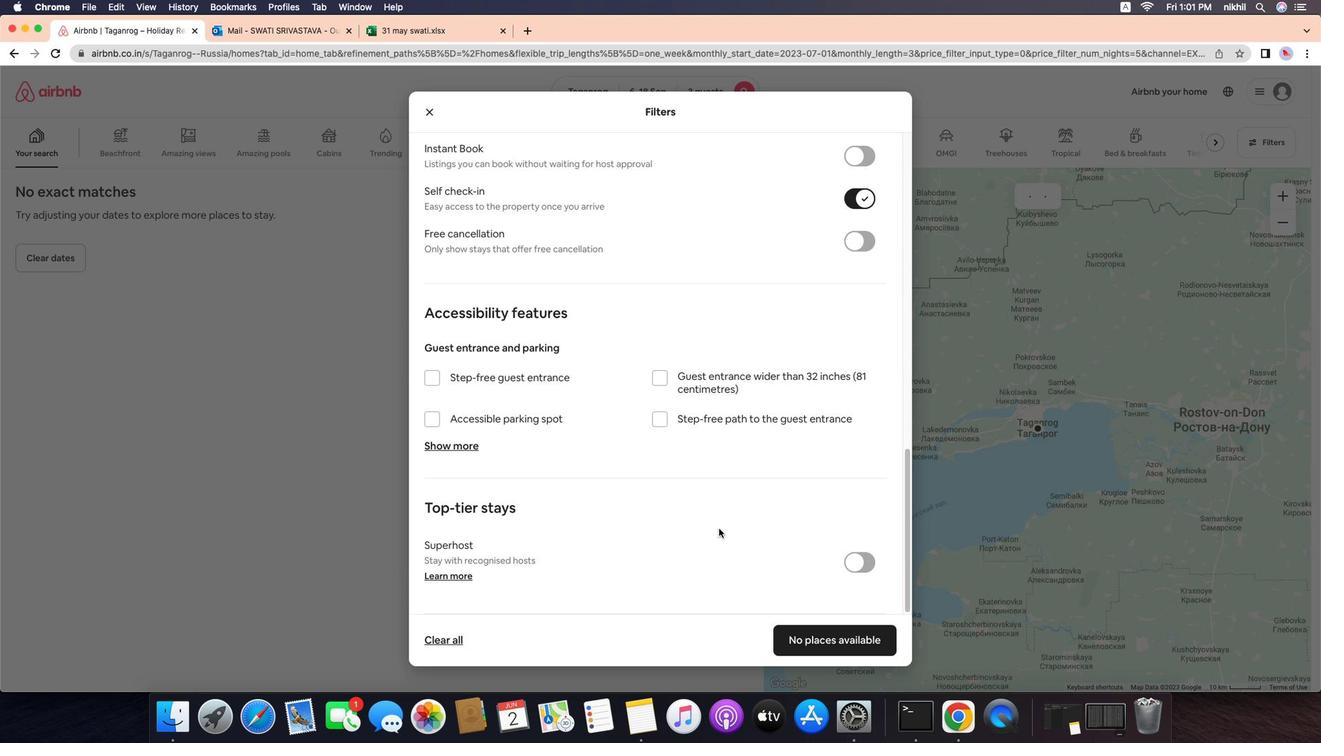 
Action: Mouse scrolled (712, 505) with delta (-47, -48)
Screenshot: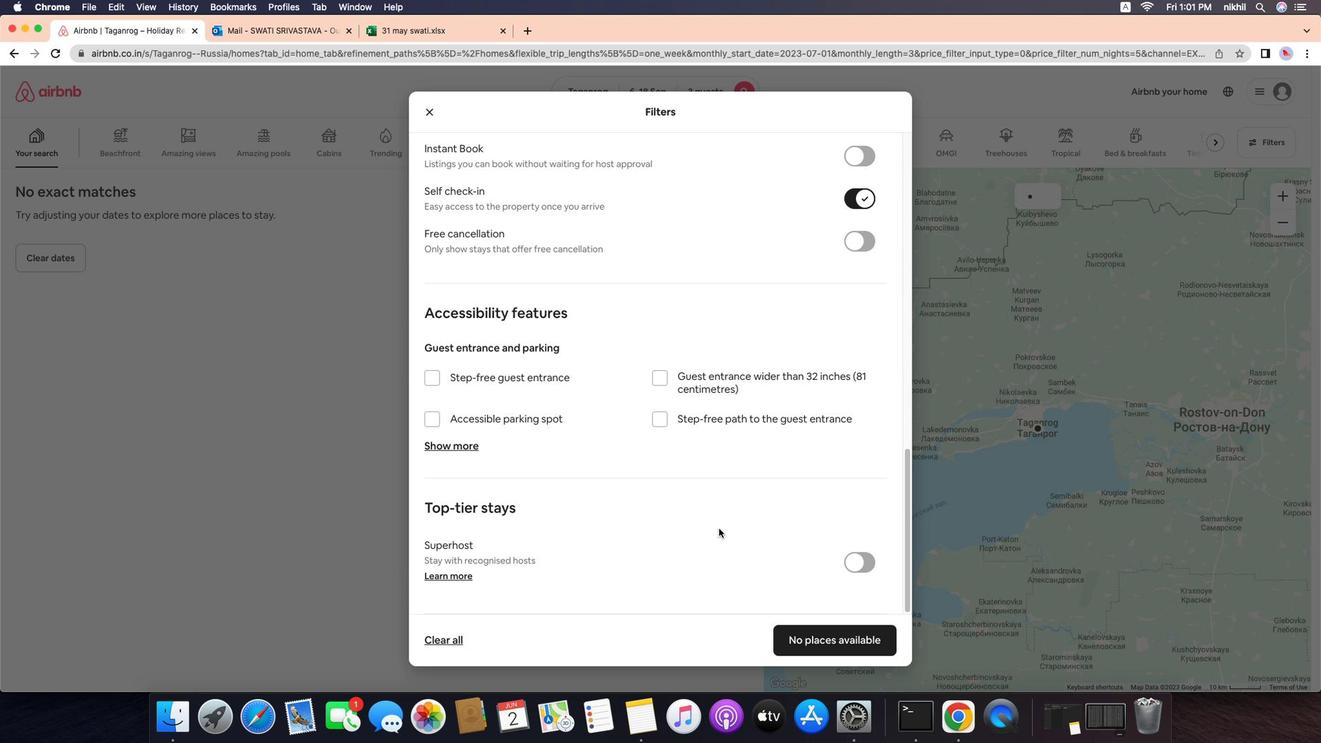 
Action: Mouse moved to (858, 545)
Screenshot: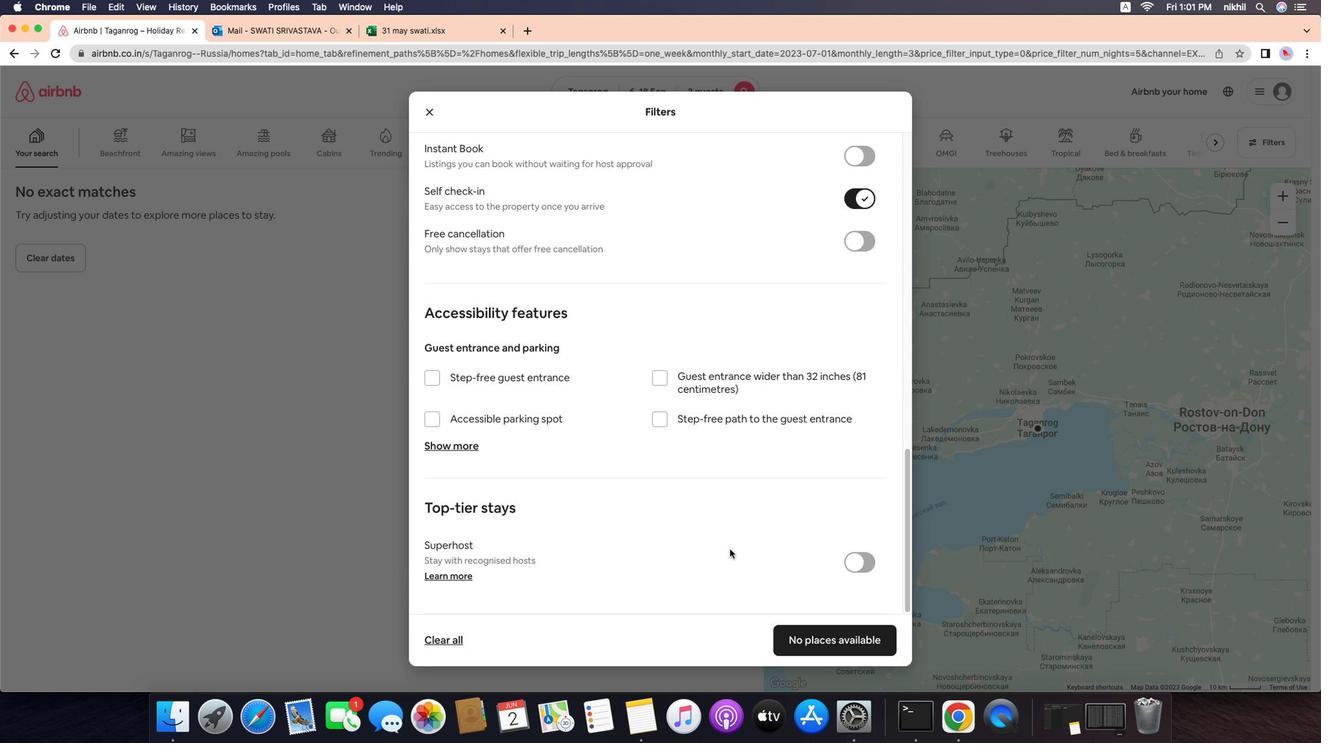 
Action: Mouse pressed left at (858, 545)
Screenshot: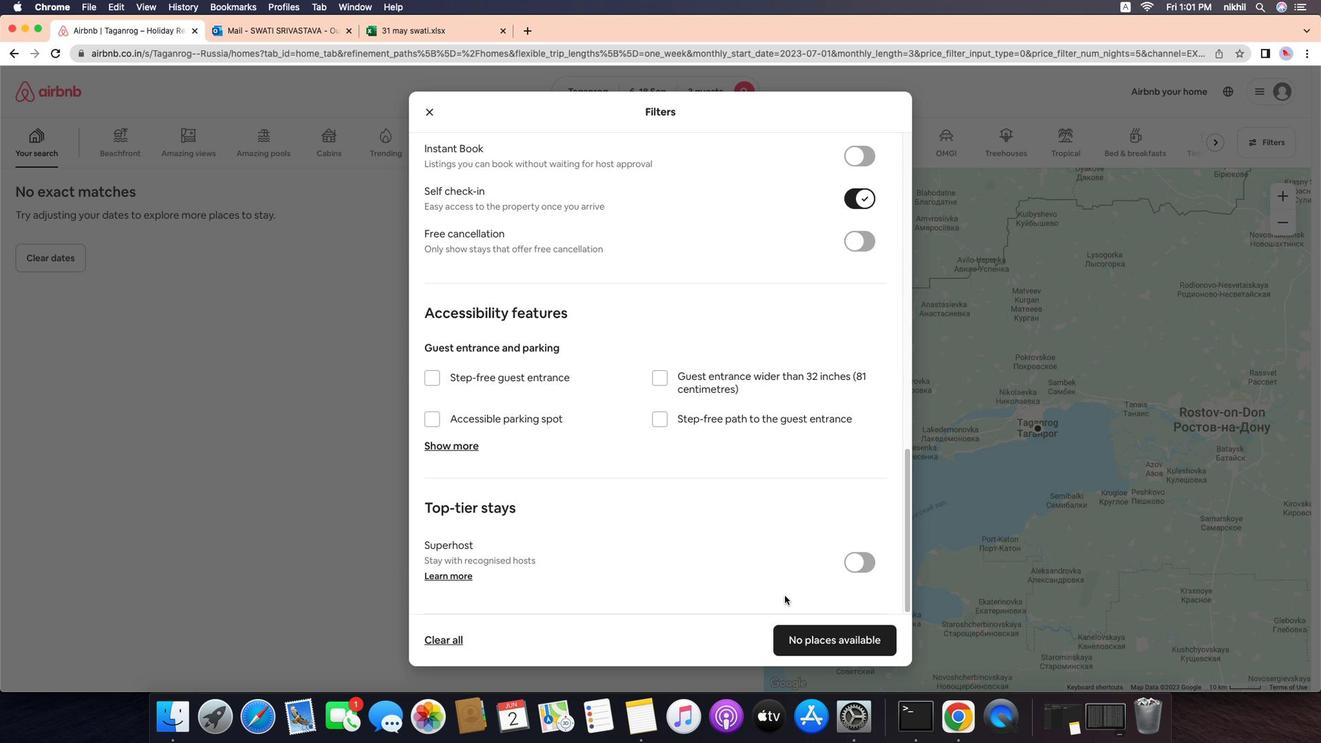 
Action: Mouse moved to (719, 515)
Screenshot: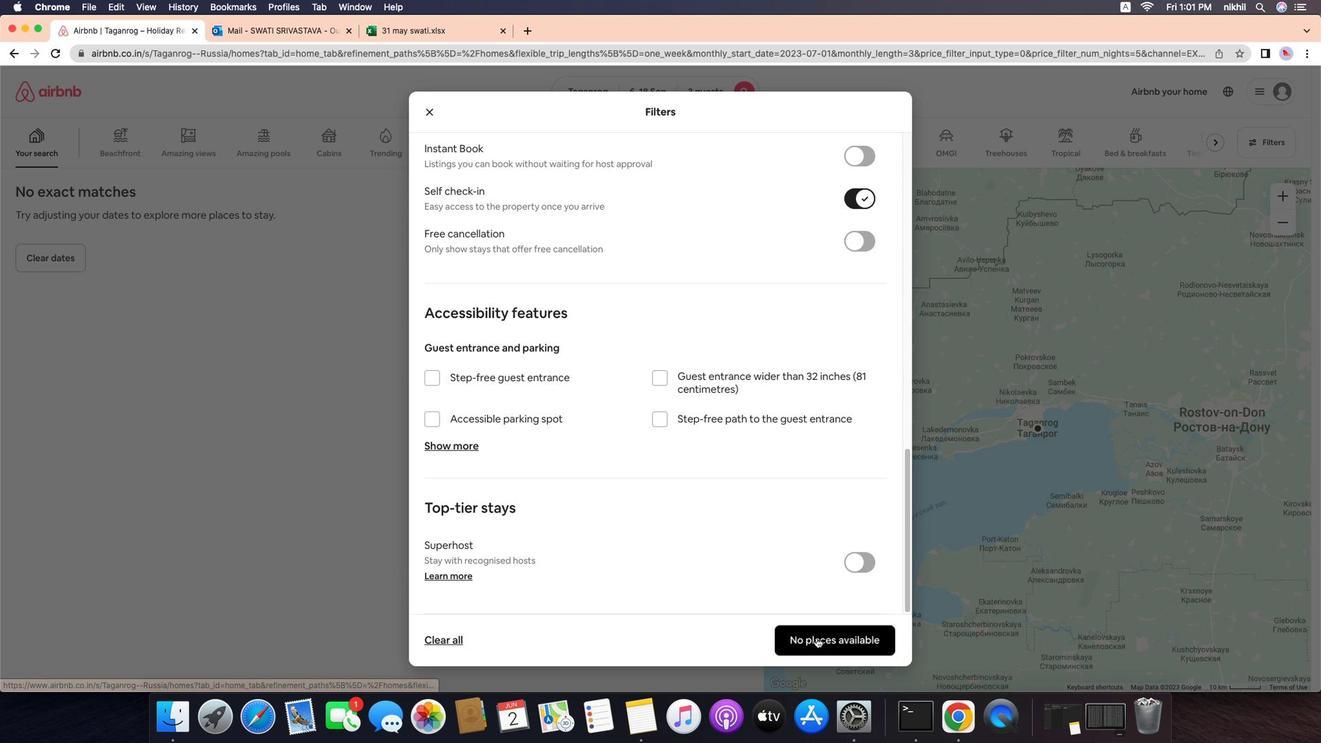
Action: Mouse scrolled (719, 515) with delta (-47, -48)
Screenshot: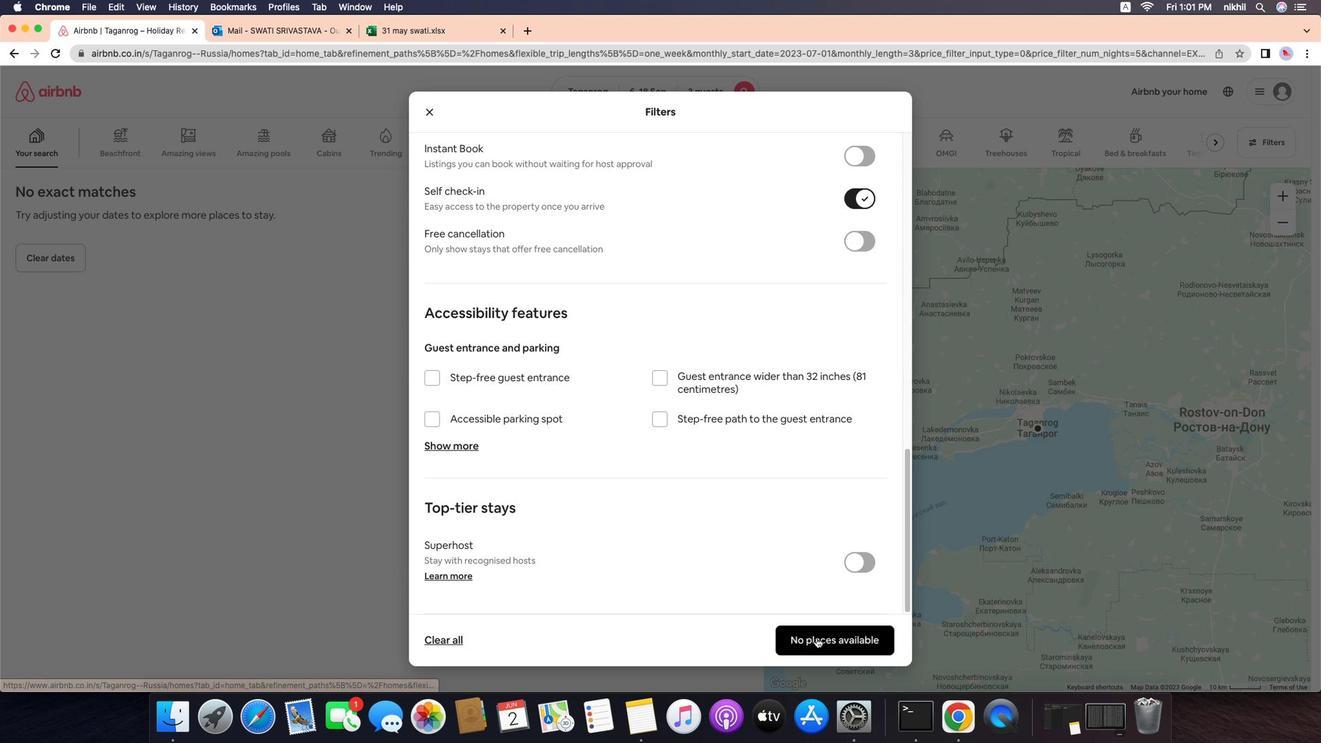 
Action: Mouse scrolled (719, 515) with delta (-47, -48)
Screenshot: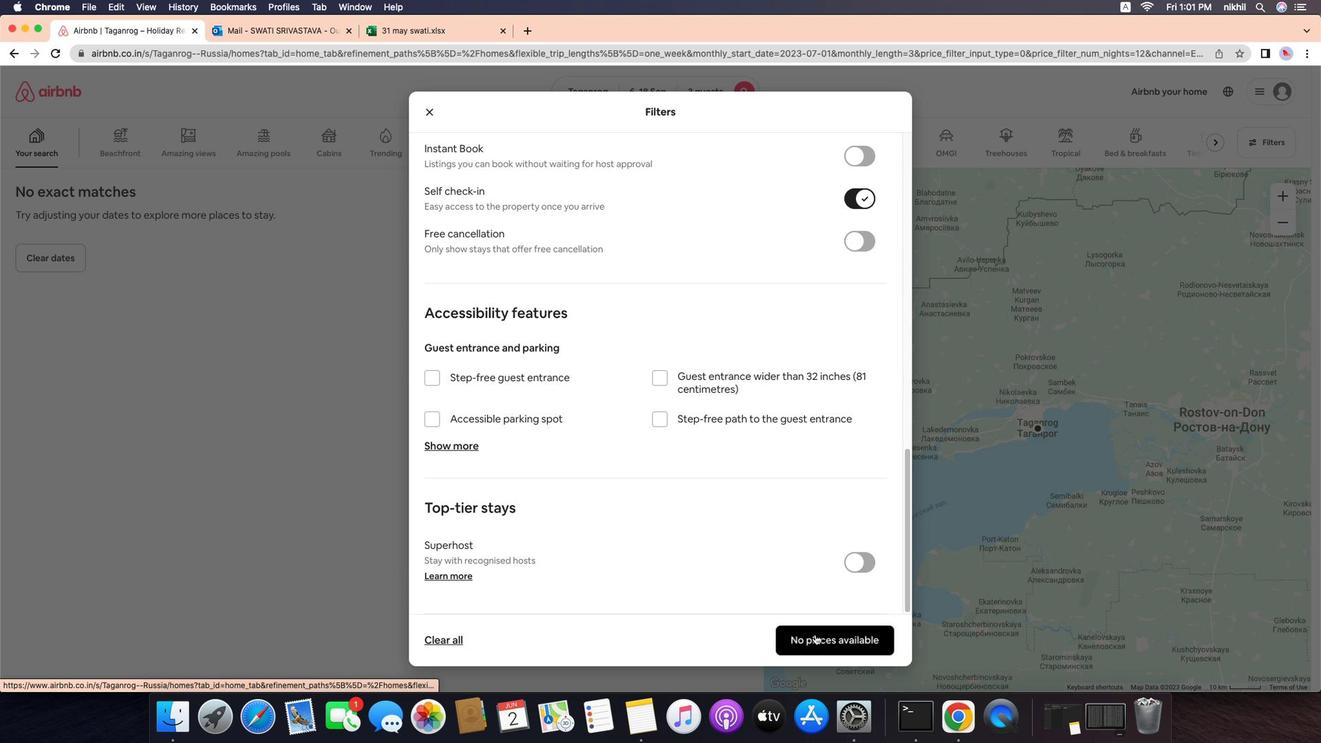 
Action: Mouse scrolled (719, 515) with delta (-47, -50)
Screenshot: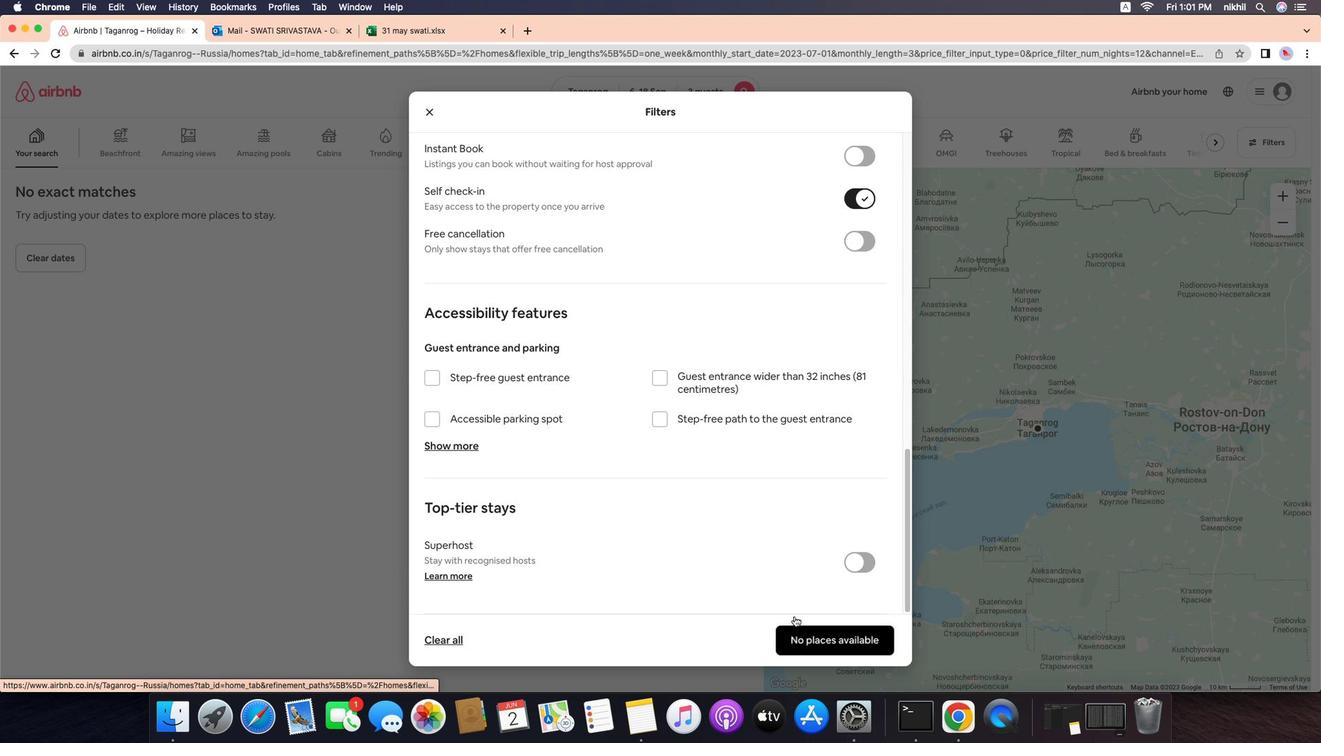 
Action: Mouse scrolled (719, 515) with delta (-47, -52)
Screenshot: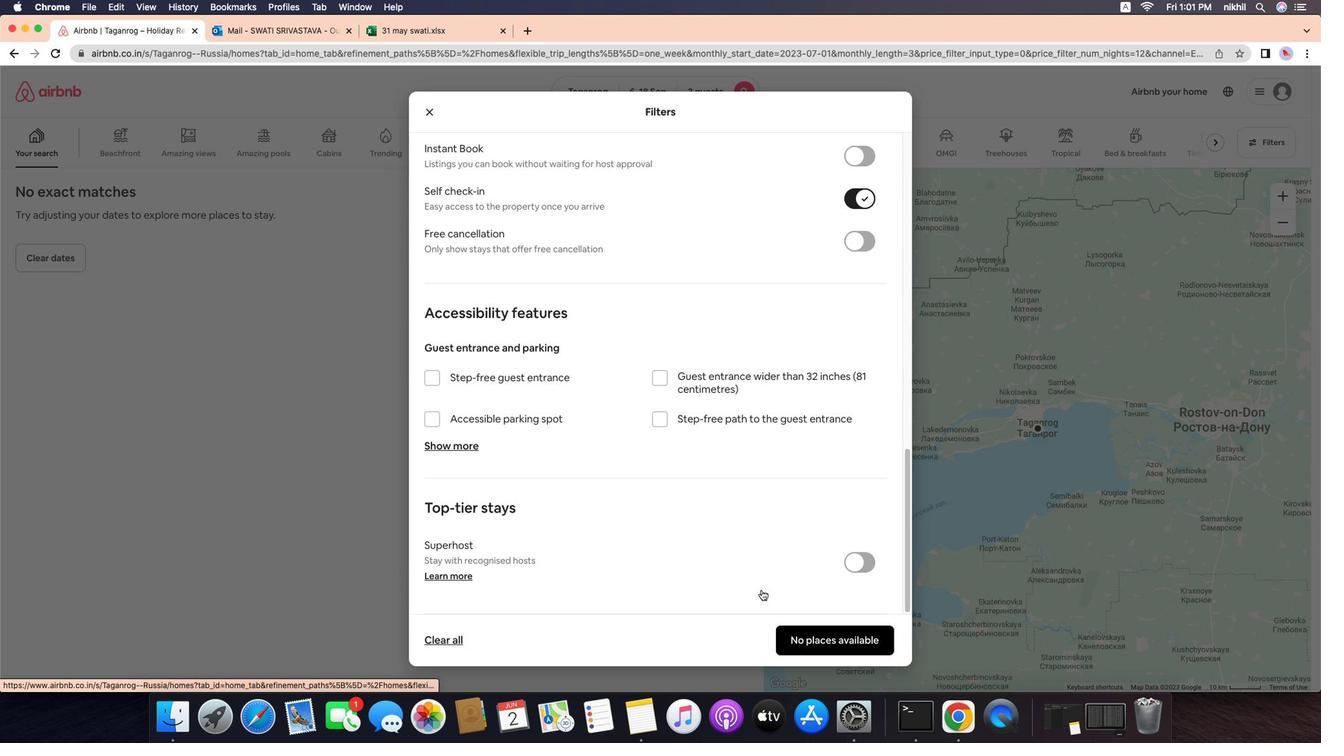 
Action: Mouse scrolled (719, 515) with delta (-47, -48)
Screenshot: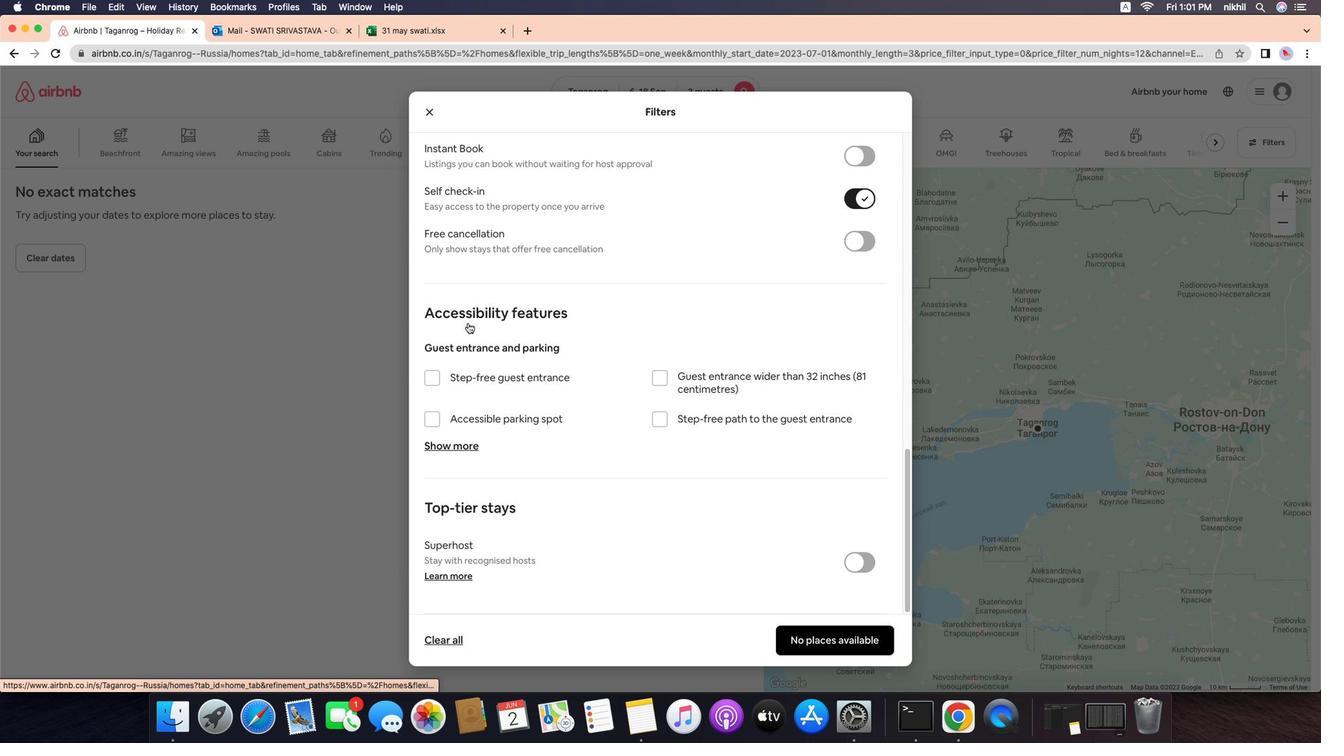 
Action: Mouse scrolled (719, 515) with delta (-47, -48)
Screenshot: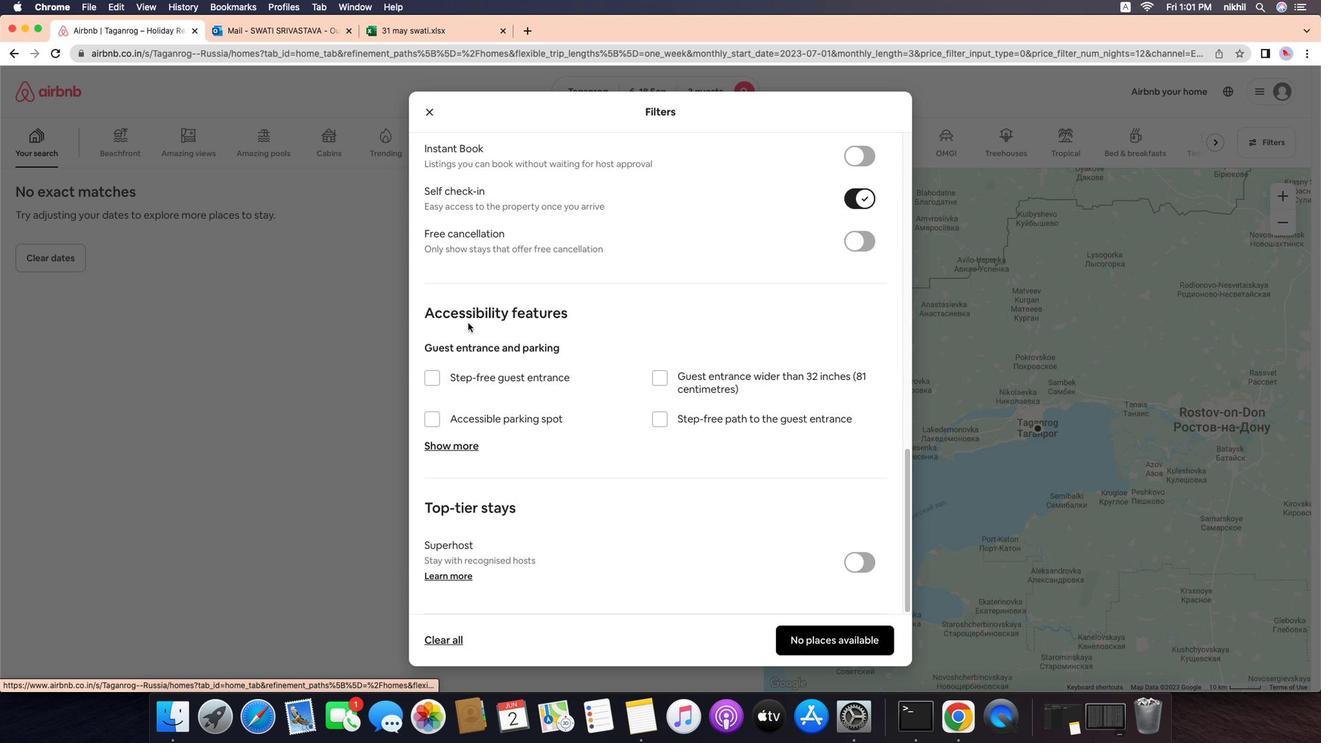 
Action: Mouse scrolled (719, 515) with delta (-47, -50)
Screenshot: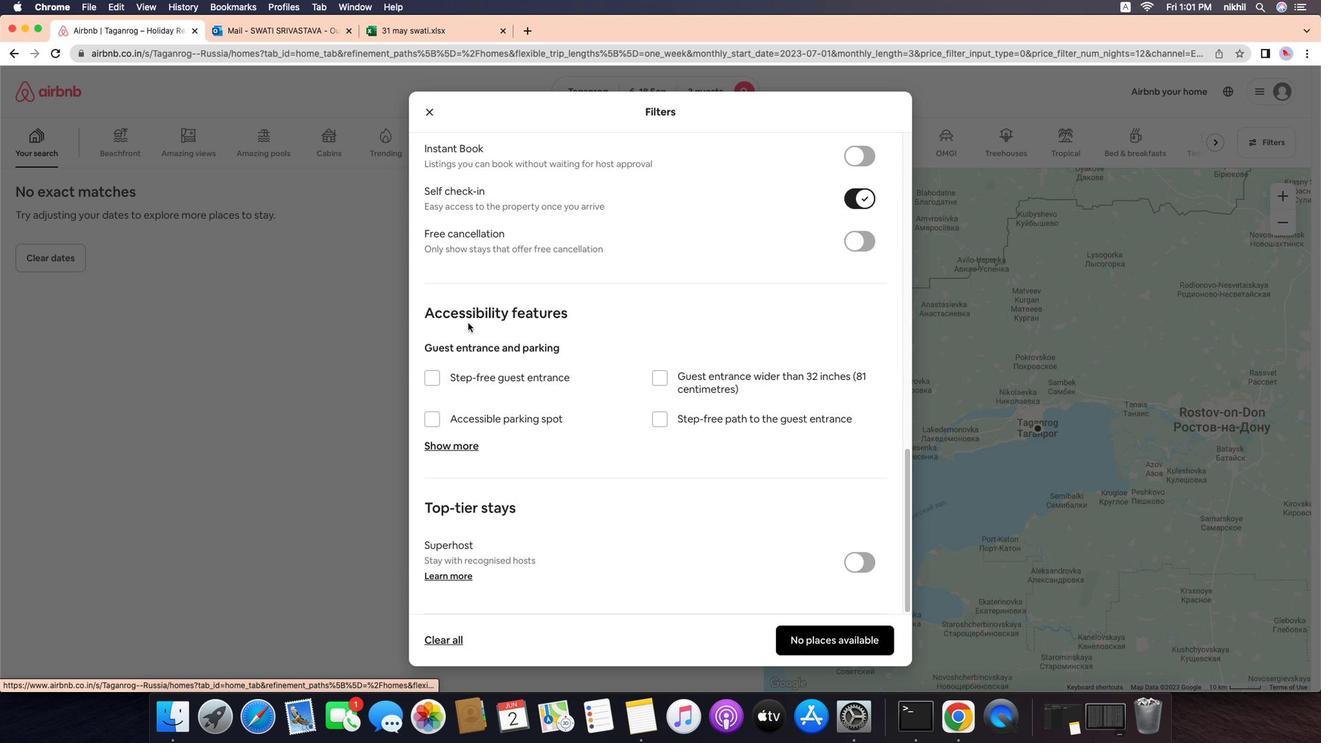 
Action: Mouse scrolled (719, 515) with delta (-47, -52)
Screenshot: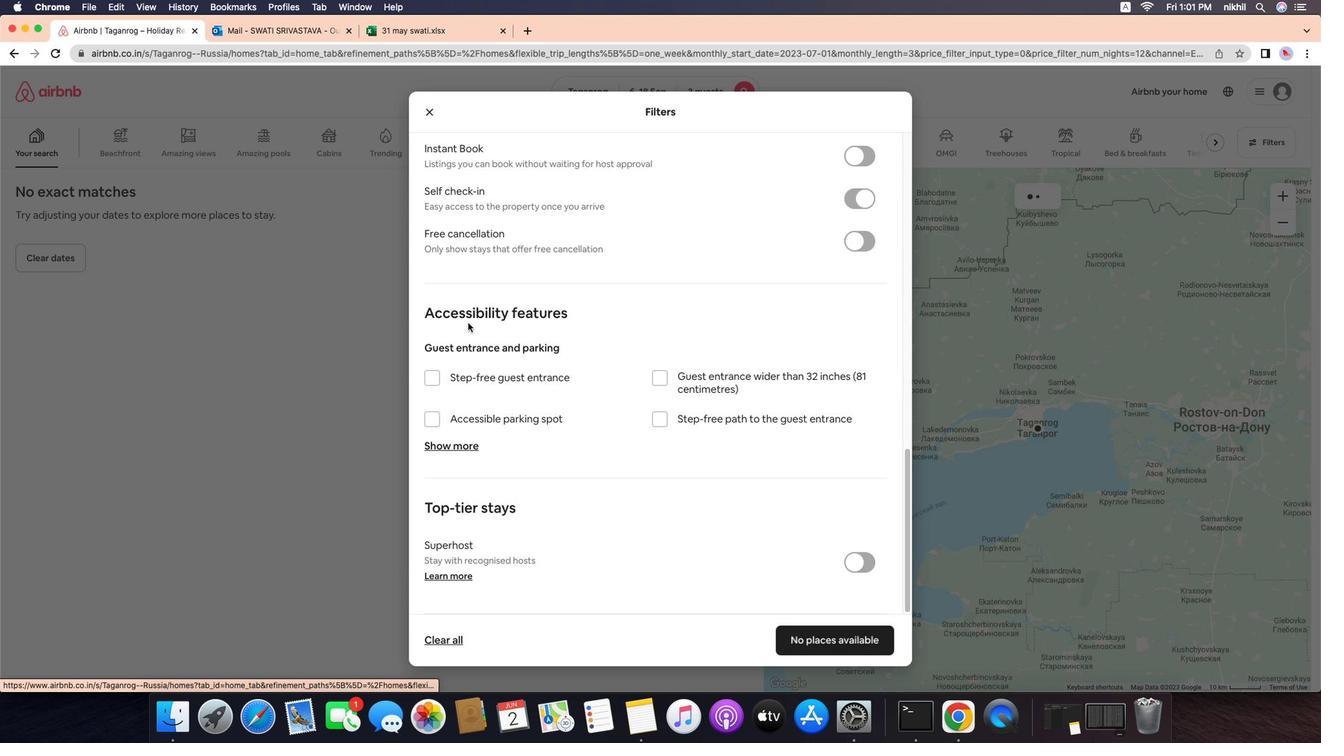 
Action: Mouse scrolled (719, 515) with delta (-47, -52)
Screenshot: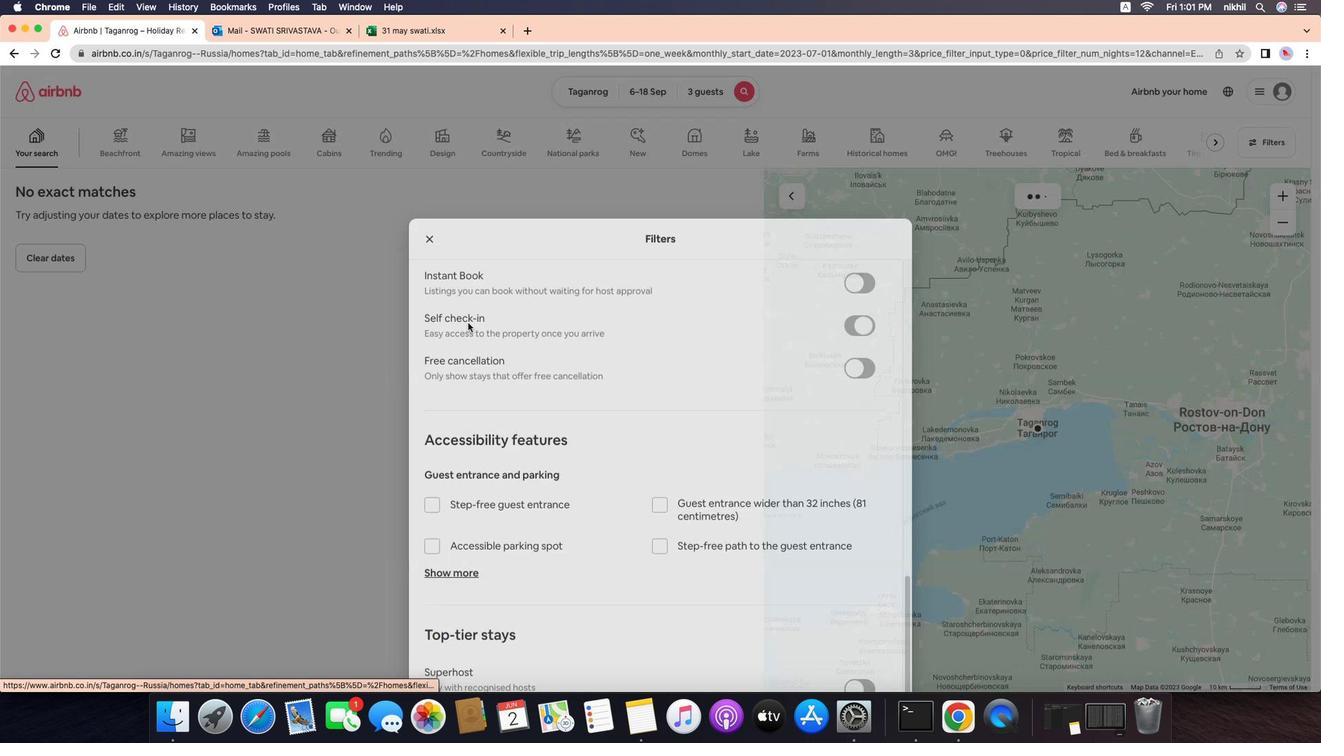 
Action: Mouse moved to (822, 631)
Screenshot: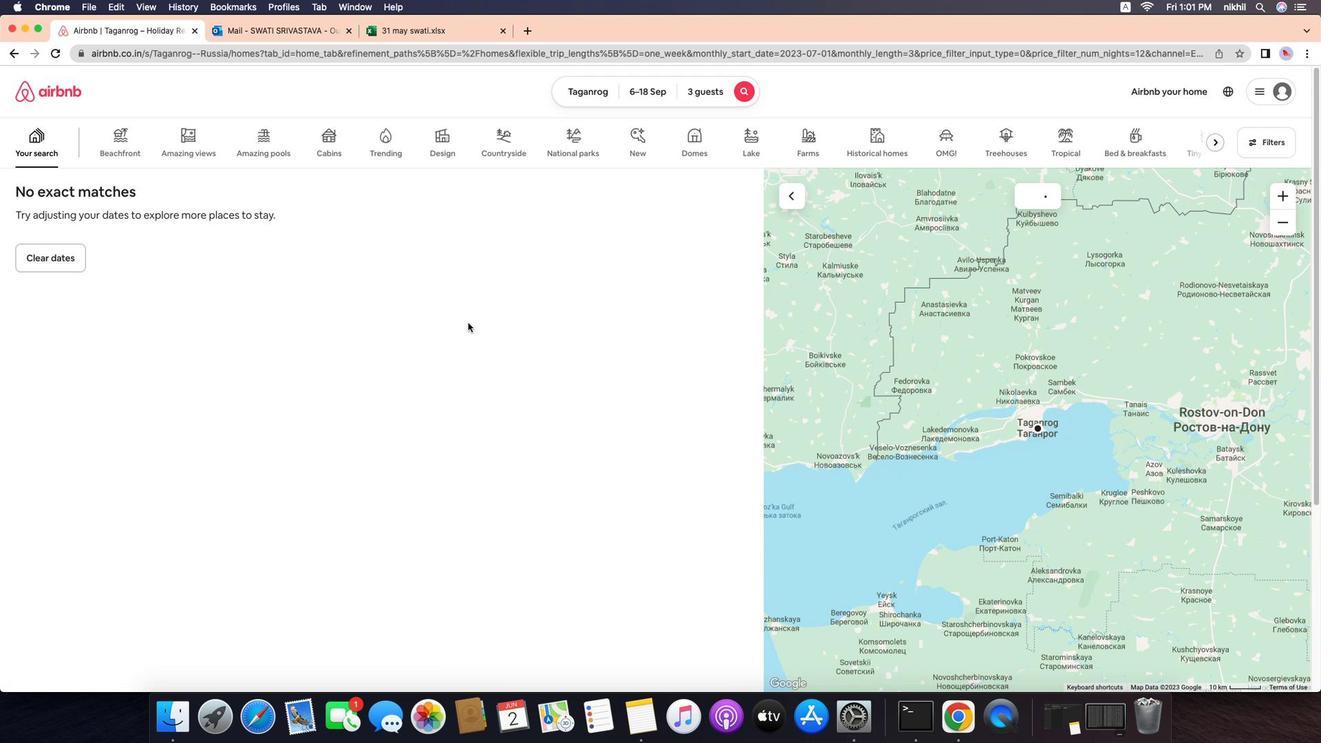 
Action: Mouse pressed left at (822, 631)
Screenshot: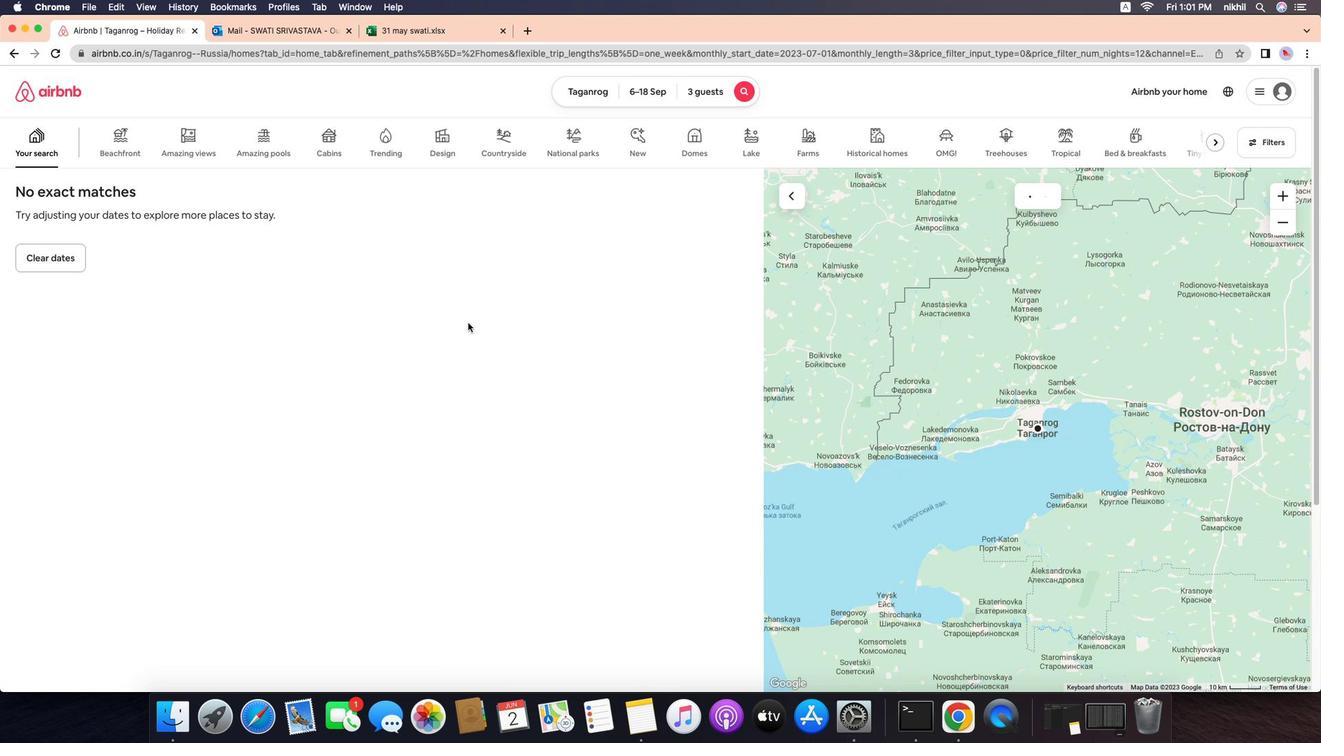 
Action: Mouse moved to (450, 295)
Screenshot: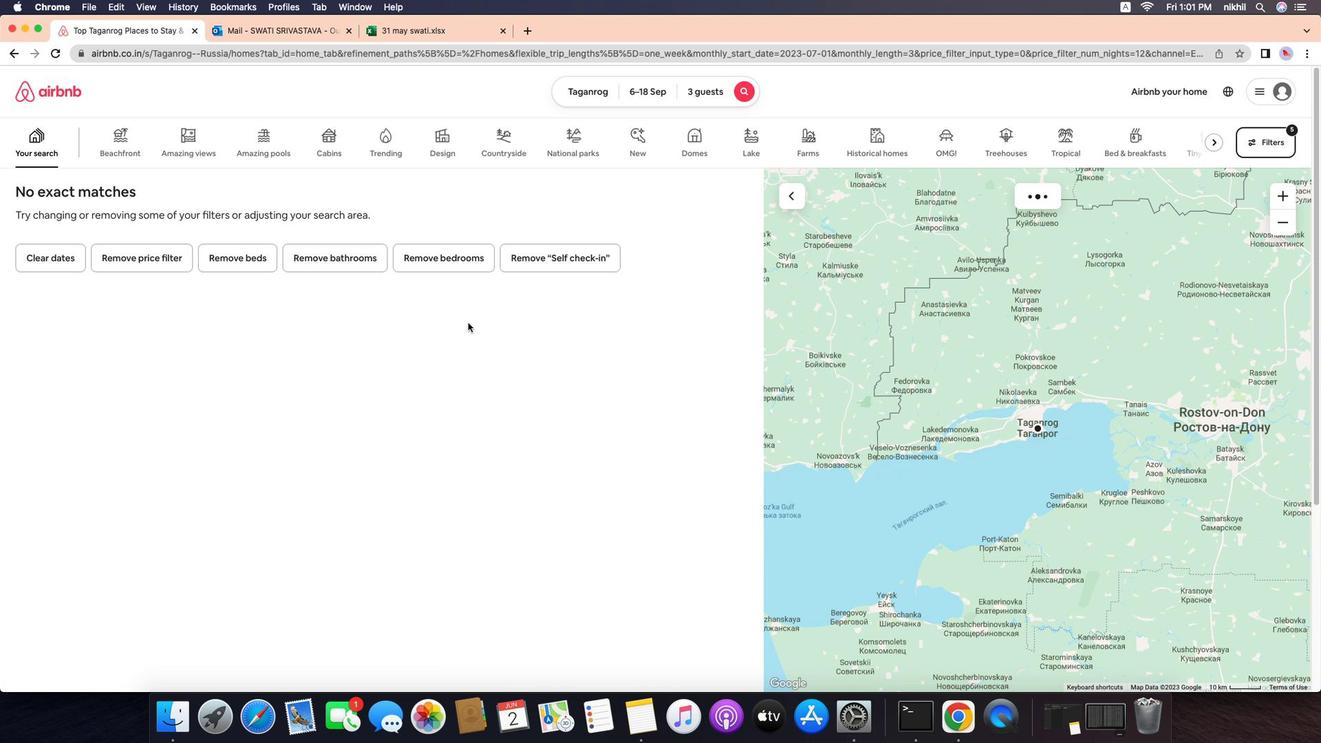 
